 Task: Create a due date automation trigger when advanced on, on the tuesday of the week a card is due add fields with custom field "Resume" set to a date less than 1 days ago at 11:00 AM.
Action: Mouse moved to (1203, 369)
Screenshot: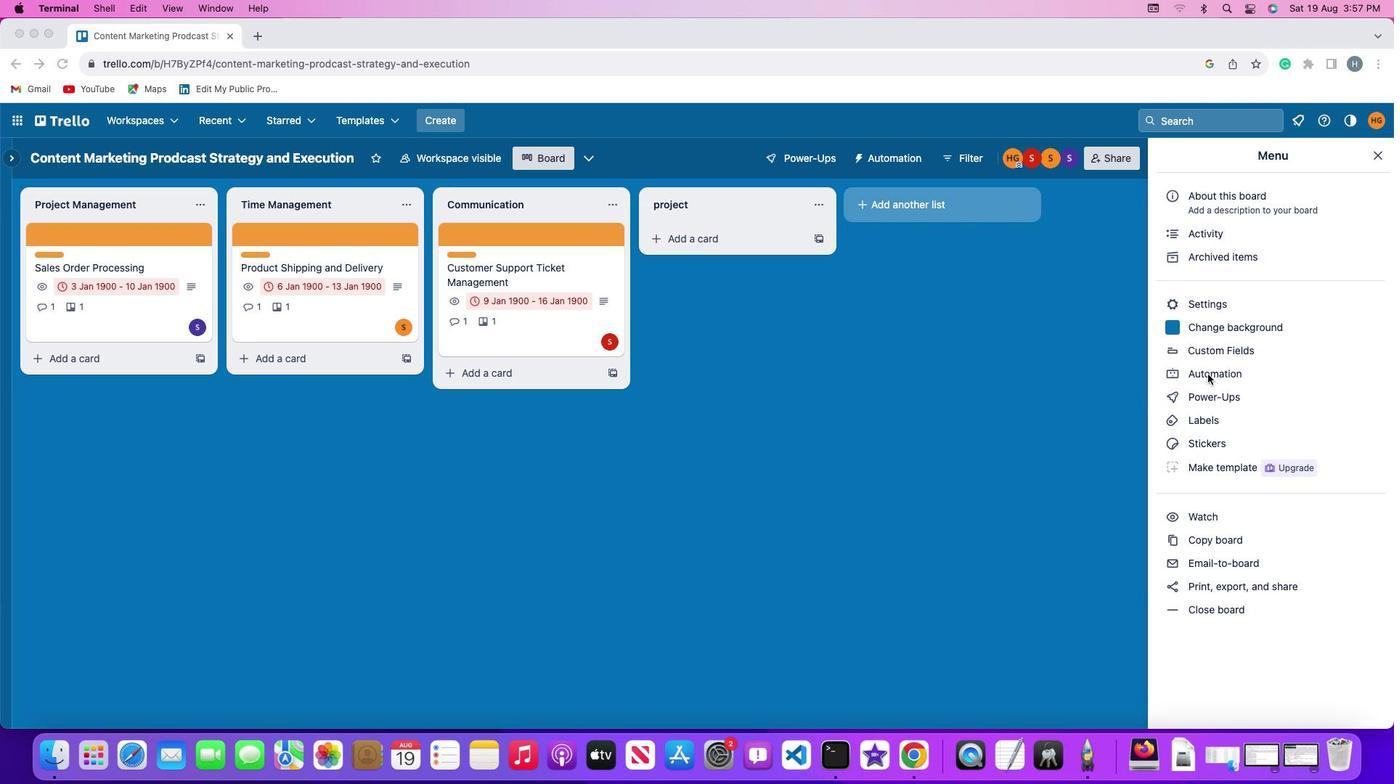 
Action: Mouse pressed left at (1203, 369)
Screenshot: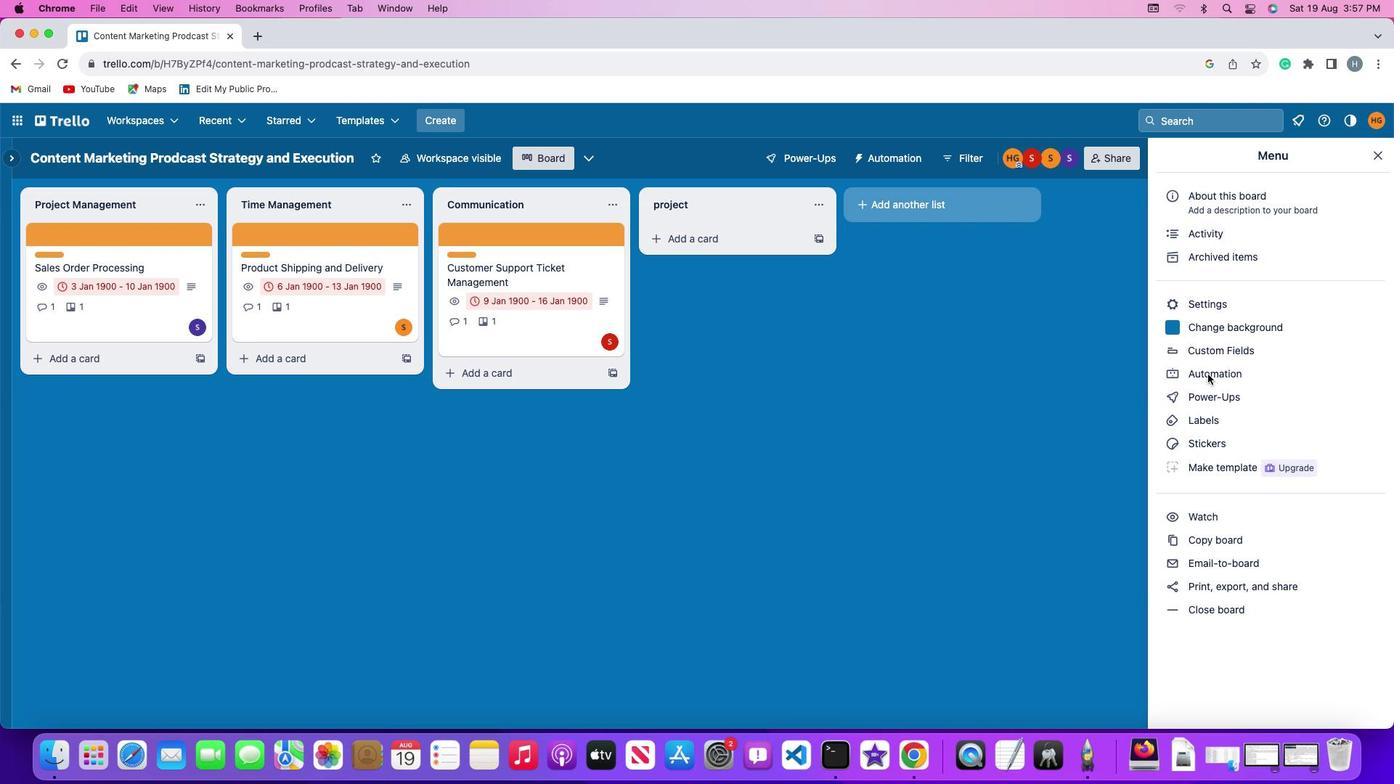 
Action: Mouse pressed left at (1203, 369)
Screenshot: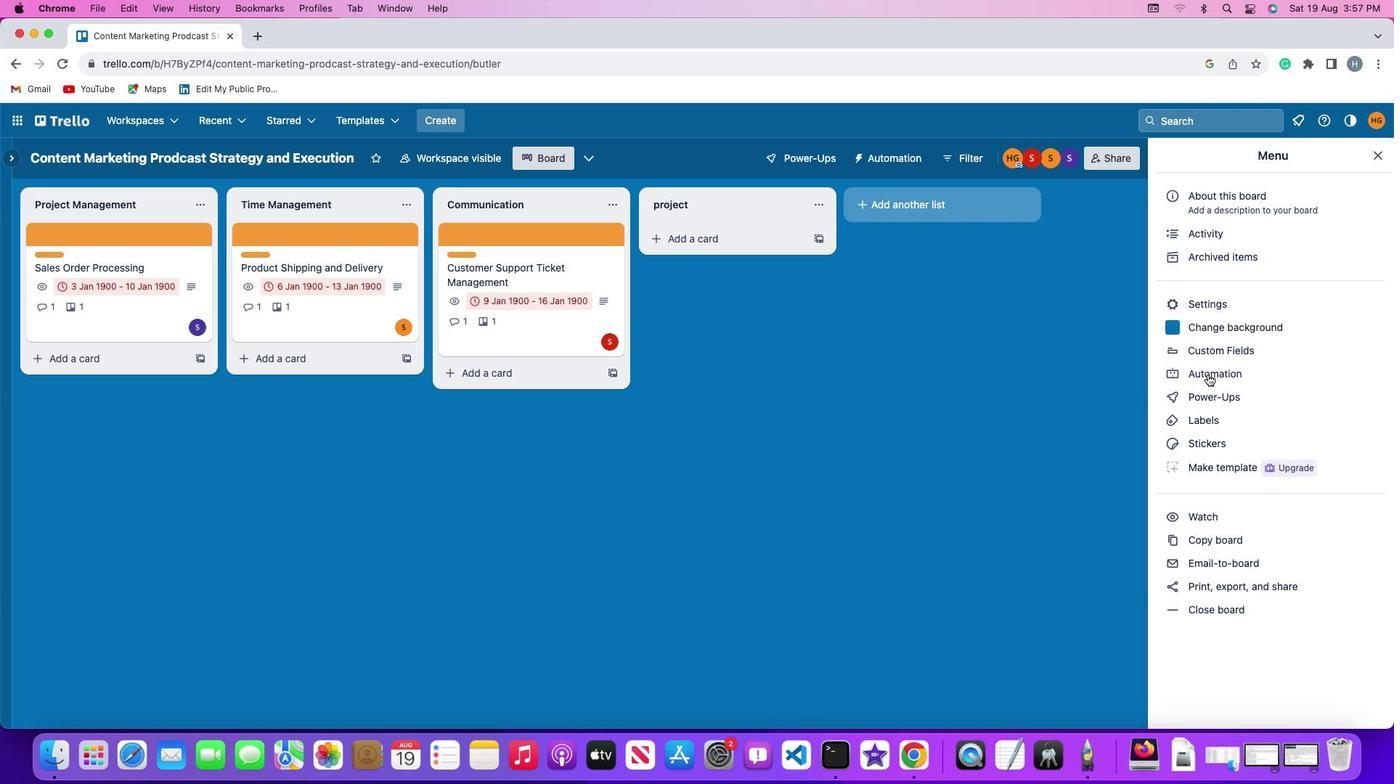 
Action: Mouse moved to (94, 340)
Screenshot: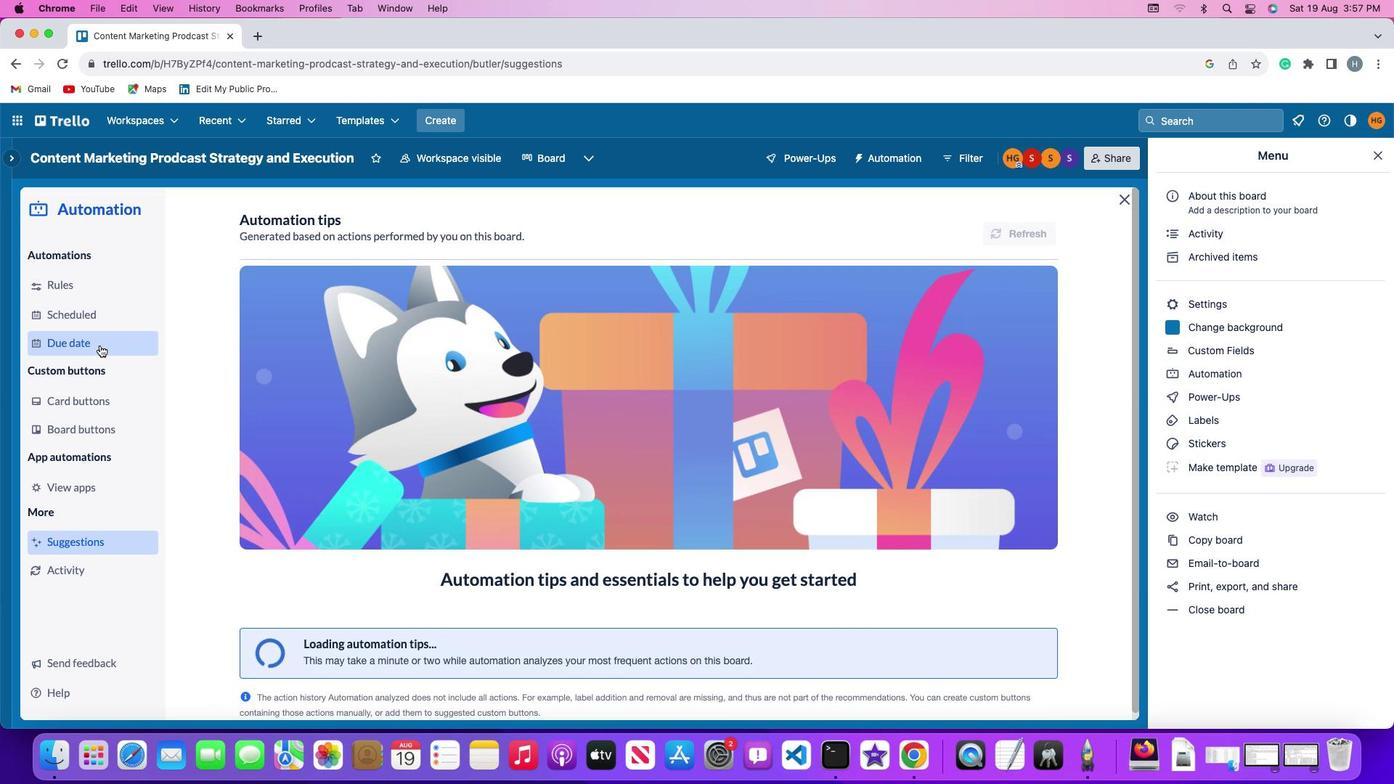 
Action: Mouse pressed left at (94, 340)
Screenshot: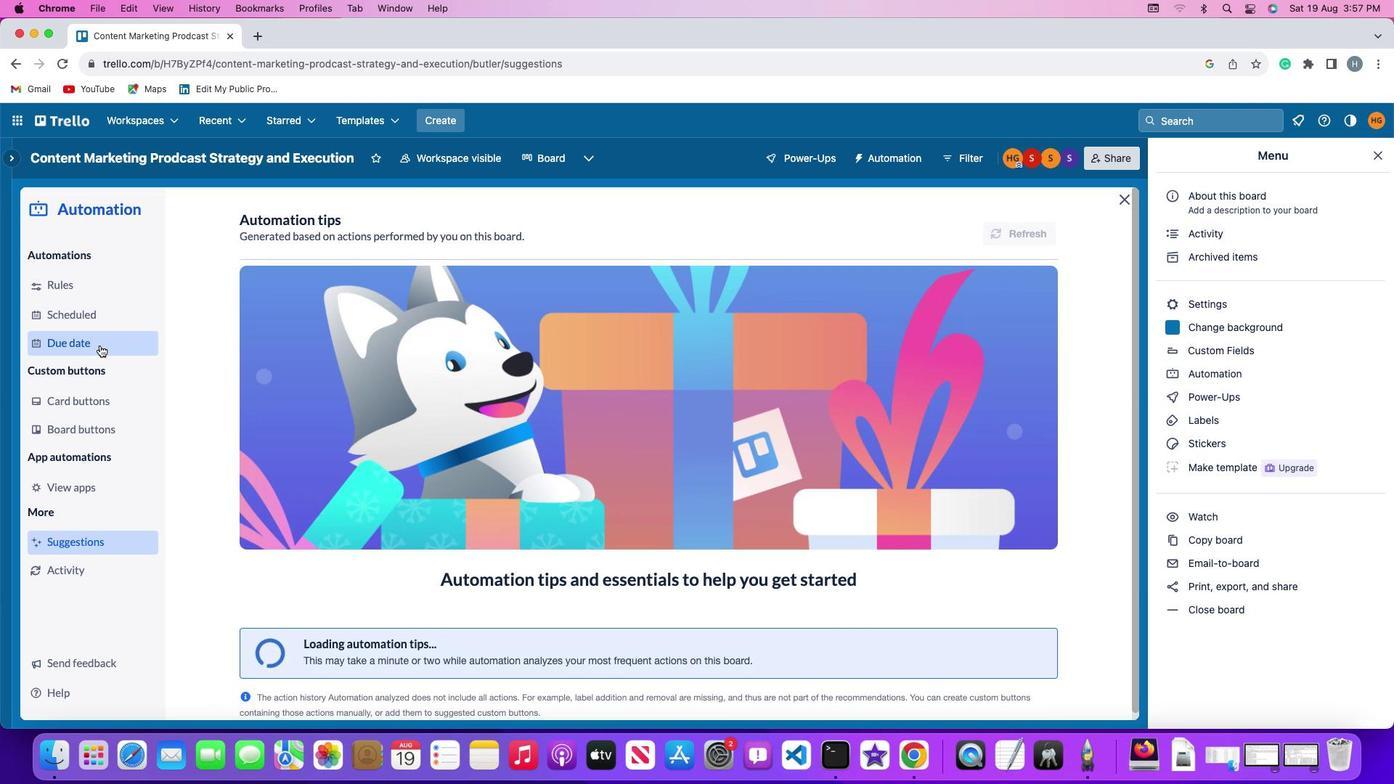 
Action: Mouse moved to (995, 220)
Screenshot: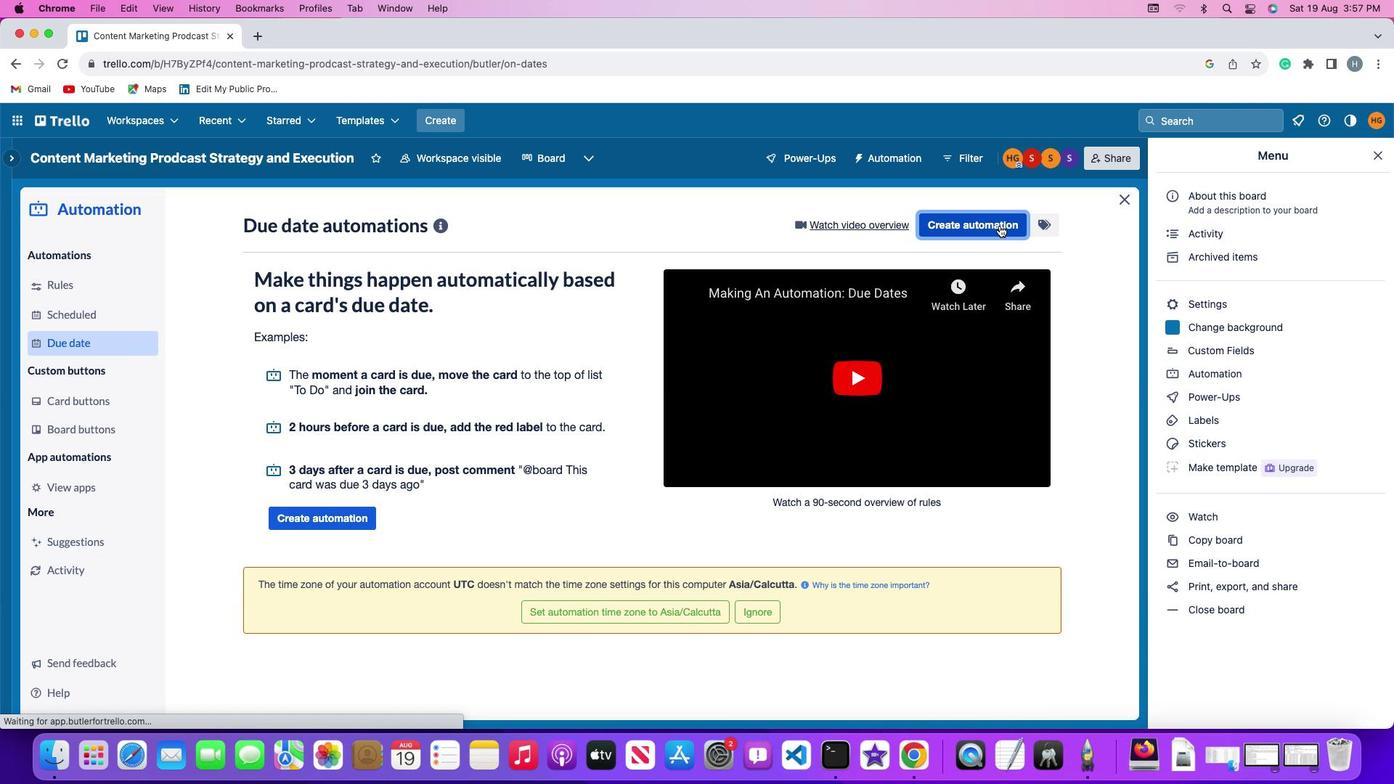 
Action: Mouse pressed left at (995, 220)
Screenshot: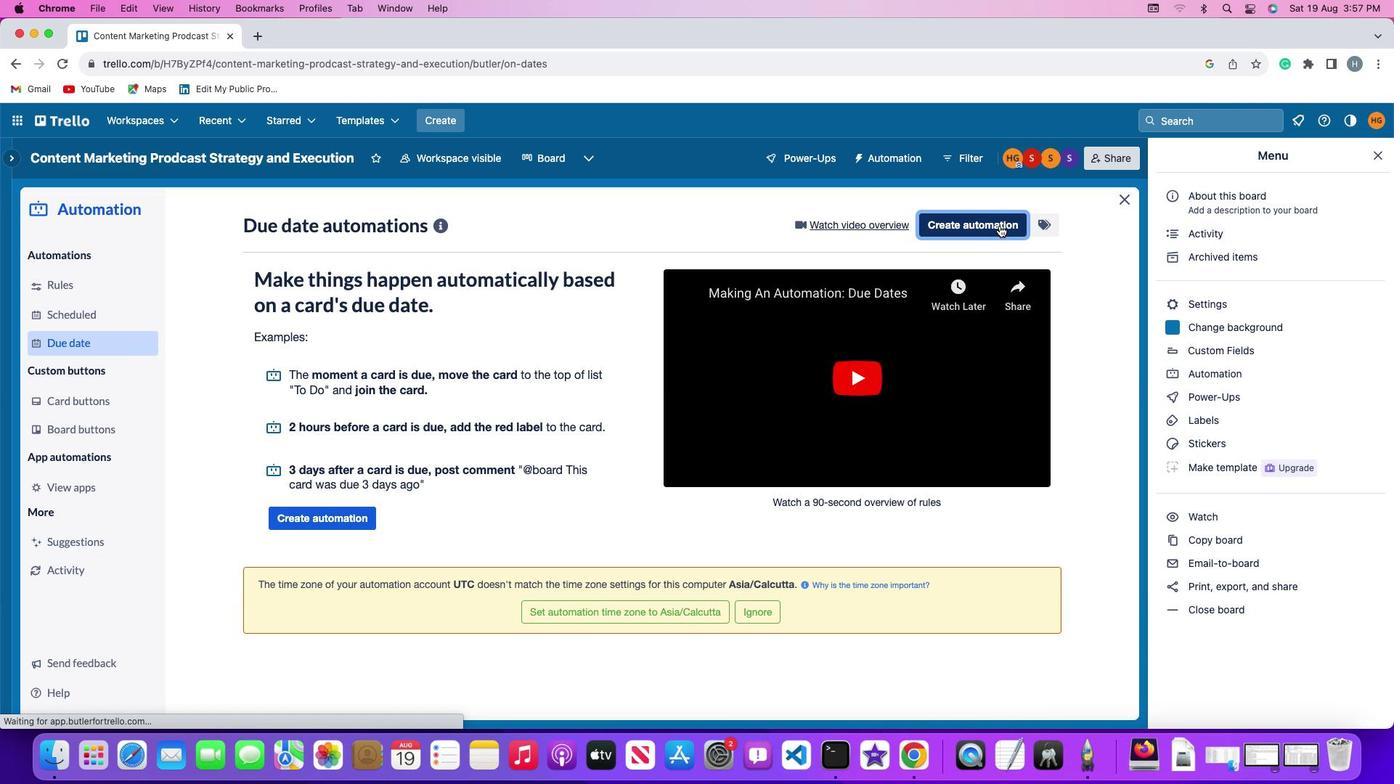 
Action: Mouse moved to (270, 355)
Screenshot: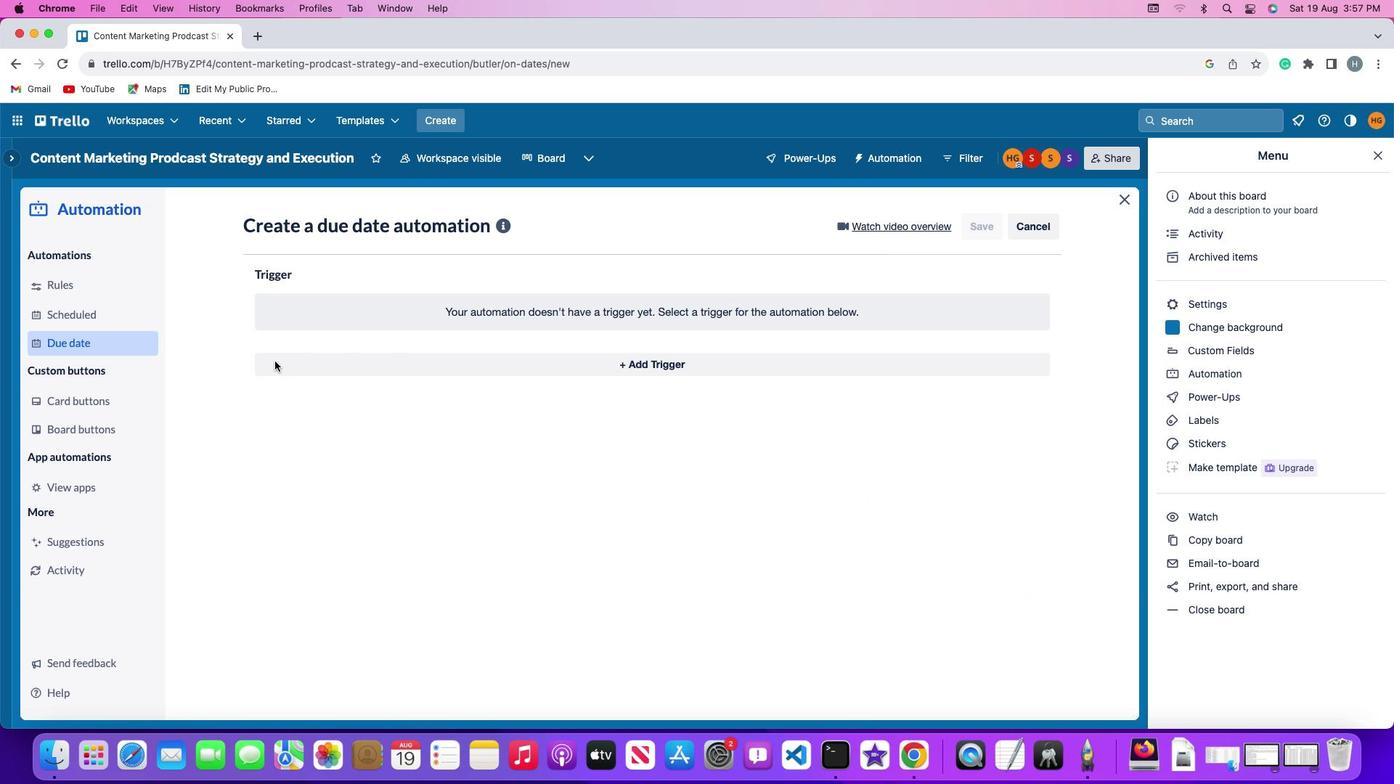 
Action: Mouse pressed left at (270, 355)
Screenshot: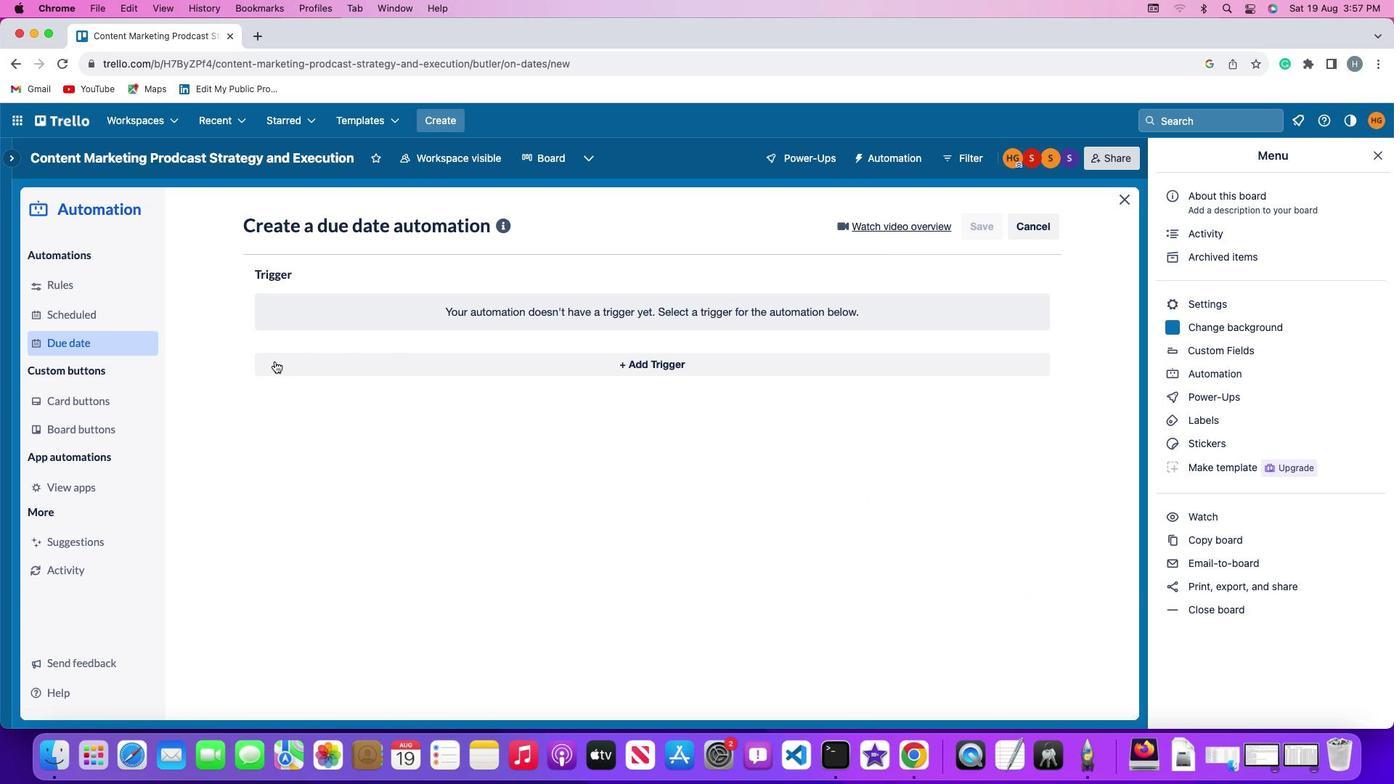 
Action: Mouse moved to (321, 624)
Screenshot: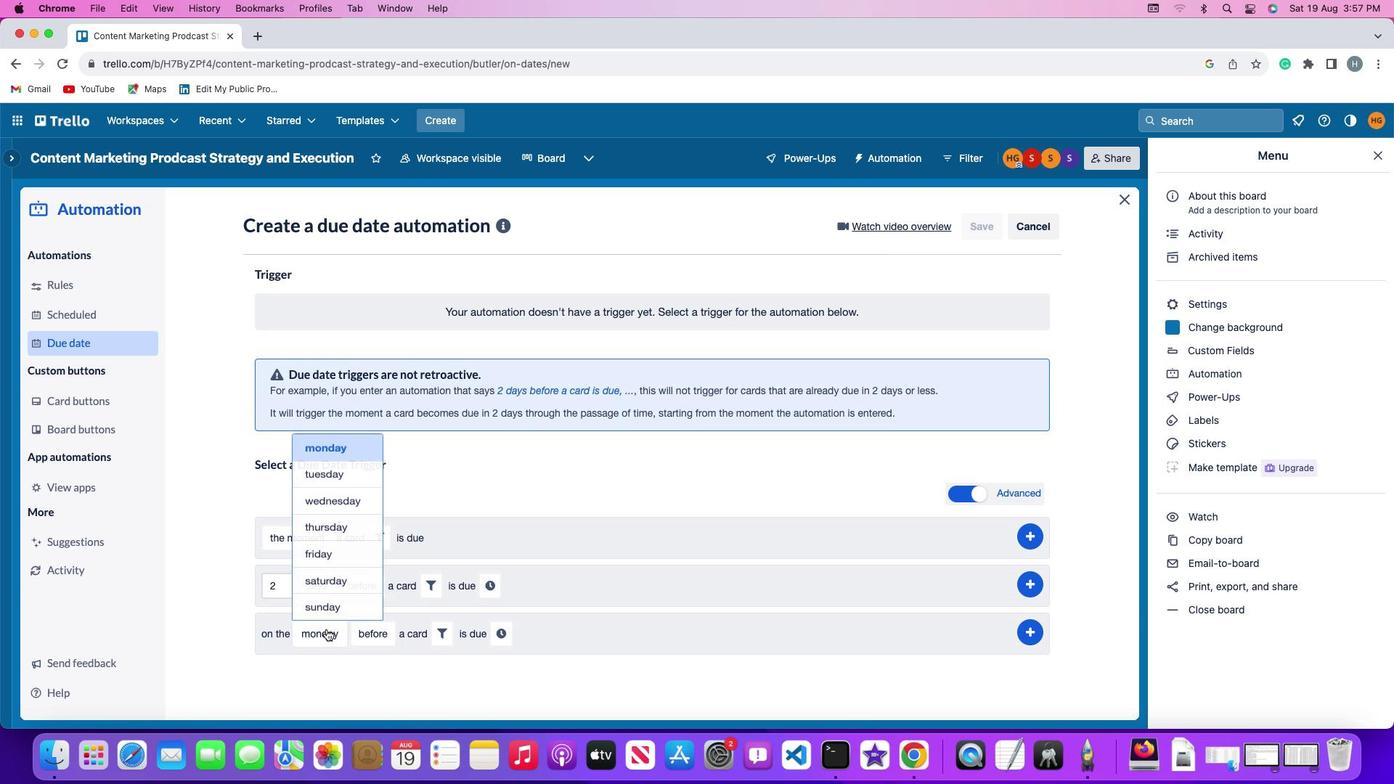 
Action: Mouse pressed left at (321, 624)
Screenshot: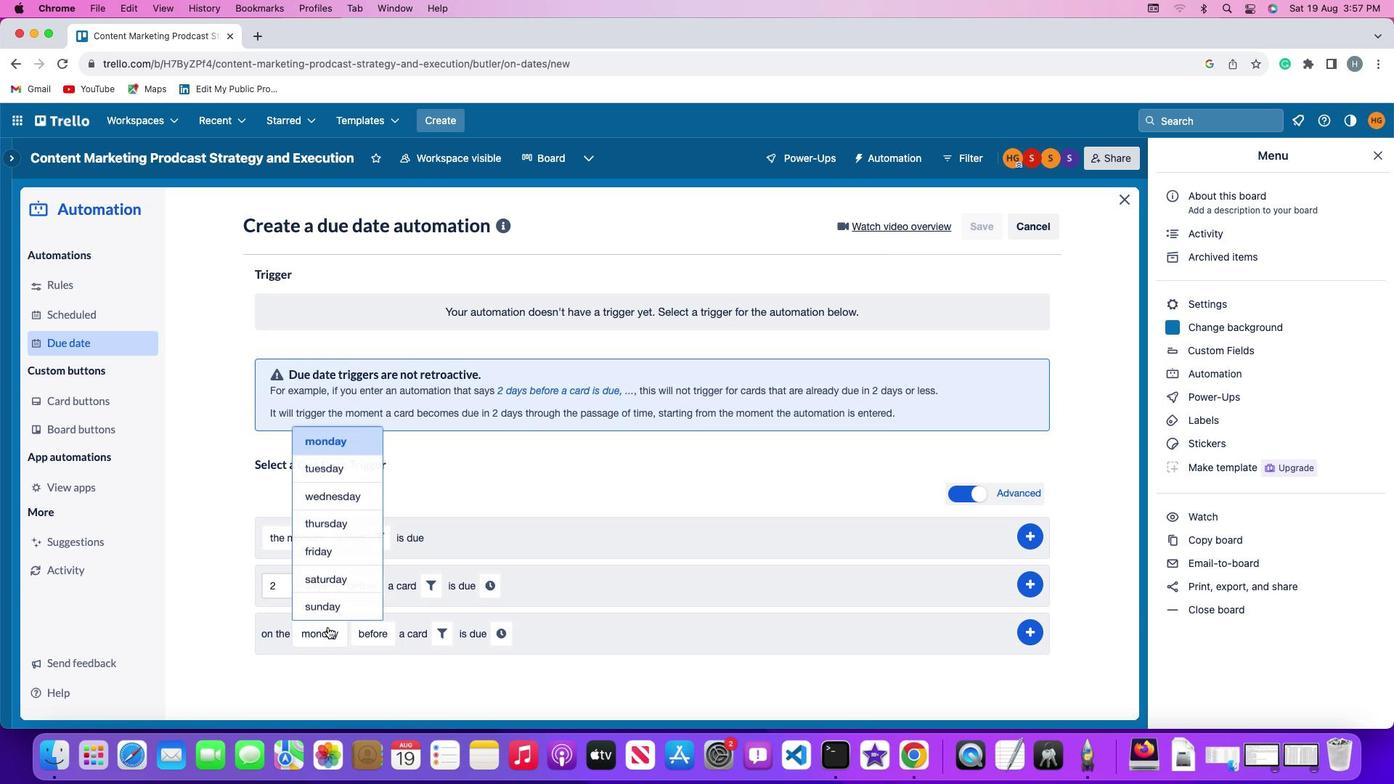 
Action: Mouse moved to (340, 459)
Screenshot: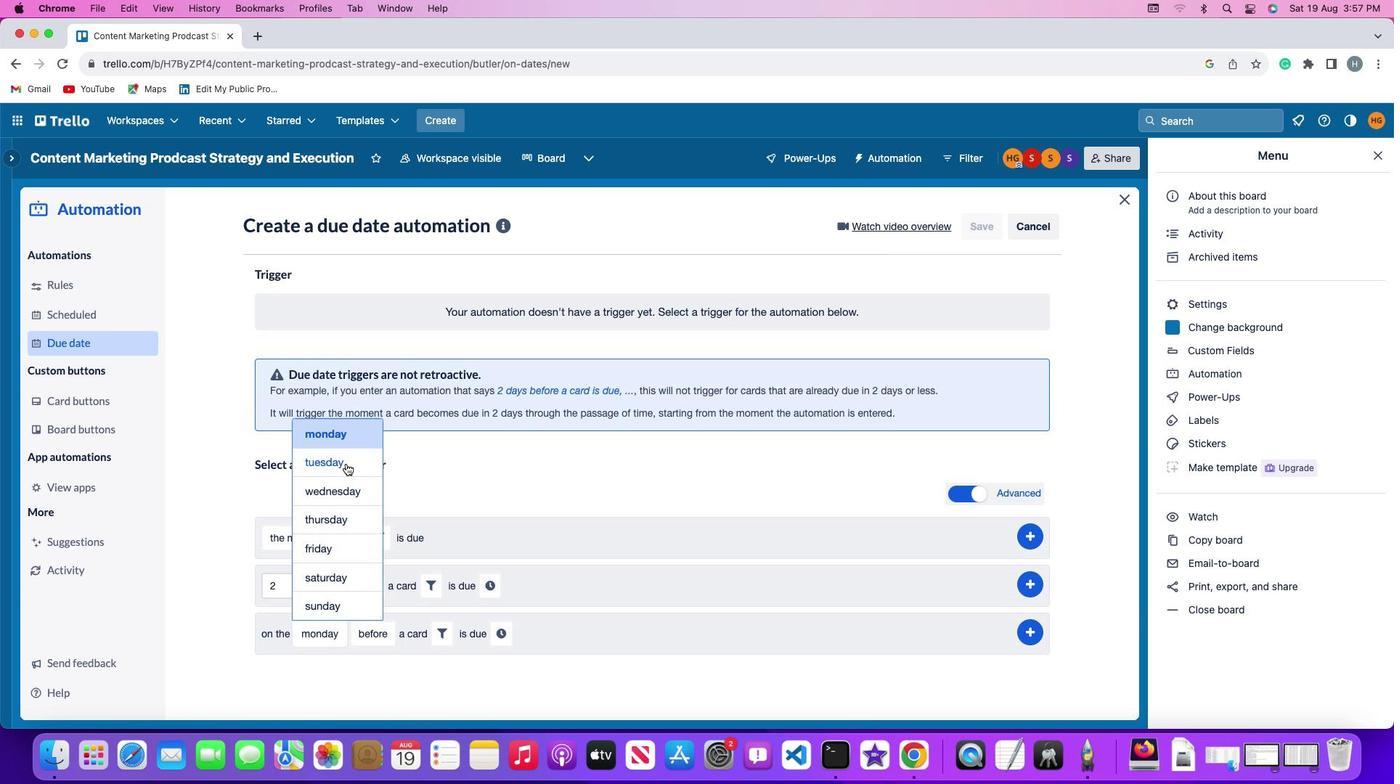 
Action: Mouse pressed left at (340, 459)
Screenshot: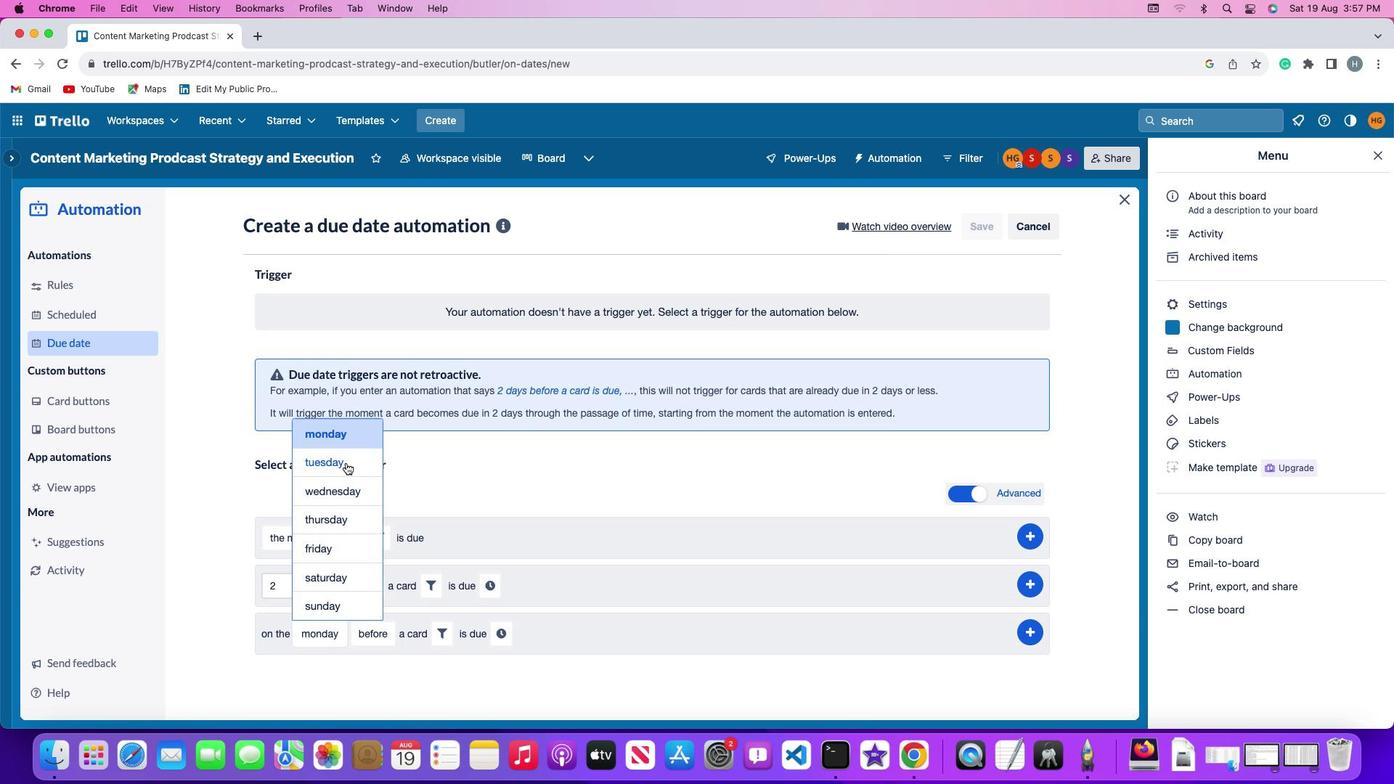 
Action: Mouse moved to (377, 621)
Screenshot: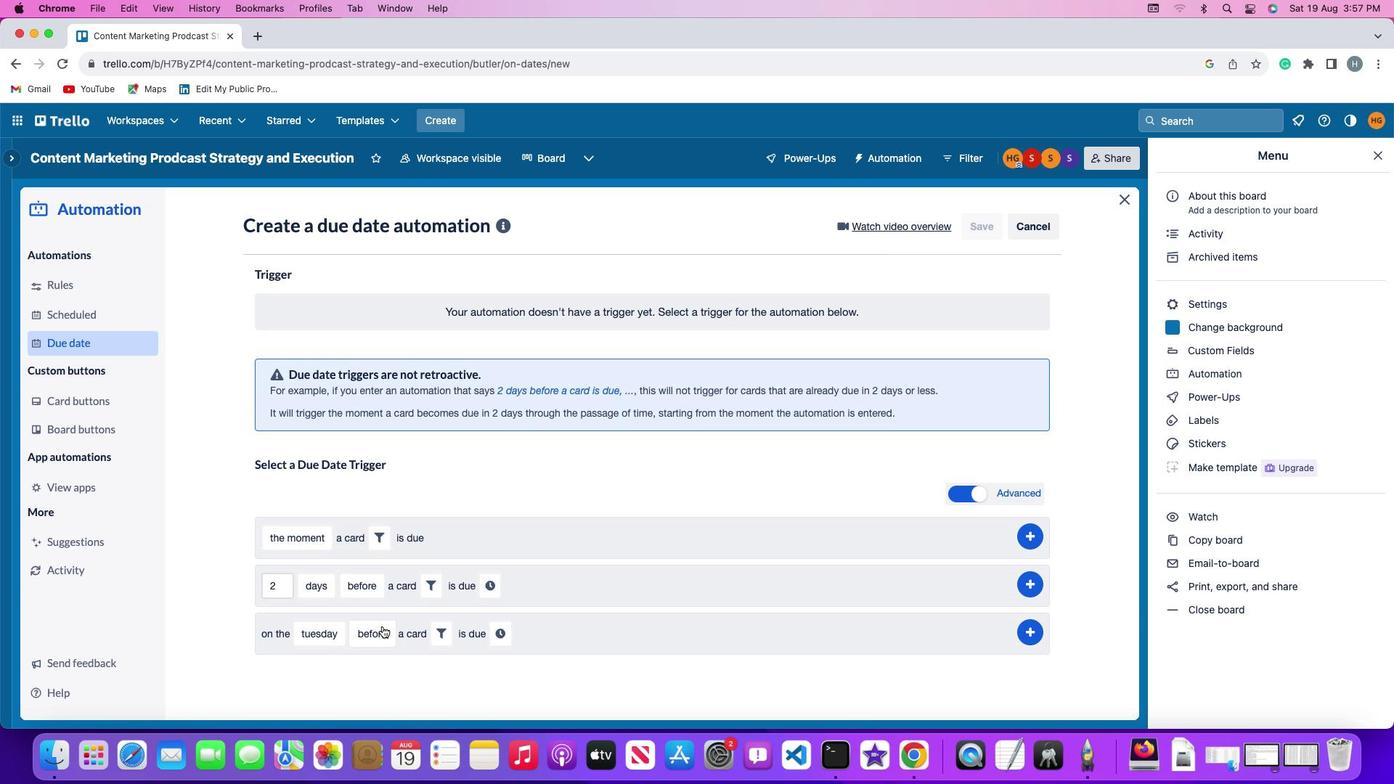 
Action: Mouse pressed left at (377, 621)
Screenshot: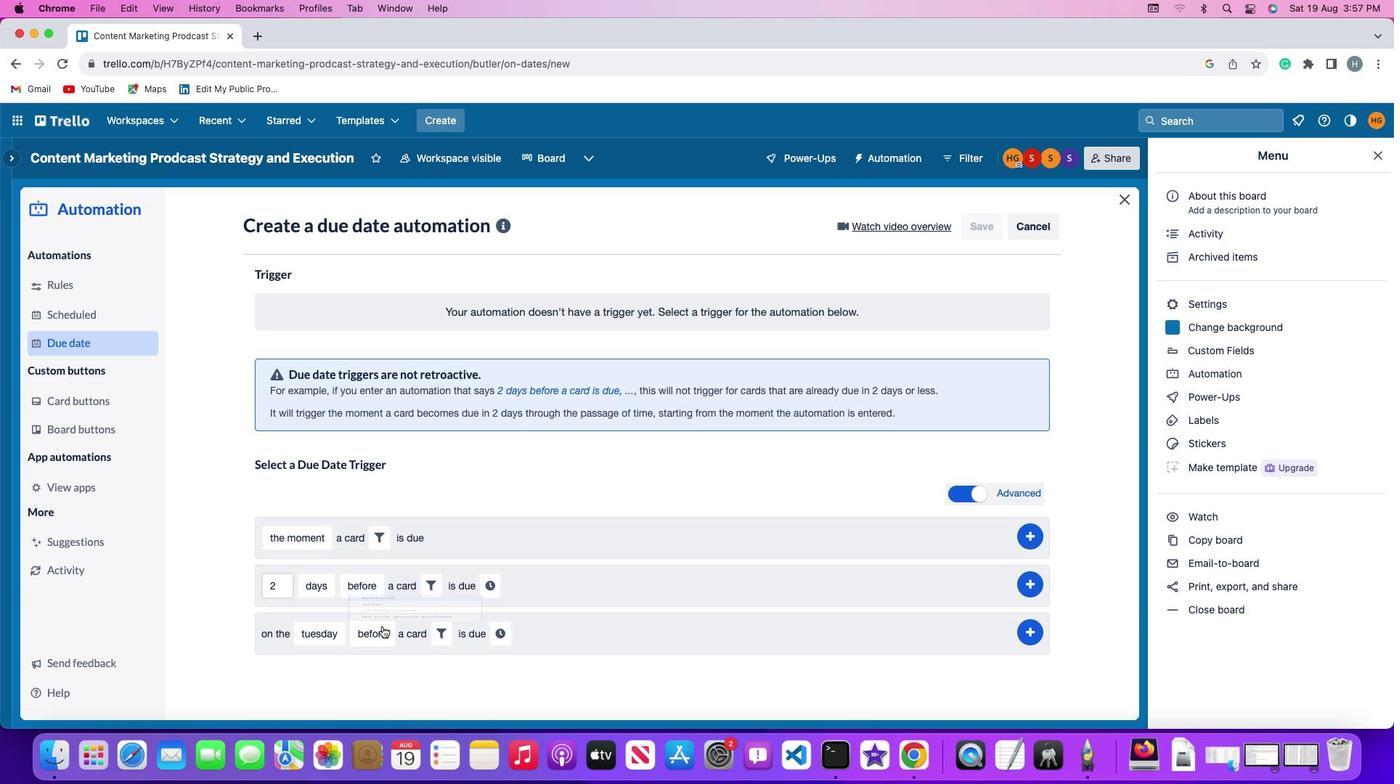 
Action: Mouse moved to (387, 573)
Screenshot: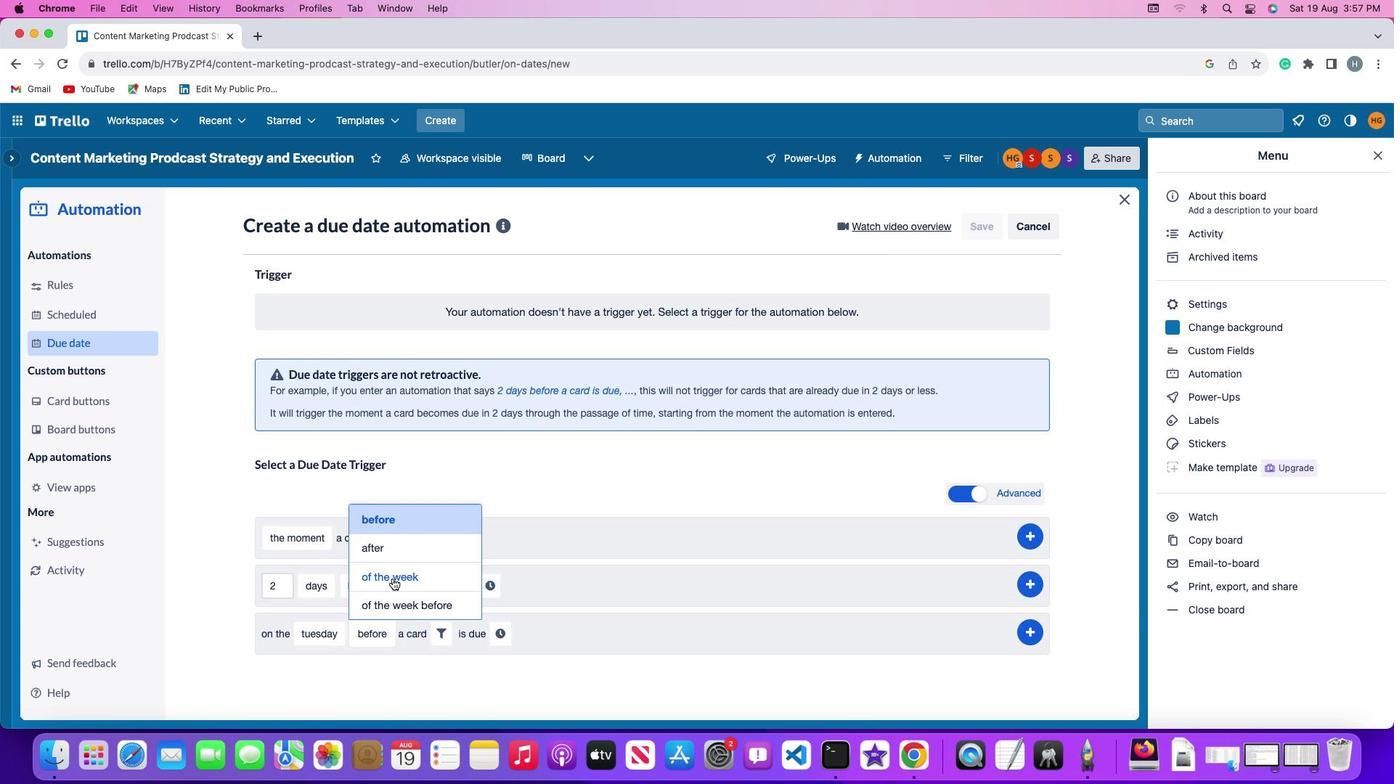 
Action: Mouse pressed left at (387, 573)
Screenshot: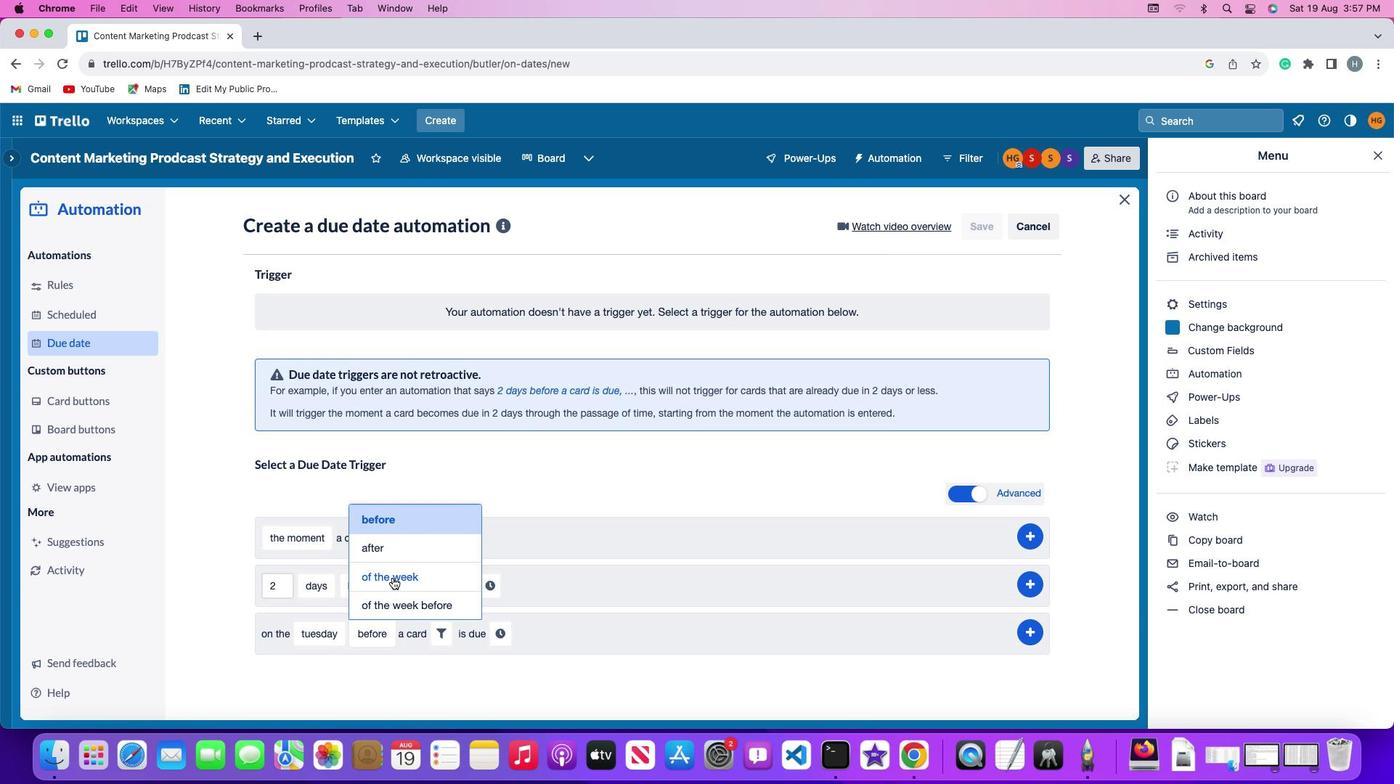 
Action: Mouse moved to (454, 632)
Screenshot: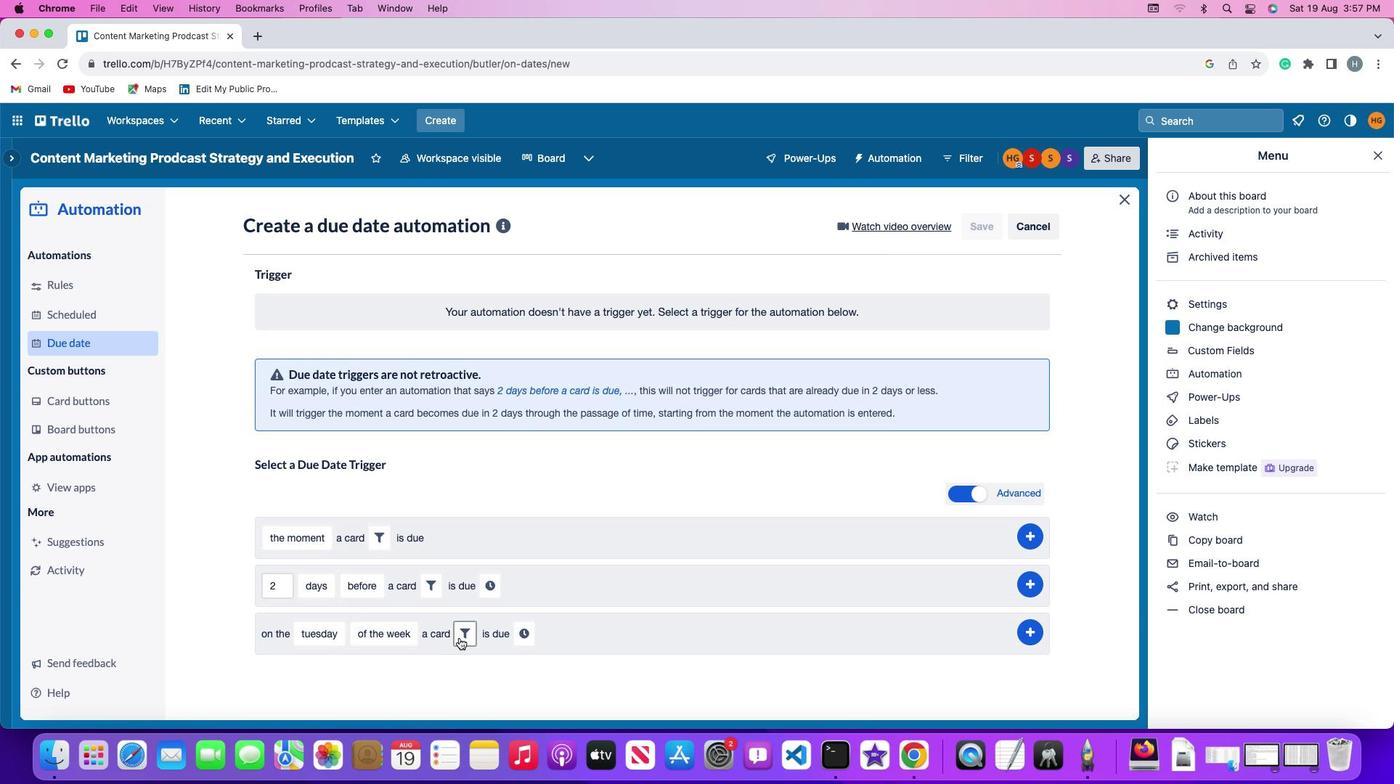 
Action: Mouse pressed left at (454, 632)
Screenshot: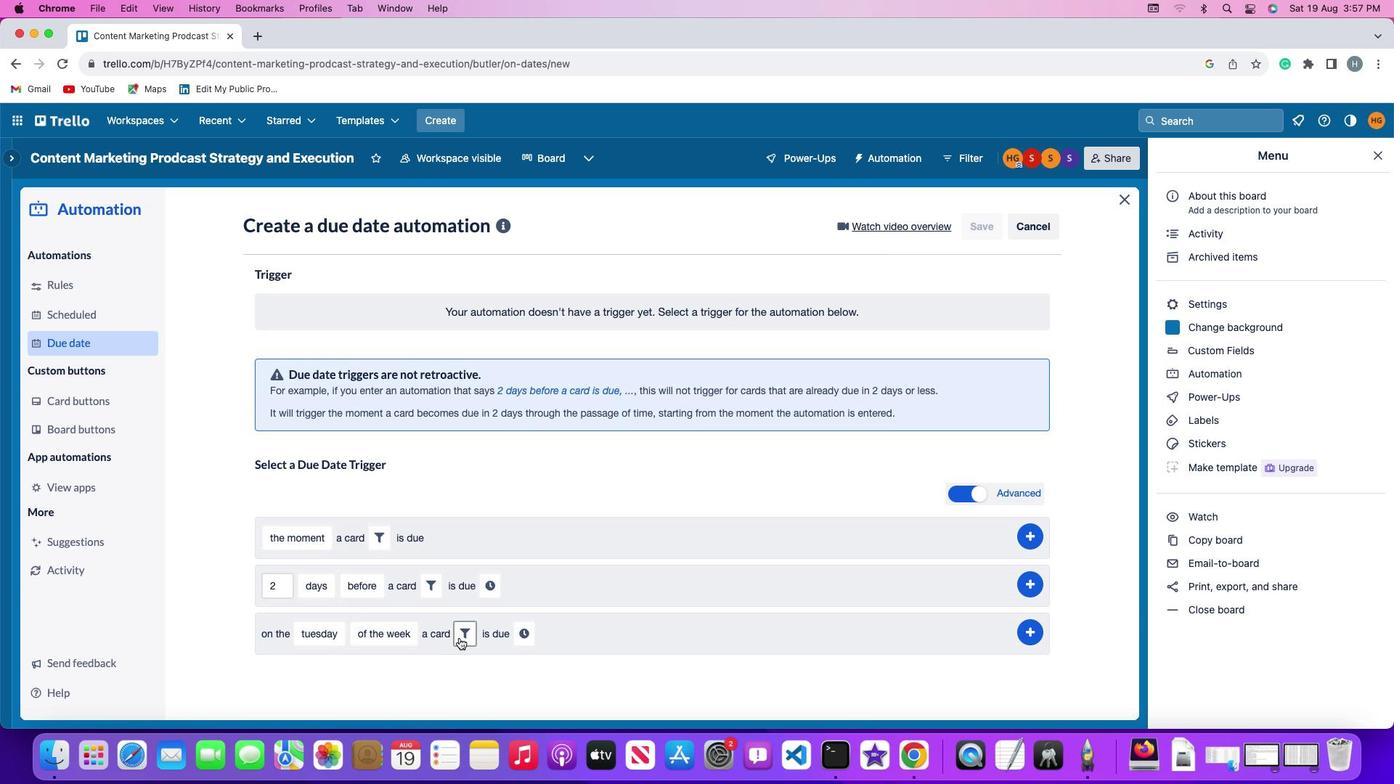 
Action: Mouse moved to (701, 678)
Screenshot: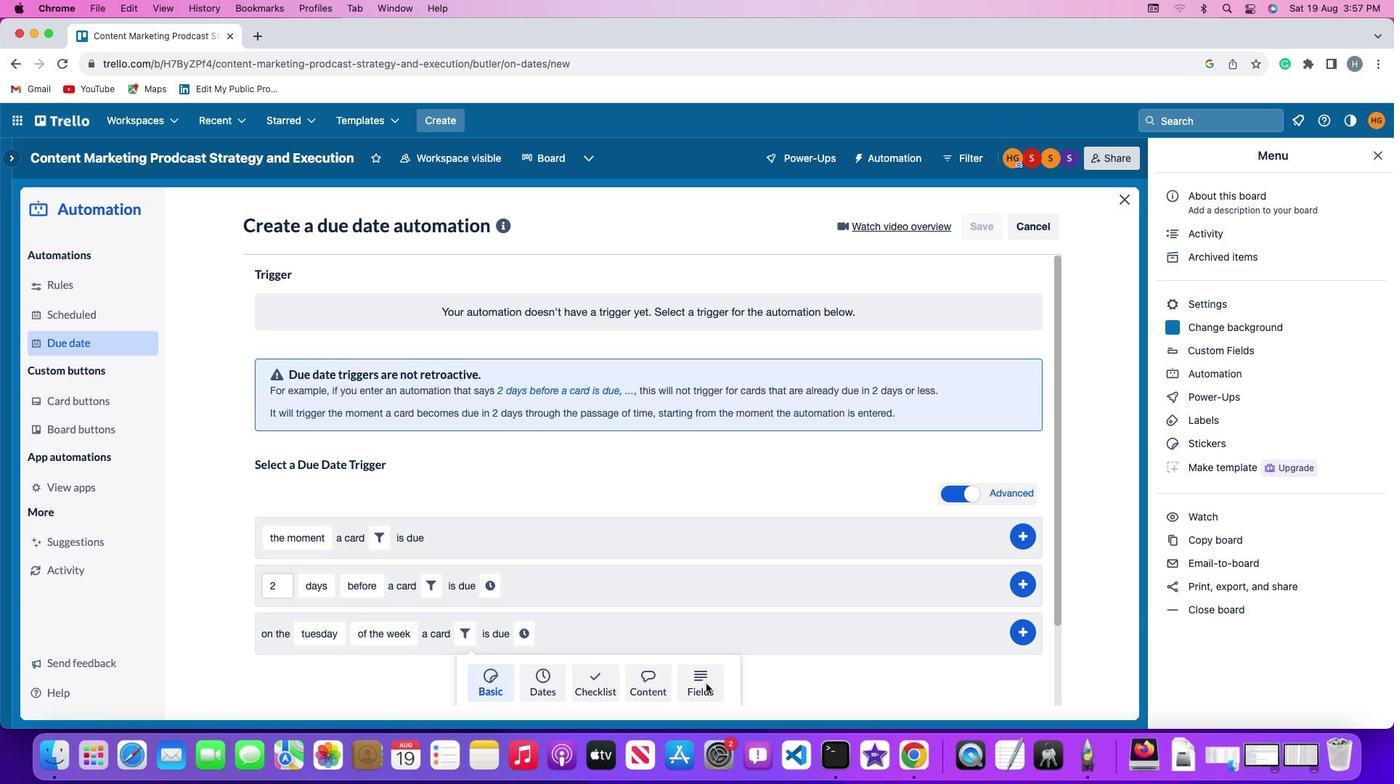 
Action: Mouse pressed left at (701, 678)
Screenshot: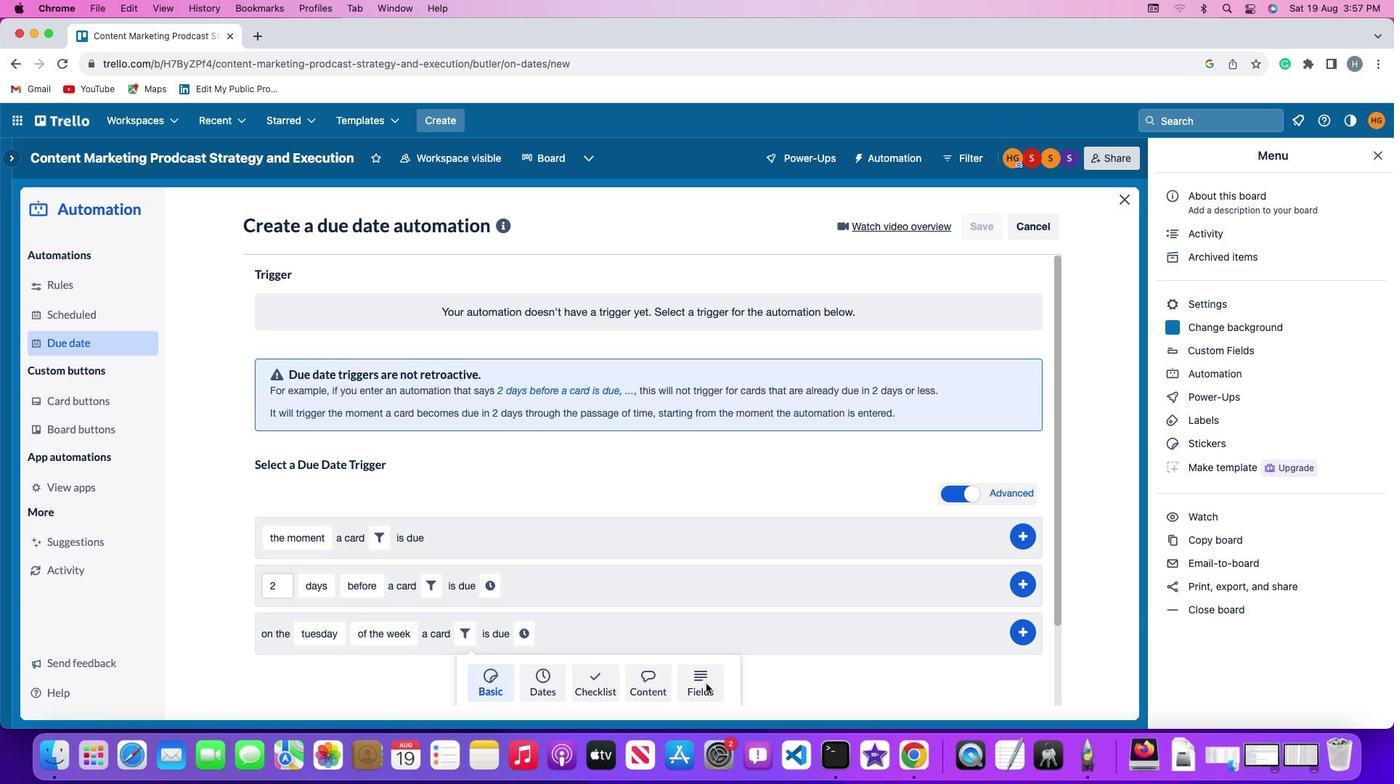 
Action: Mouse moved to (400, 669)
Screenshot: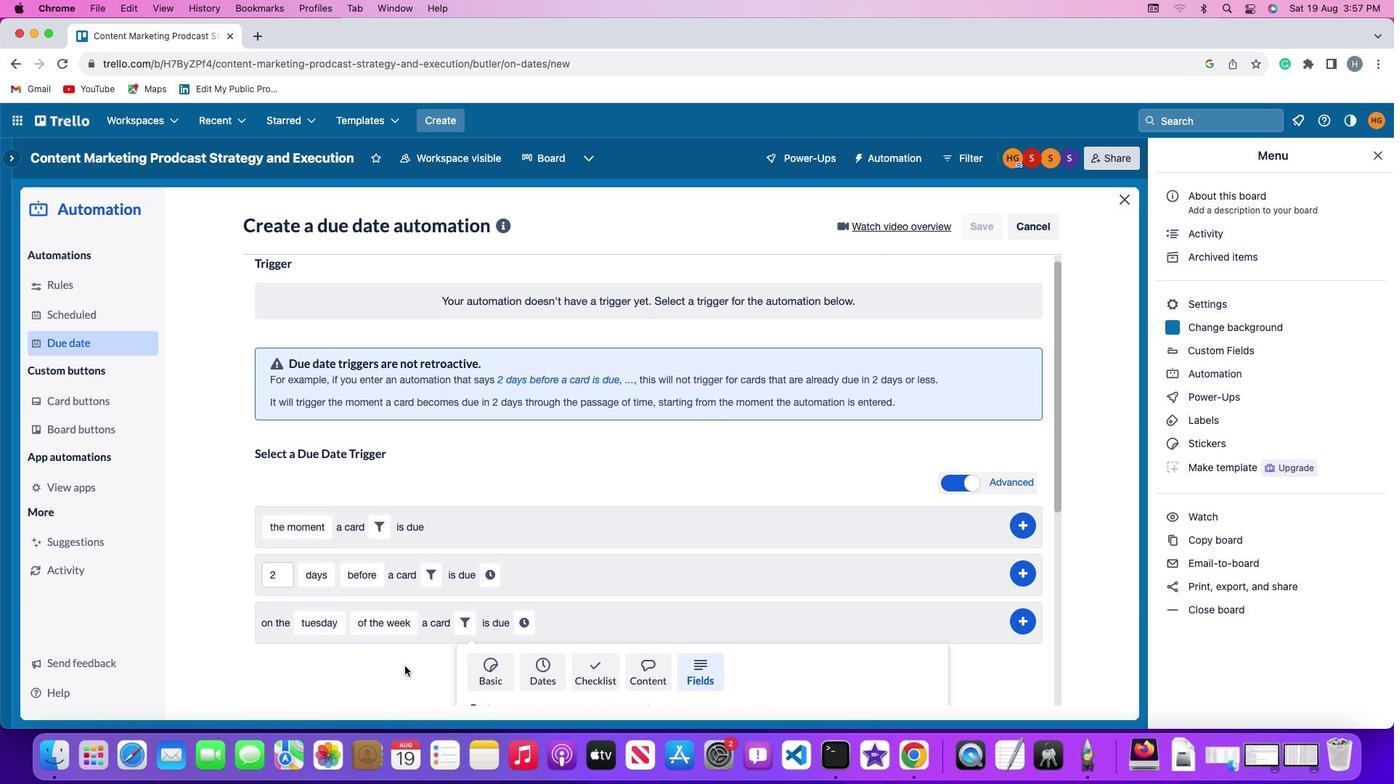 
Action: Mouse scrolled (400, 669) with delta (-4, -5)
Screenshot: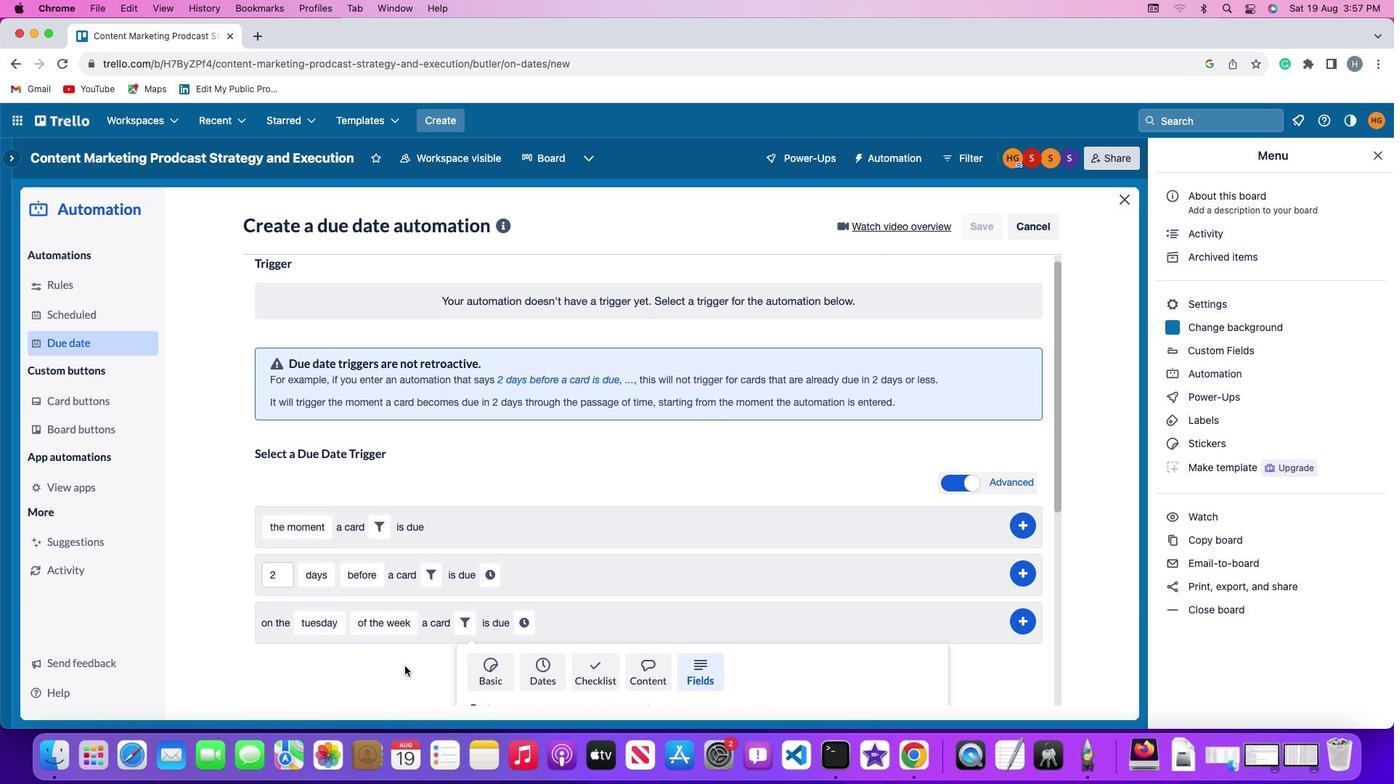 
Action: Mouse moved to (400, 669)
Screenshot: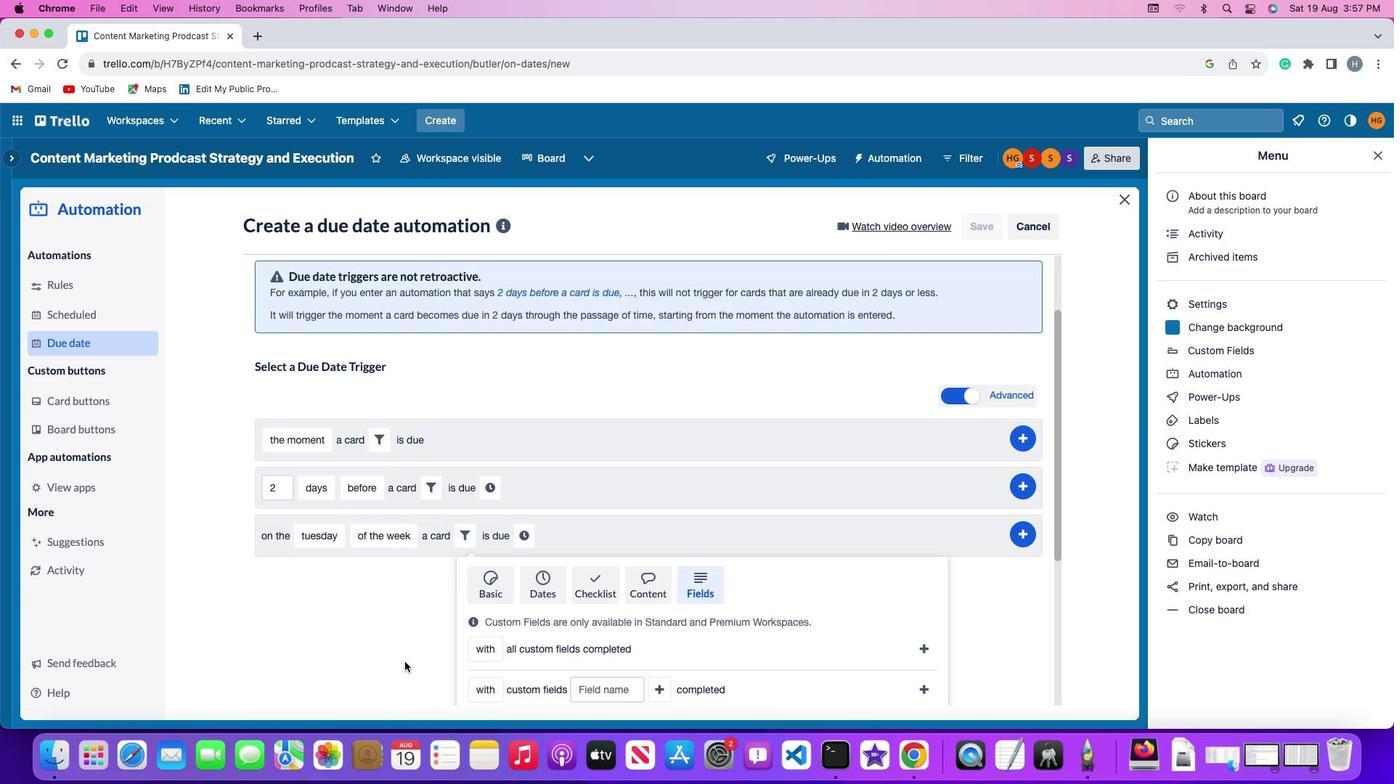 
Action: Mouse scrolled (400, 669) with delta (-4, -5)
Screenshot: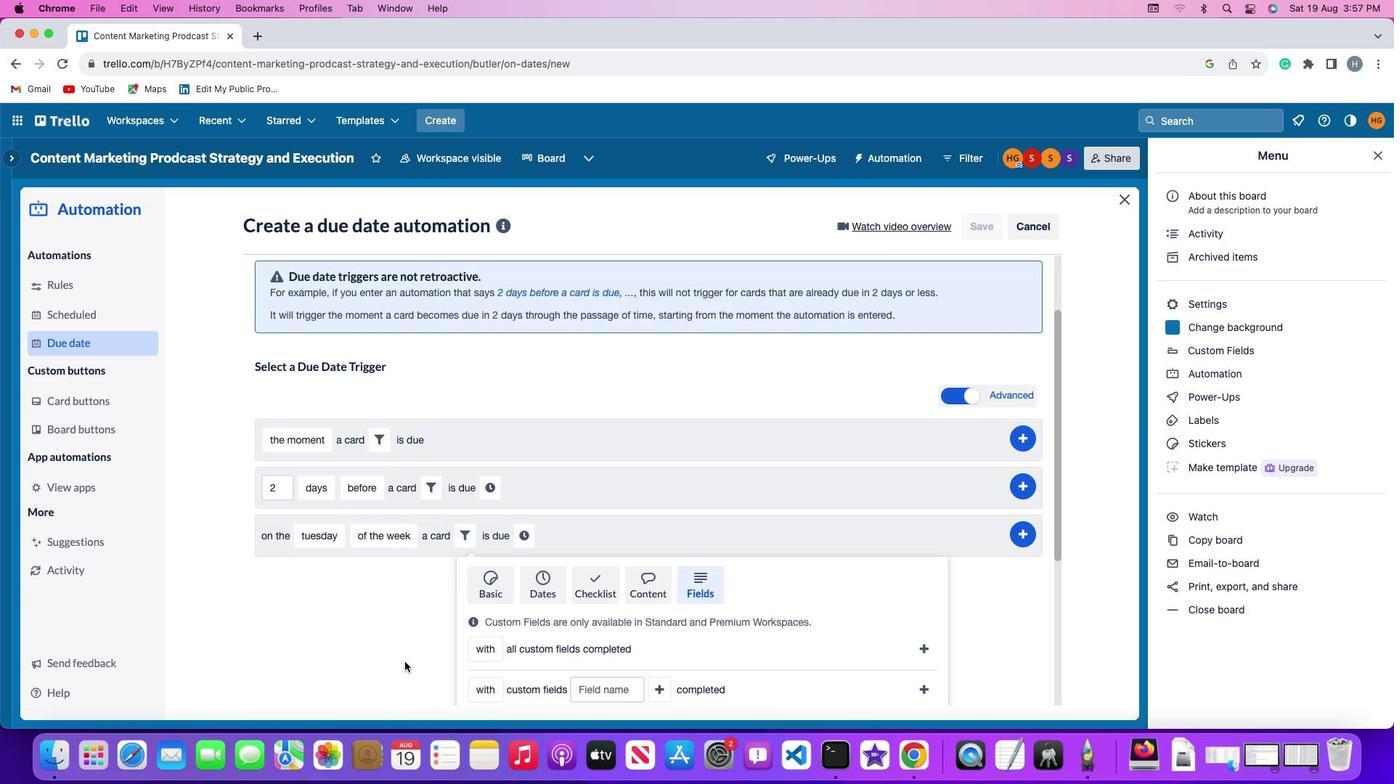 
Action: Mouse moved to (400, 669)
Screenshot: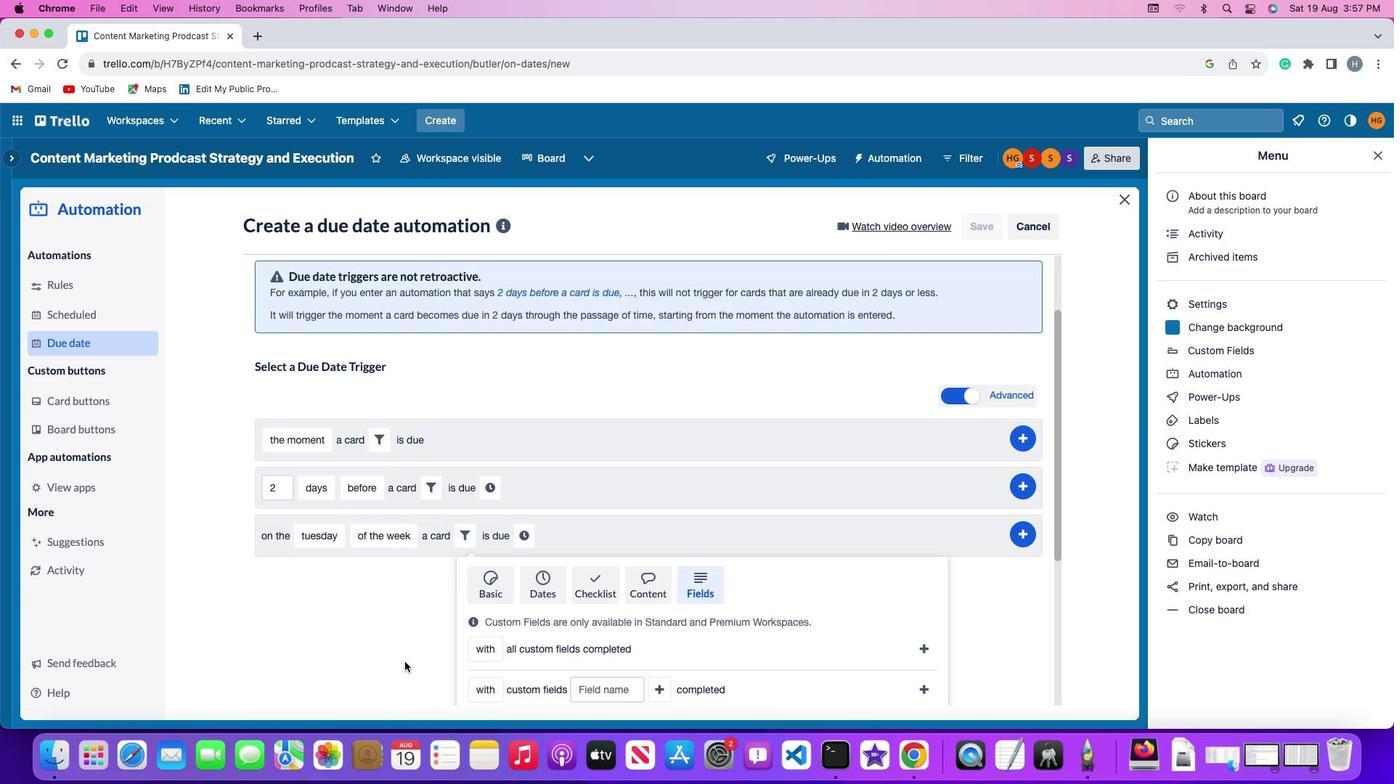 
Action: Mouse scrolled (400, 669) with delta (-4, -6)
Screenshot: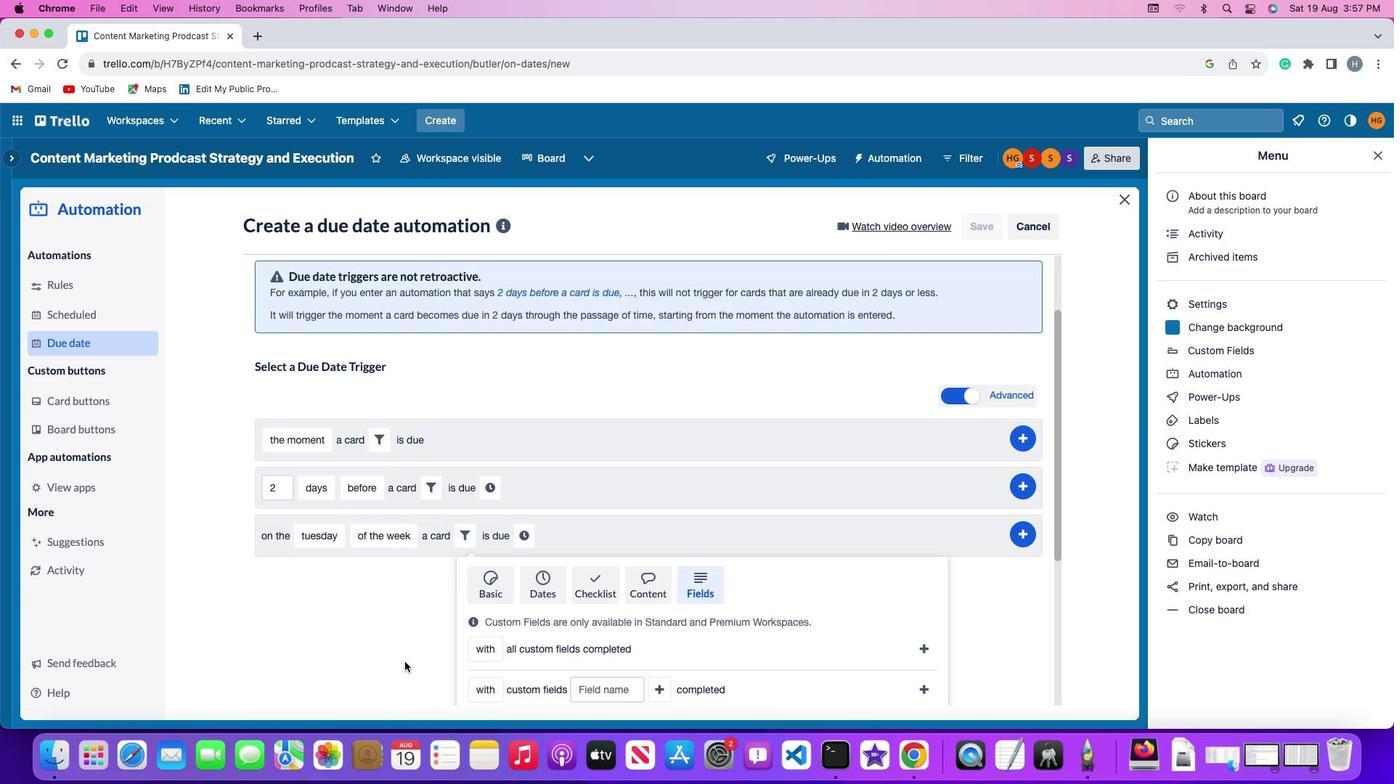 
Action: Mouse moved to (400, 667)
Screenshot: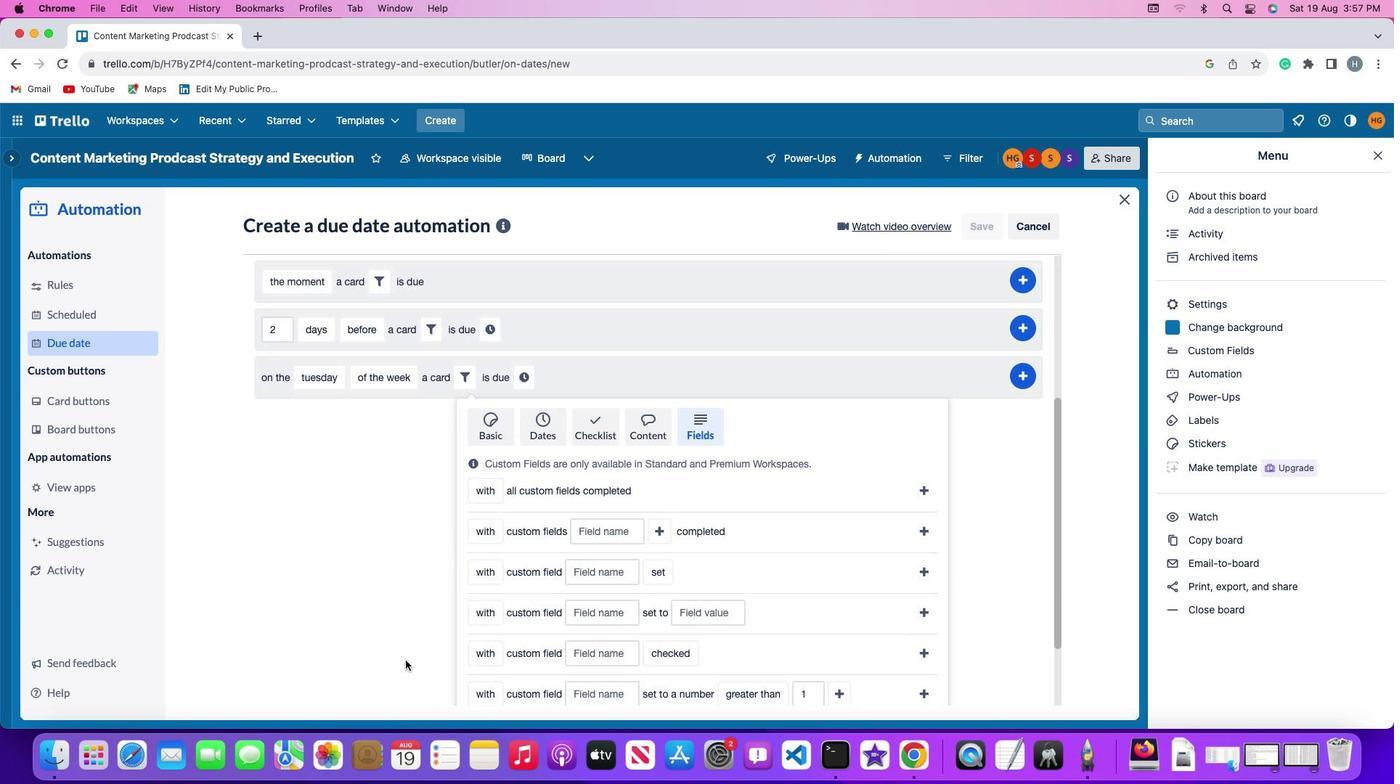 
Action: Mouse scrolled (400, 667) with delta (-4, -7)
Screenshot: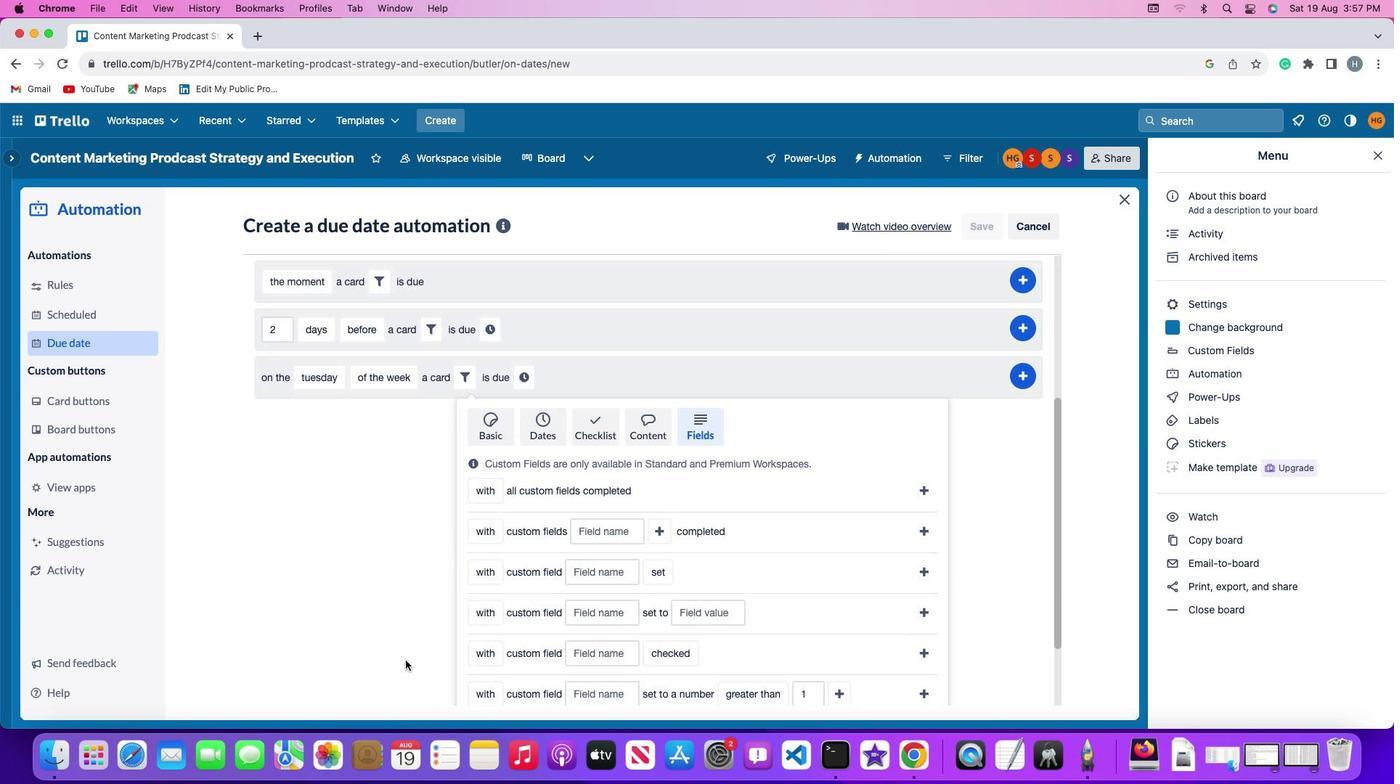 
Action: Mouse moved to (400, 665)
Screenshot: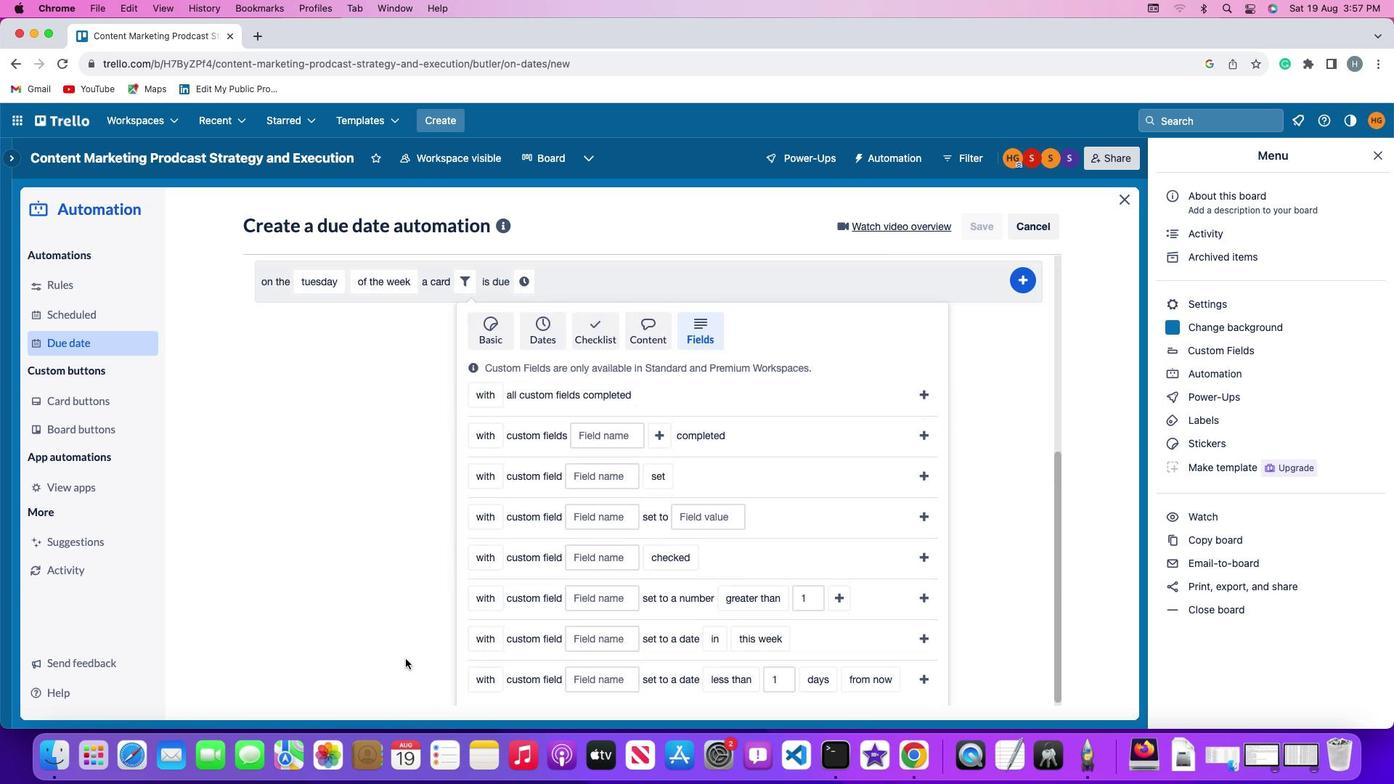 
Action: Mouse scrolled (400, 665) with delta (-4, -8)
Screenshot: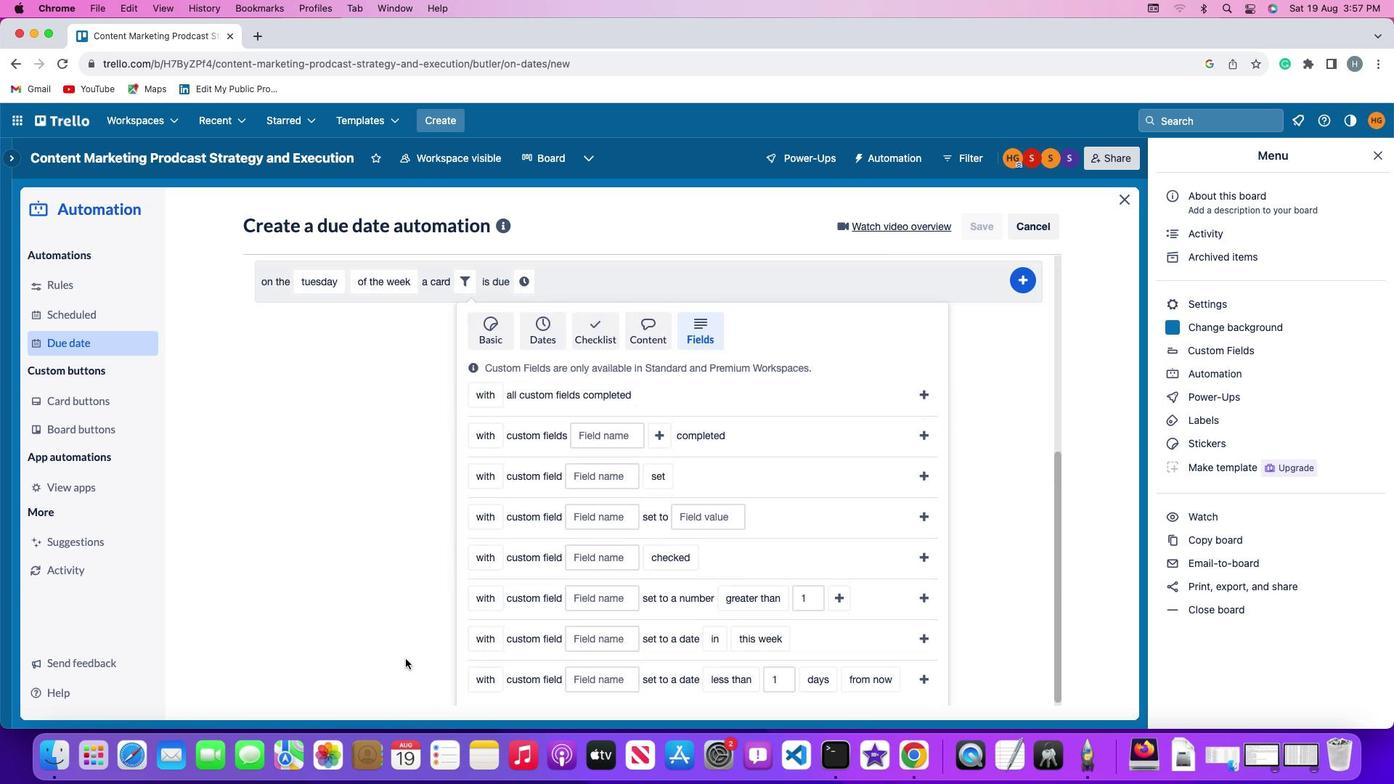 
Action: Mouse moved to (398, 636)
Screenshot: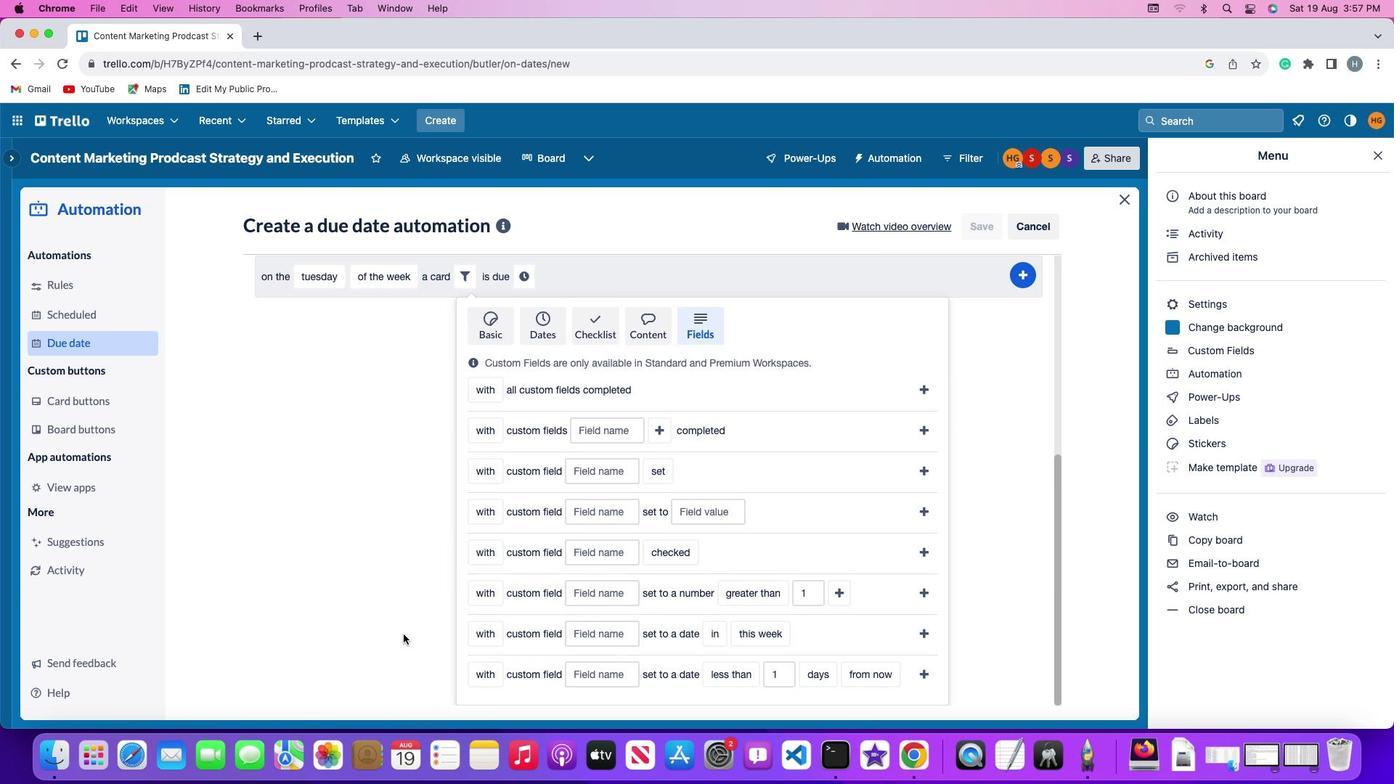 
Action: Mouse scrolled (398, 636) with delta (-4, -5)
Screenshot: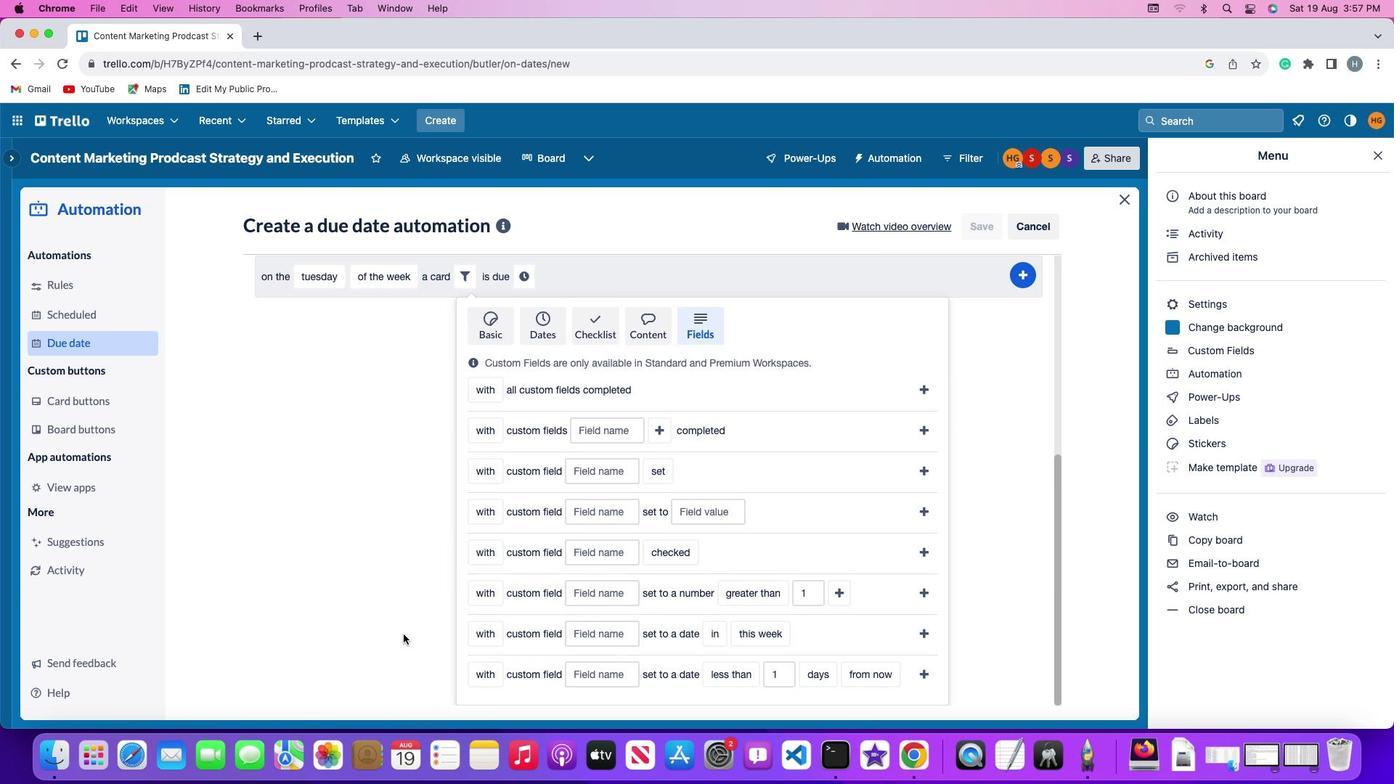 
Action: Mouse scrolled (398, 636) with delta (-4, -5)
Screenshot: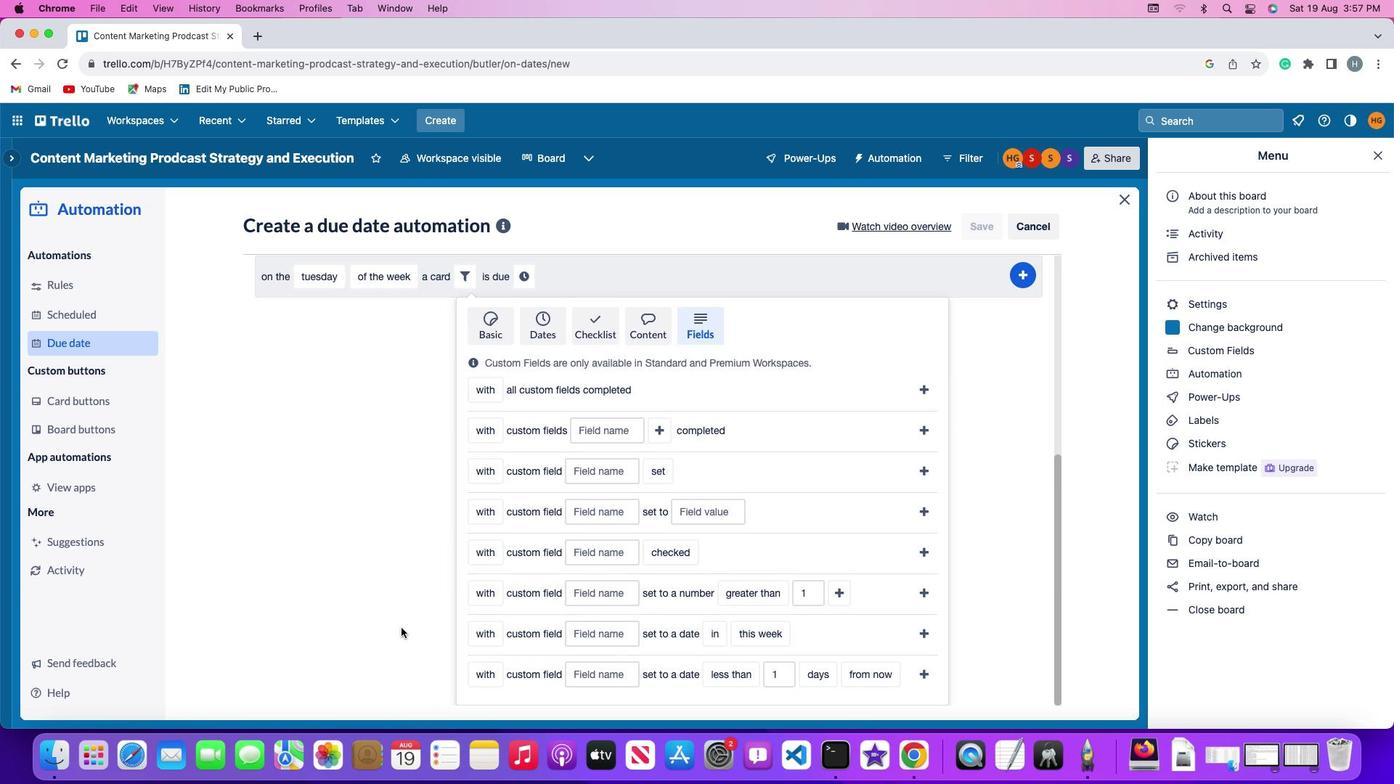 
Action: Mouse scrolled (398, 636) with delta (-4, -6)
Screenshot: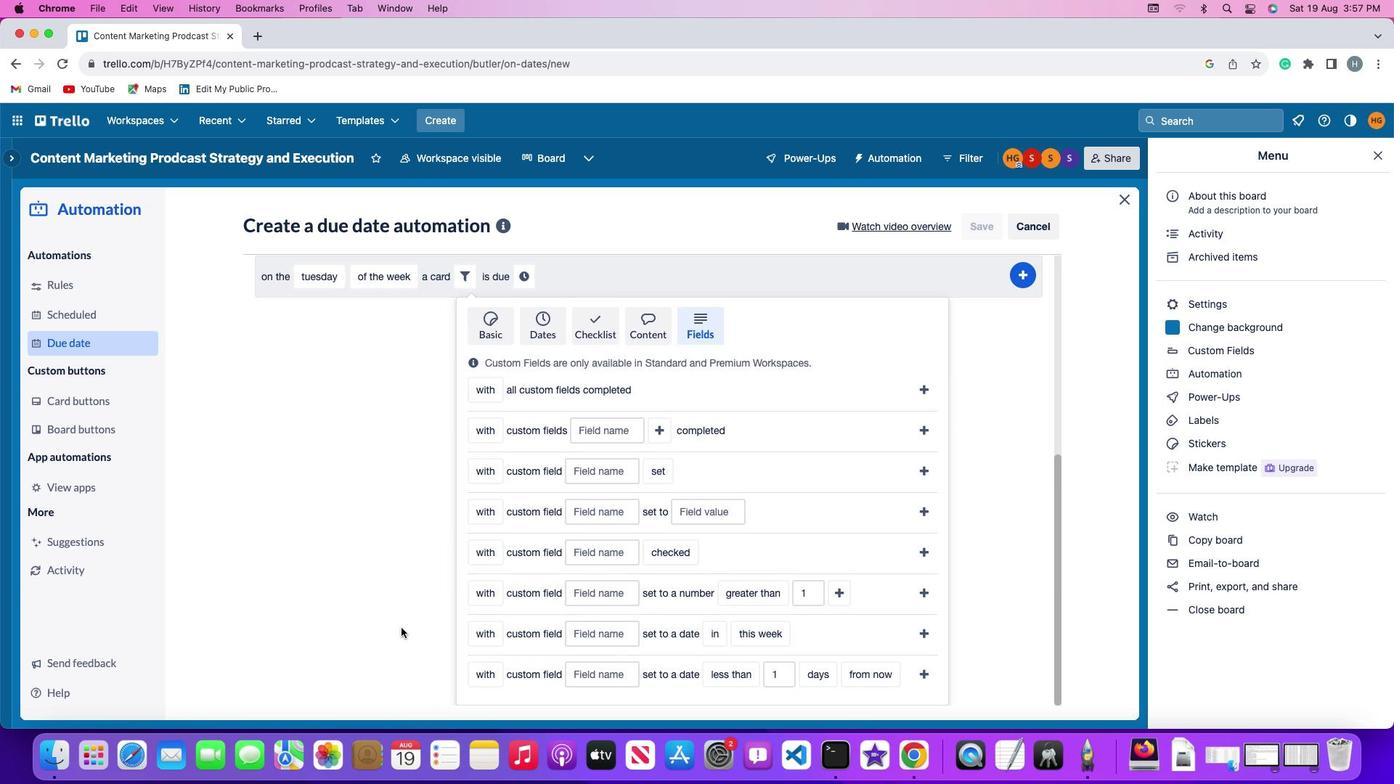
Action: Mouse moved to (398, 635)
Screenshot: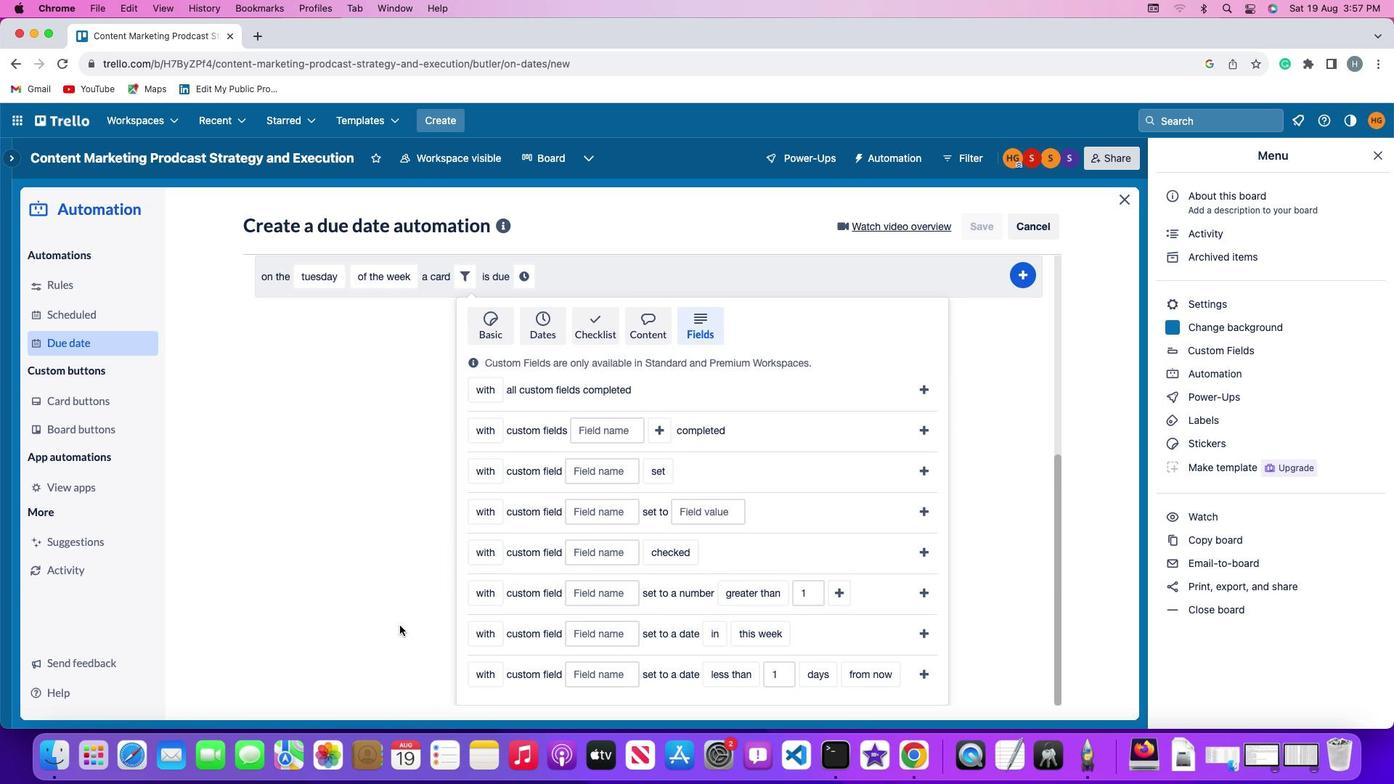 
Action: Mouse scrolled (398, 635) with delta (-4, -7)
Screenshot: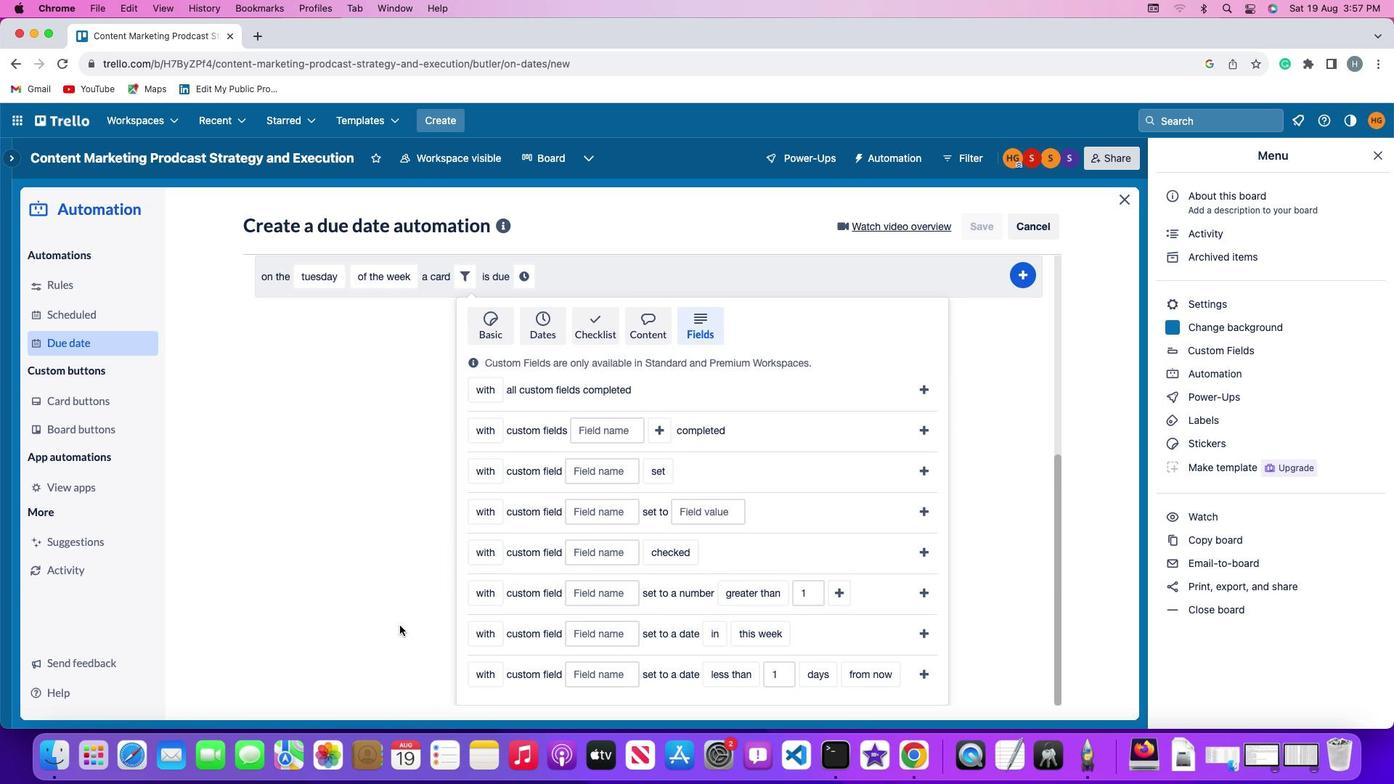 
Action: Mouse moved to (398, 629)
Screenshot: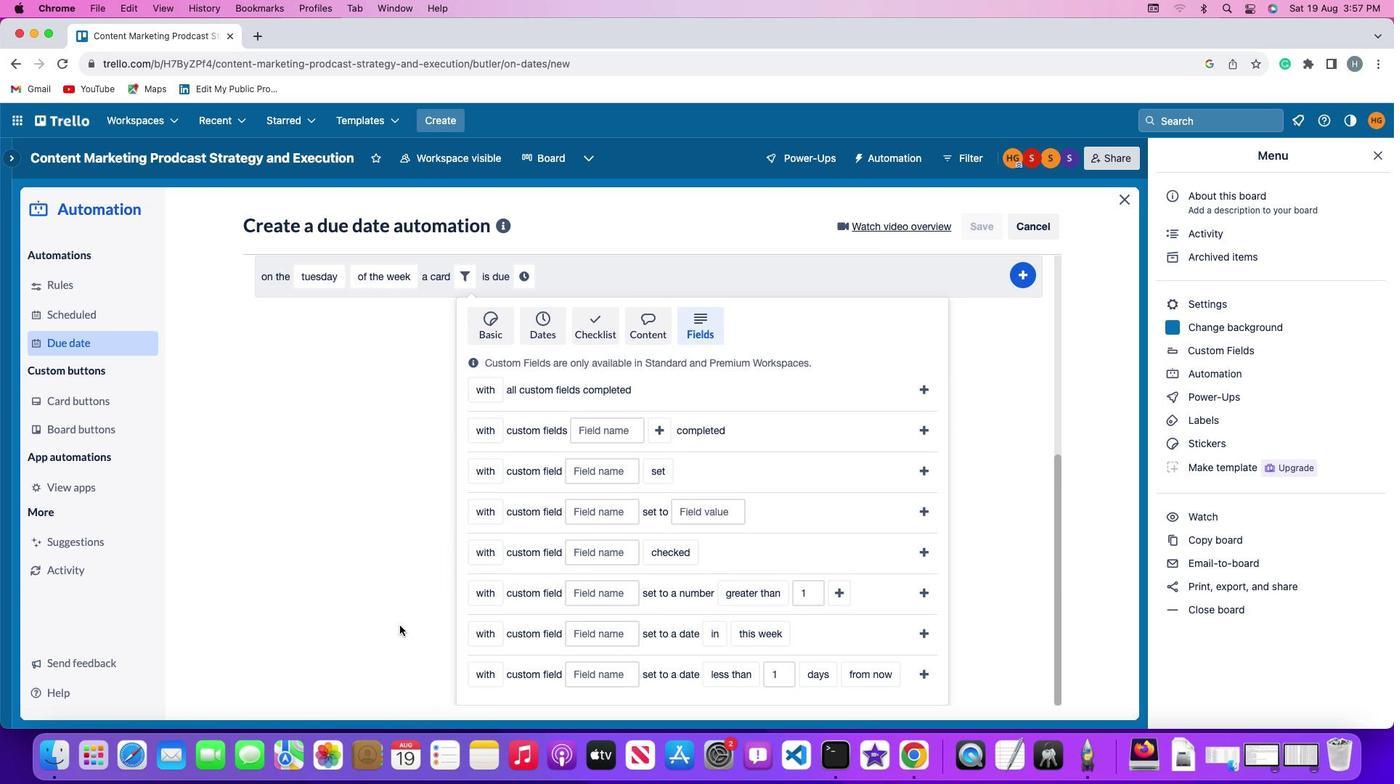 
Action: Mouse scrolled (398, 629) with delta (-4, -8)
Screenshot: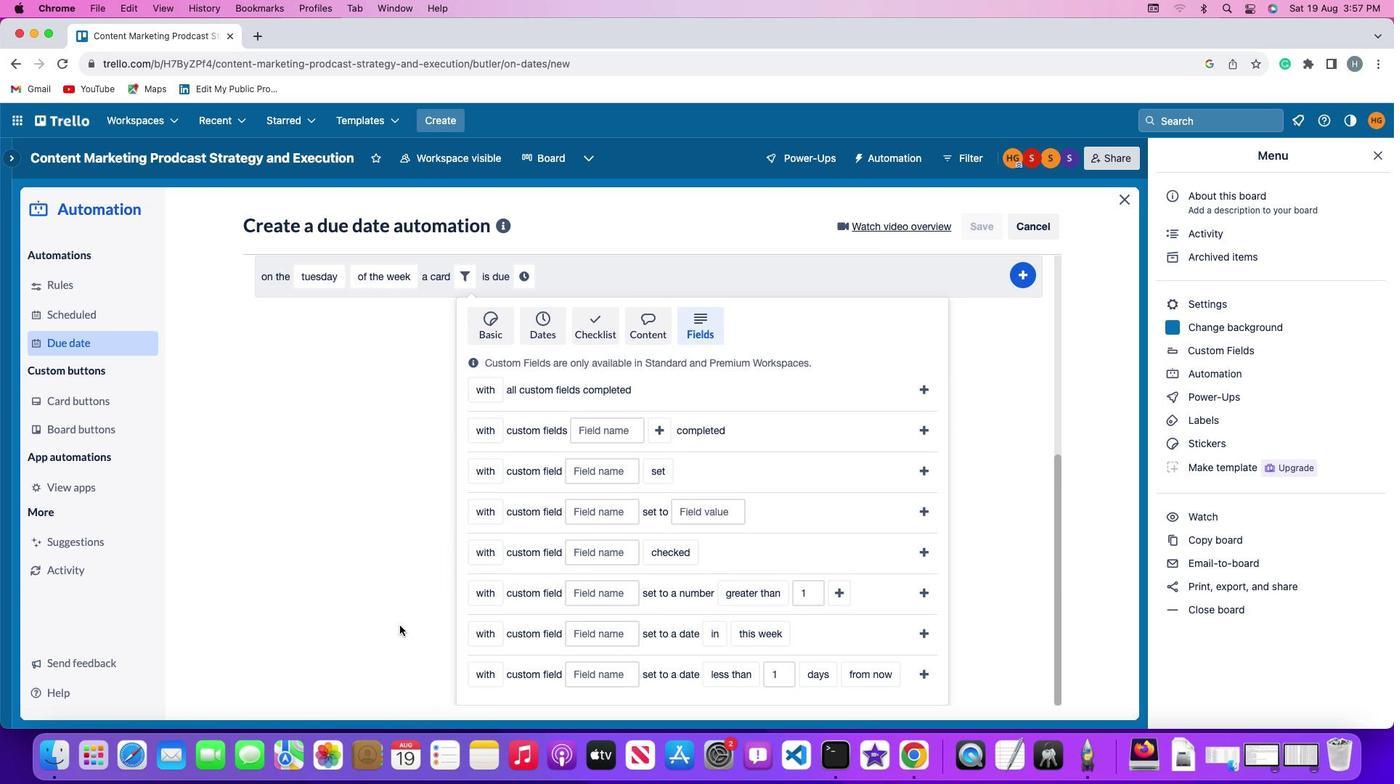 
Action: Mouse moved to (387, 621)
Screenshot: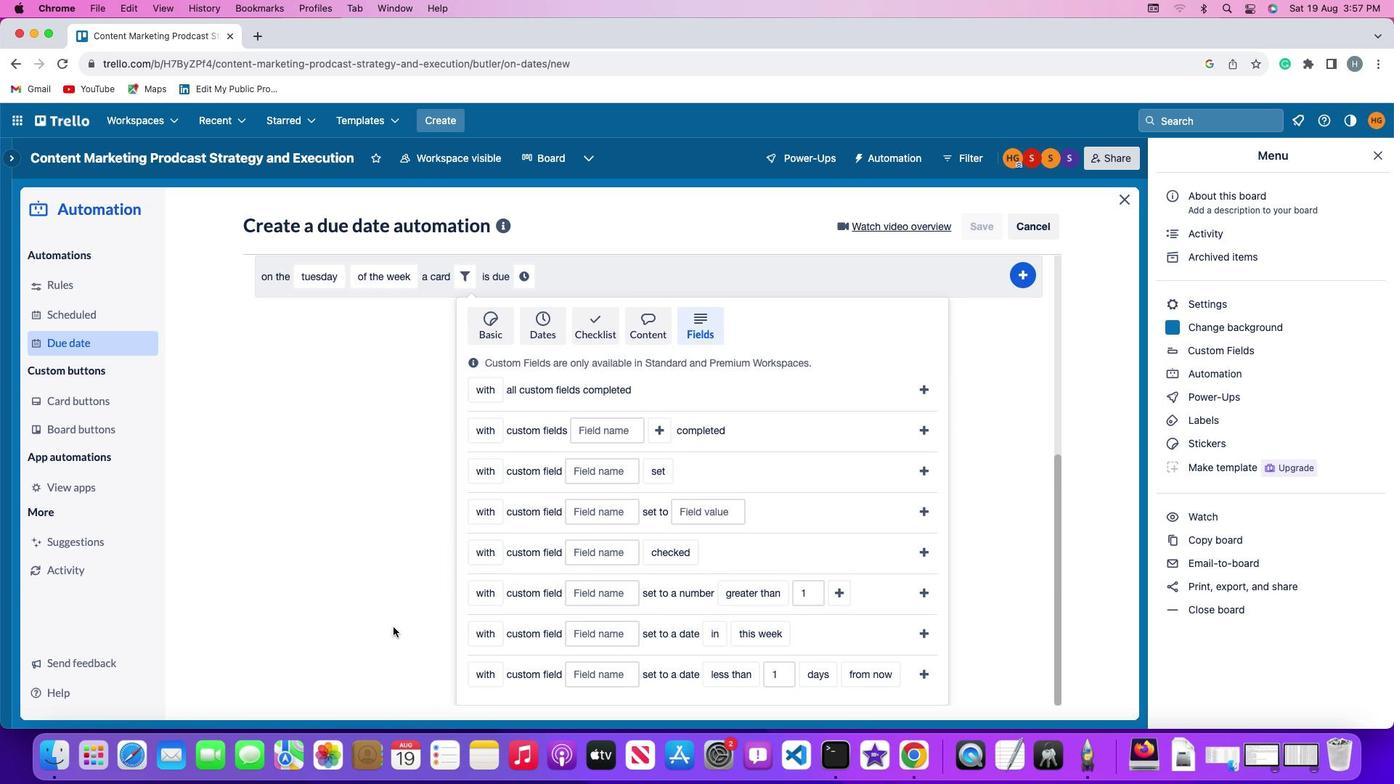 
Action: Mouse scrolled (387, 621) with delta (-4, -5)
Screenshot: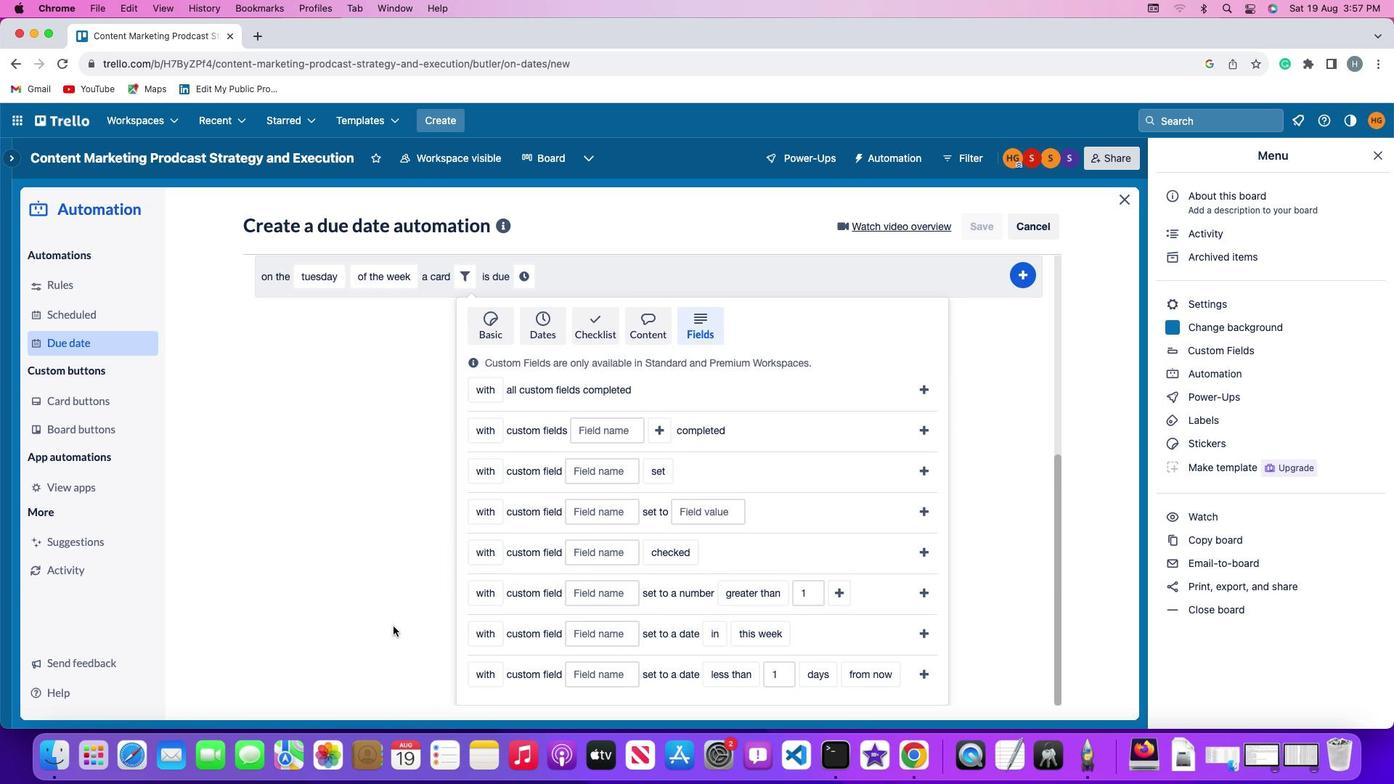 
Action: Mouse scrolled (387, 621) with delta (-4, -5)
Screenshot: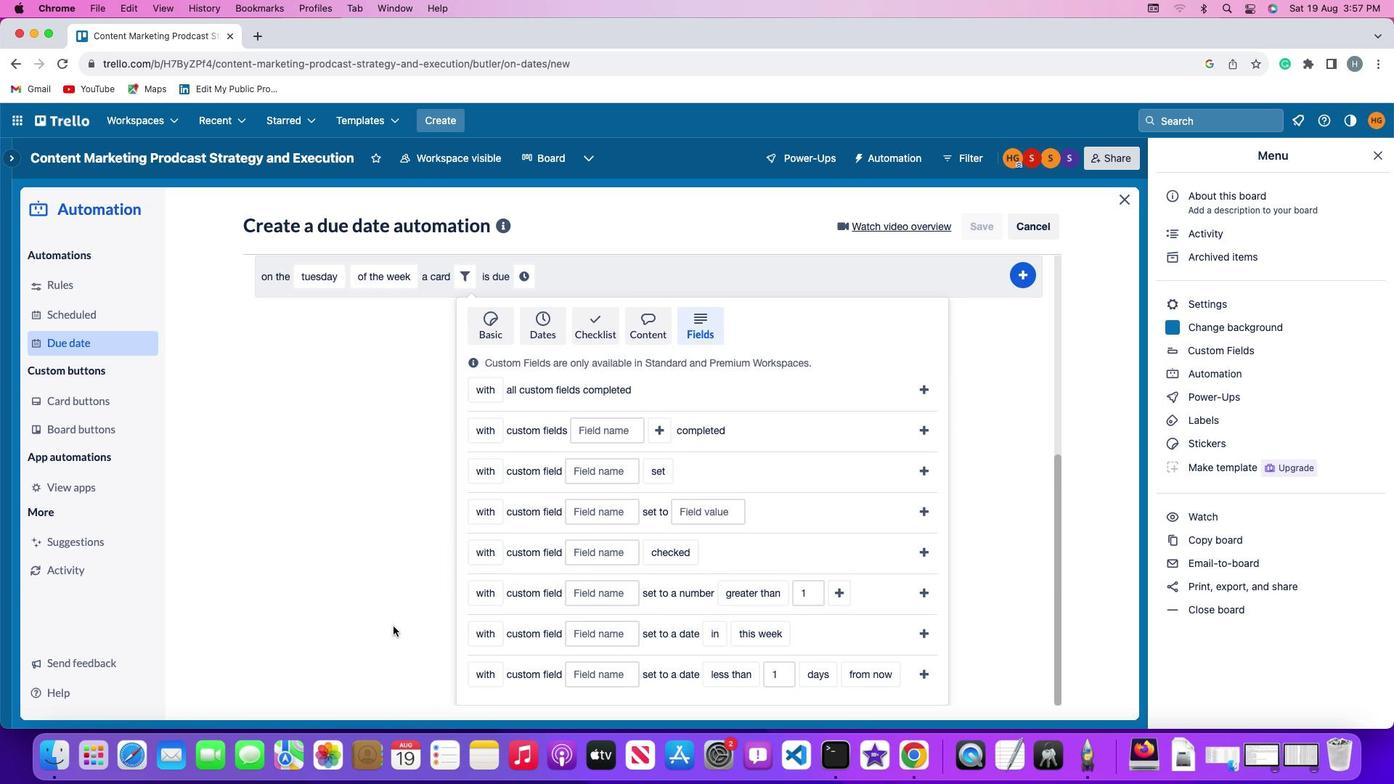 
Action: Mouse moved to (387, 621)
Screenshot: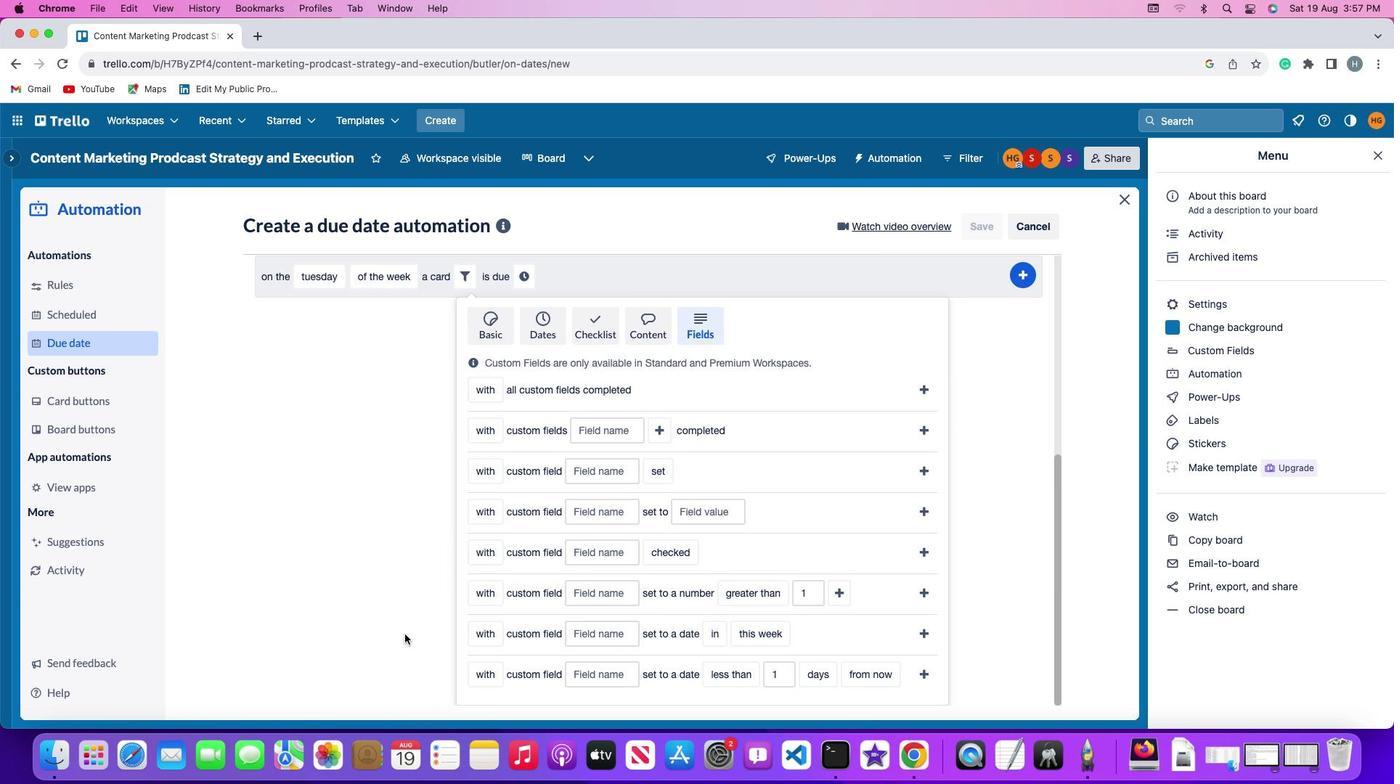 
Action: Mouse scrolled (387, 621) with delta (-4, -6)
Screenshot: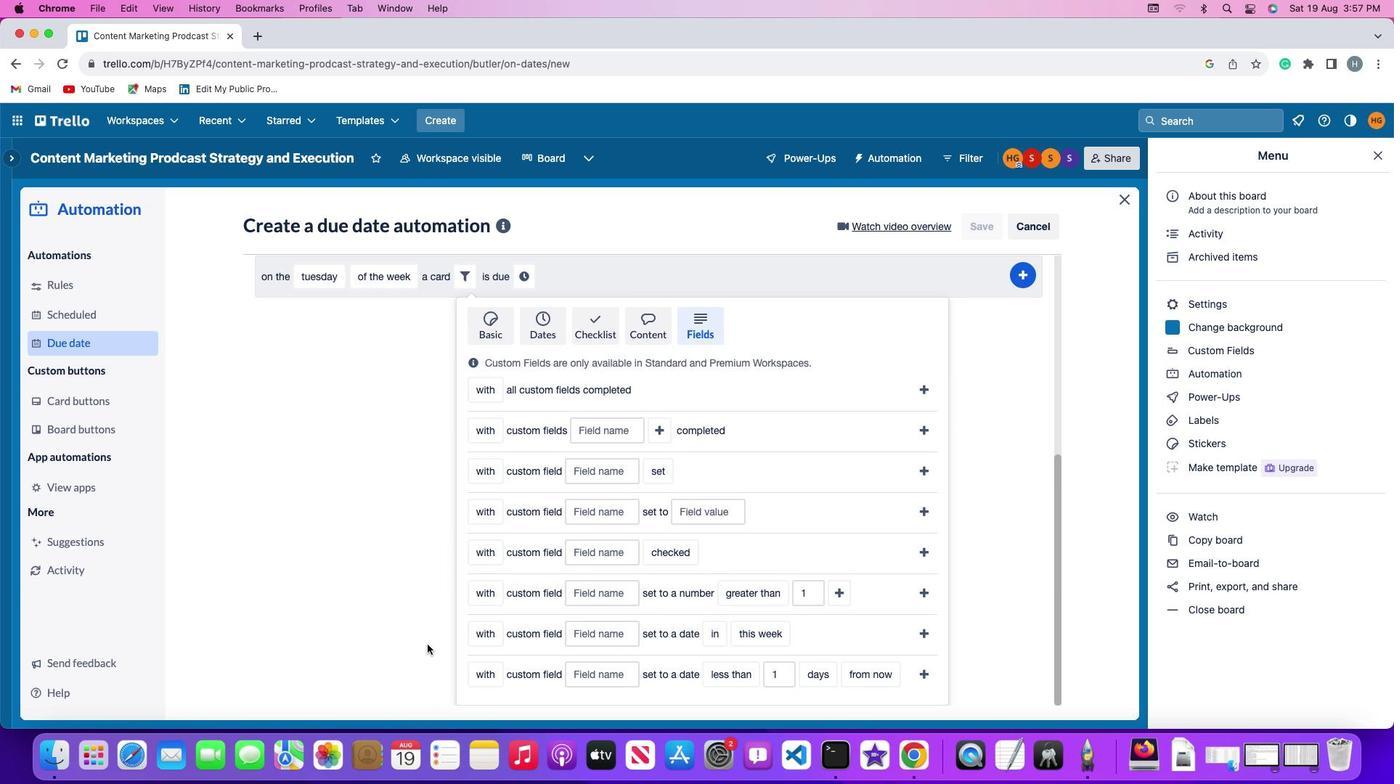 
Action: Mouse moved to (482, 658)
Screenshot: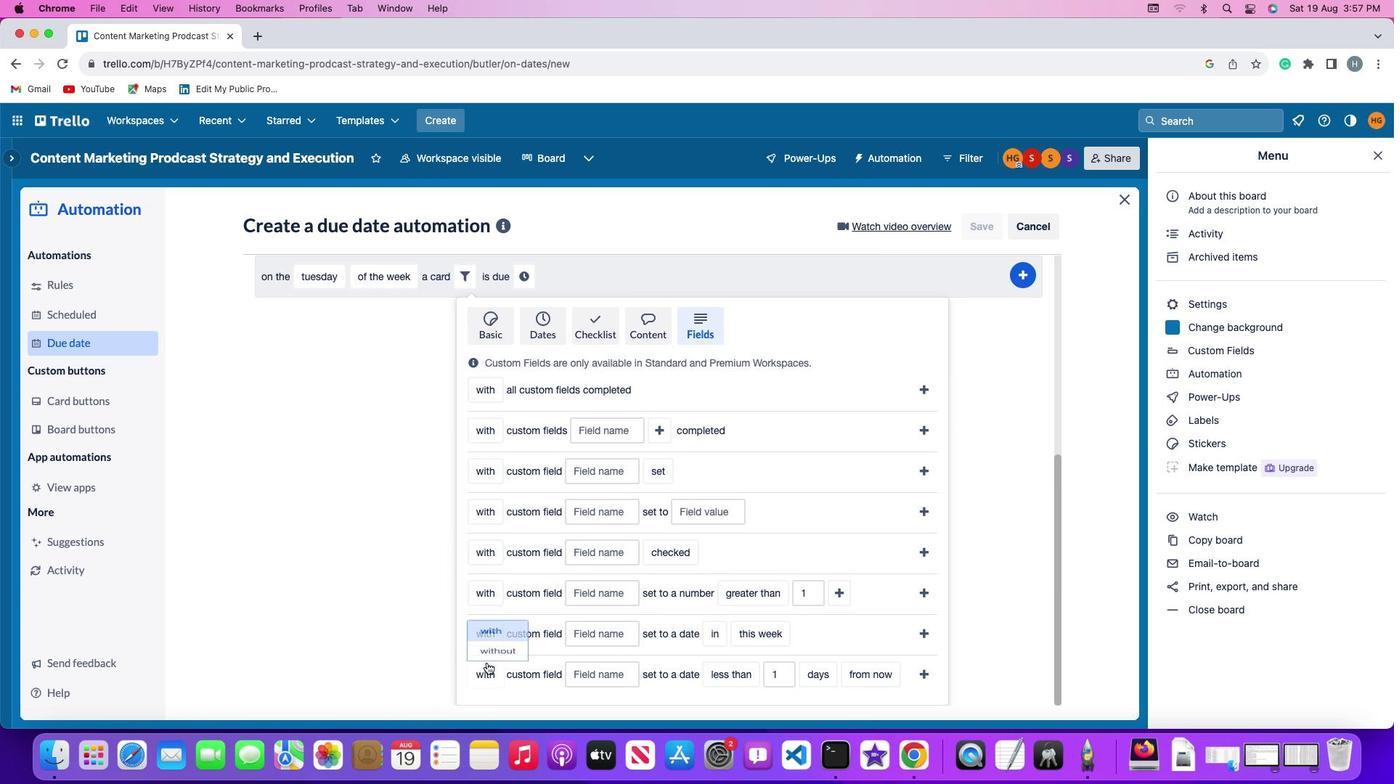 
Action: Mouse pressed left at (482, 658)
Screenshot: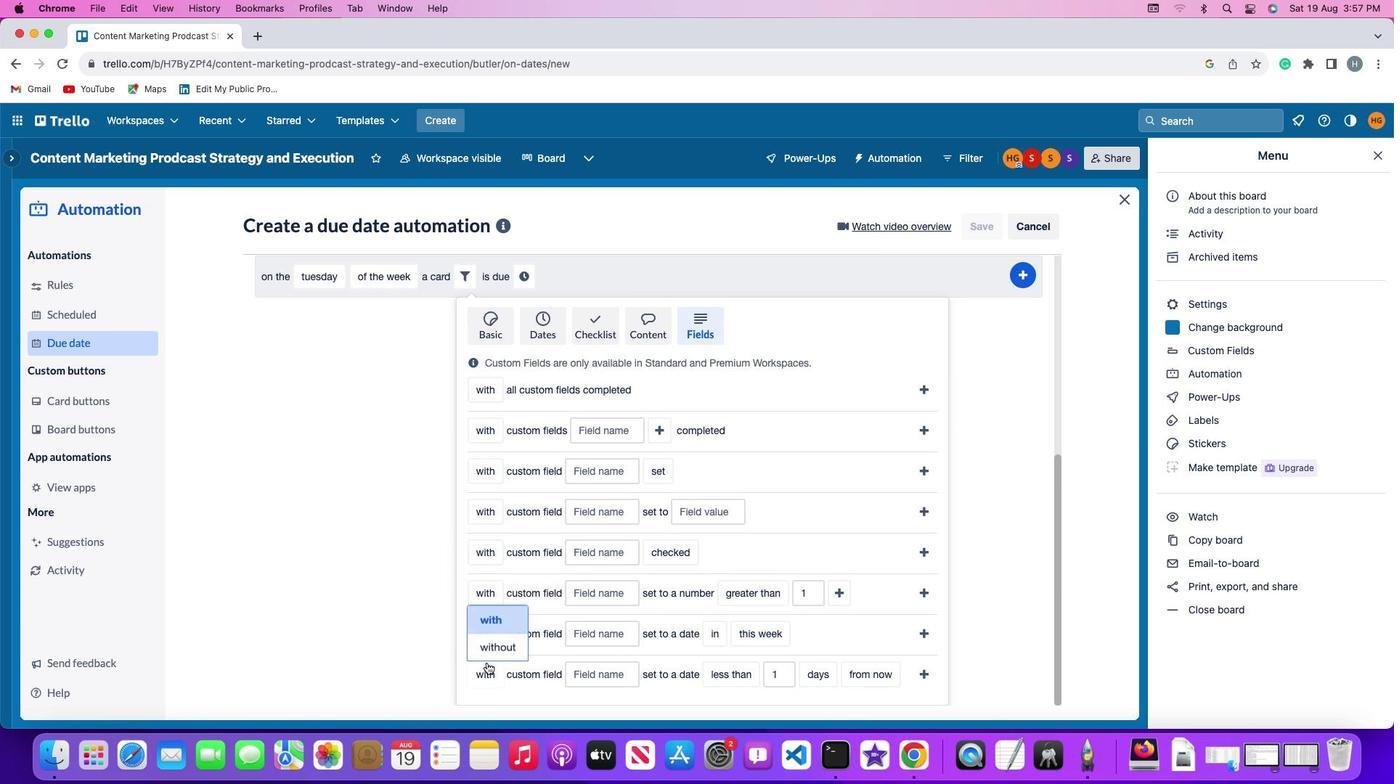 
Action: Mouse moved to (485, 615)
Screenshot: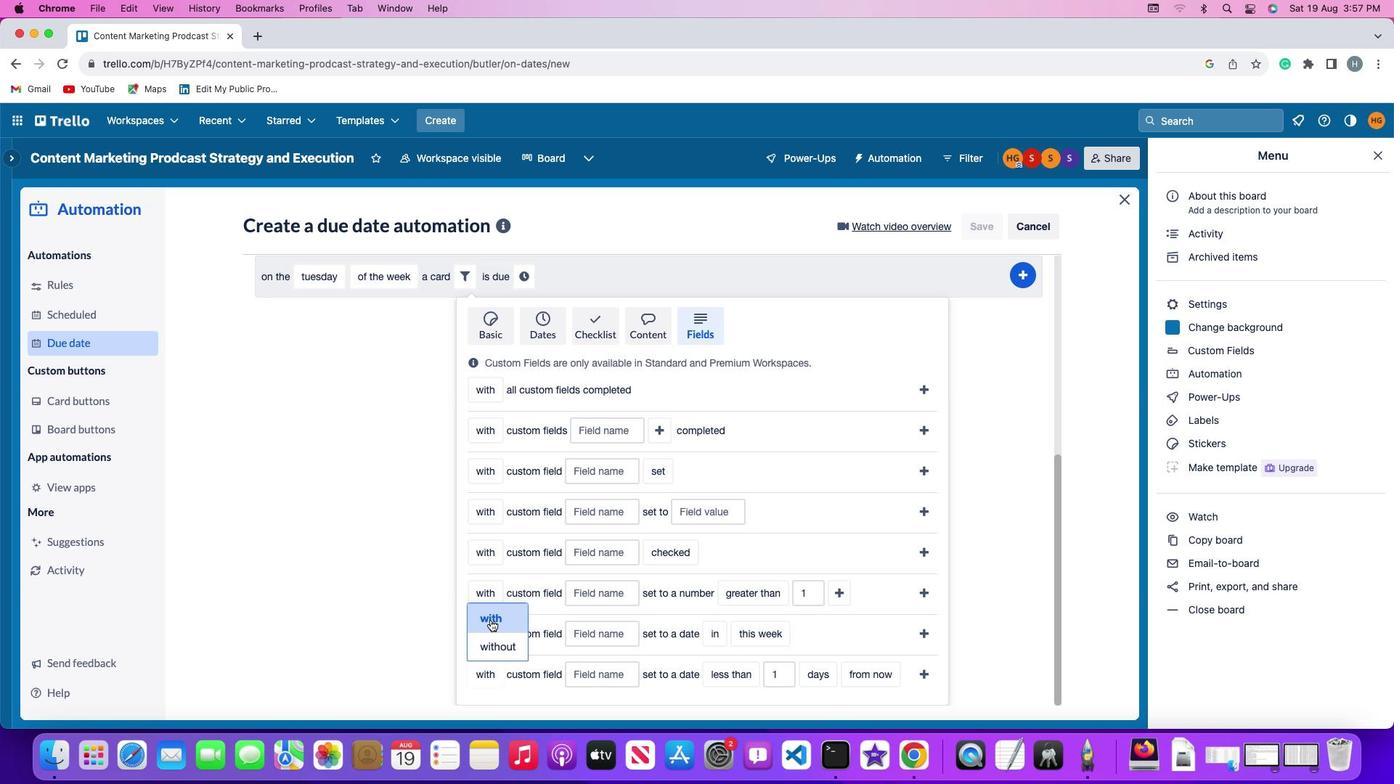 
Action: Mouse pressed left at (485, 615)
Screenshot: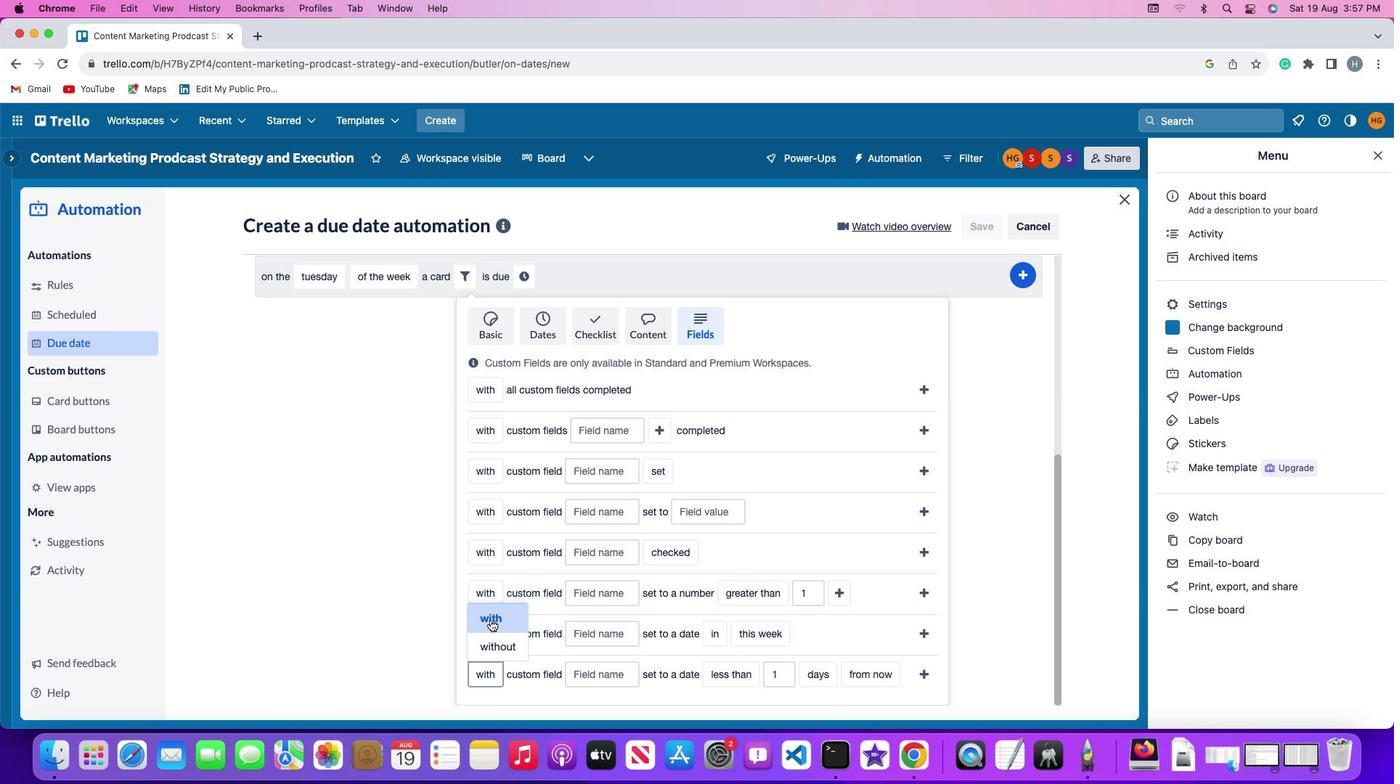 
Action: Mouse moved to (586, 674)
Screenshot: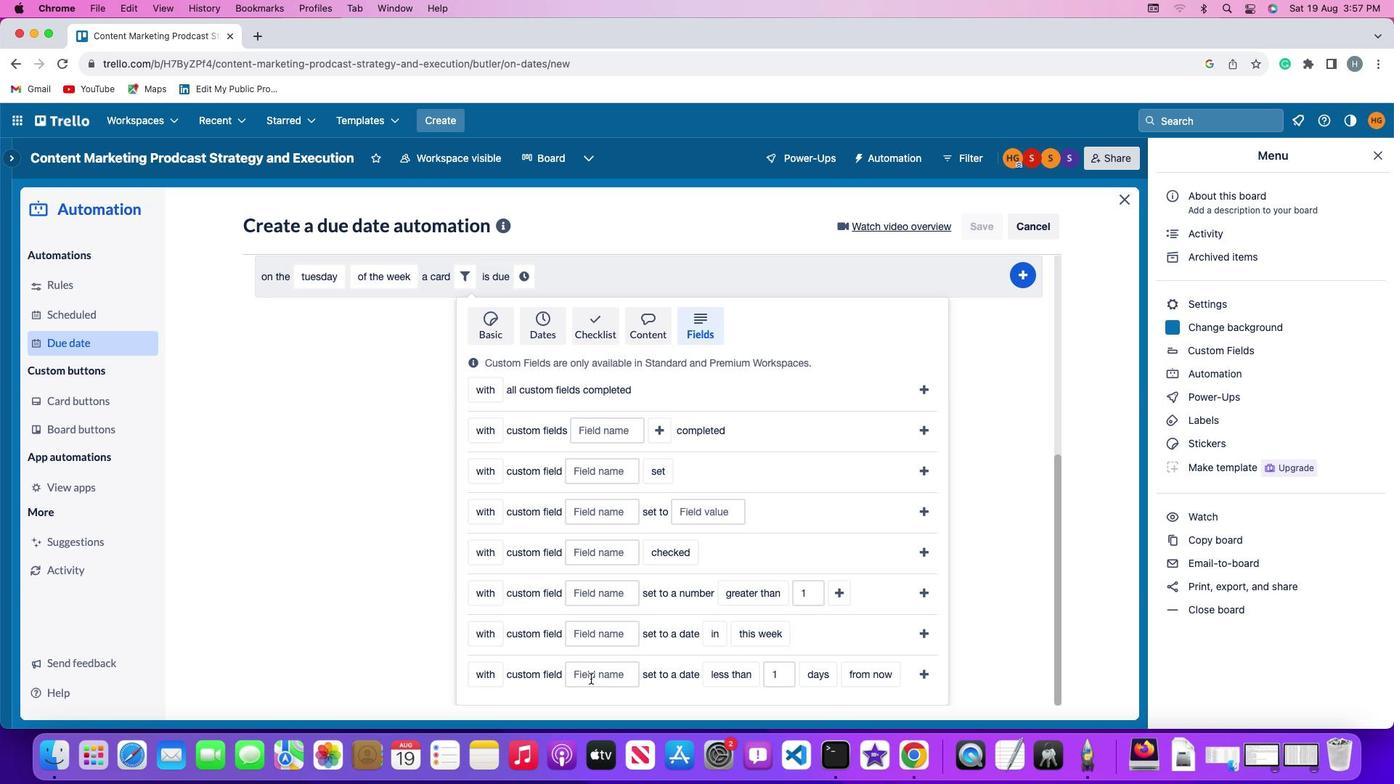 
Action: Mouse pressed left at (586, 674)
Screenshot: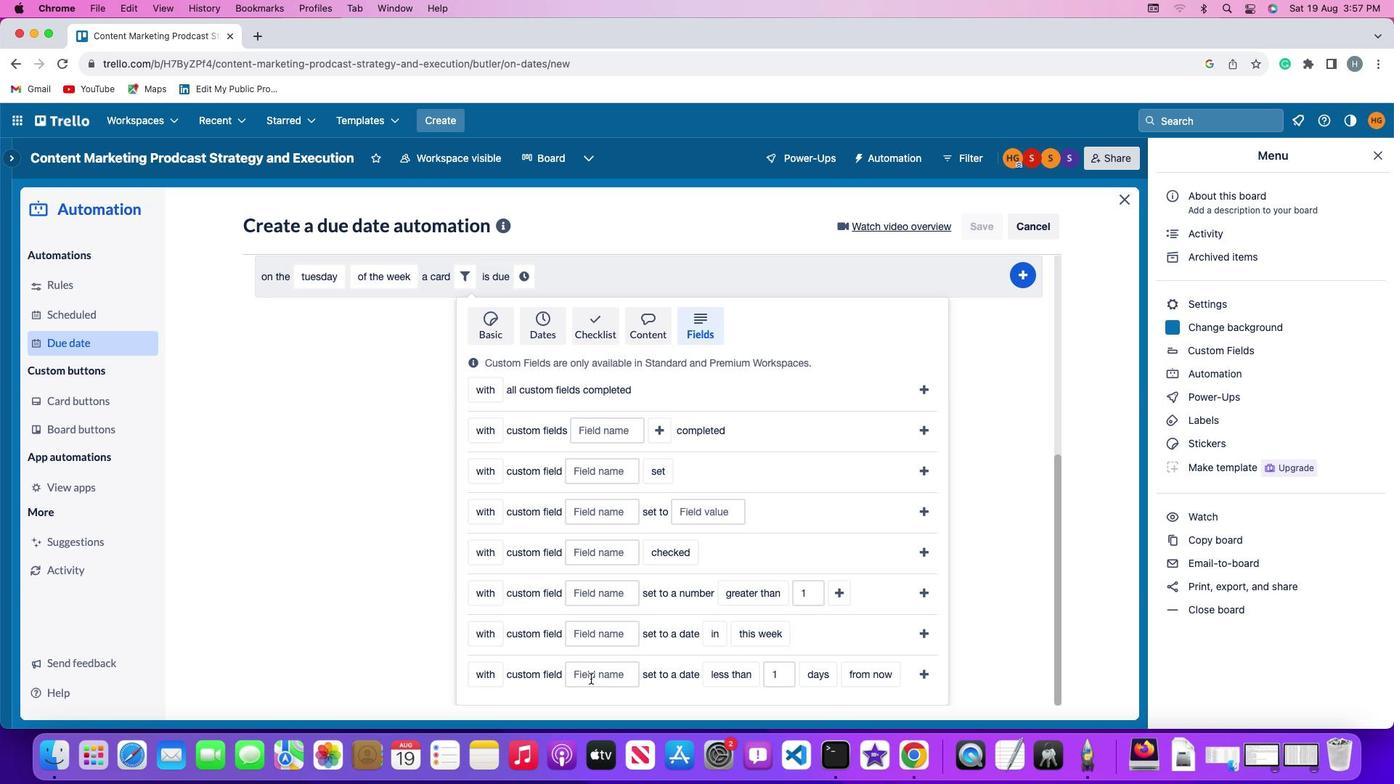 
Action: Mouse moved to (586, 672)
Screenshot: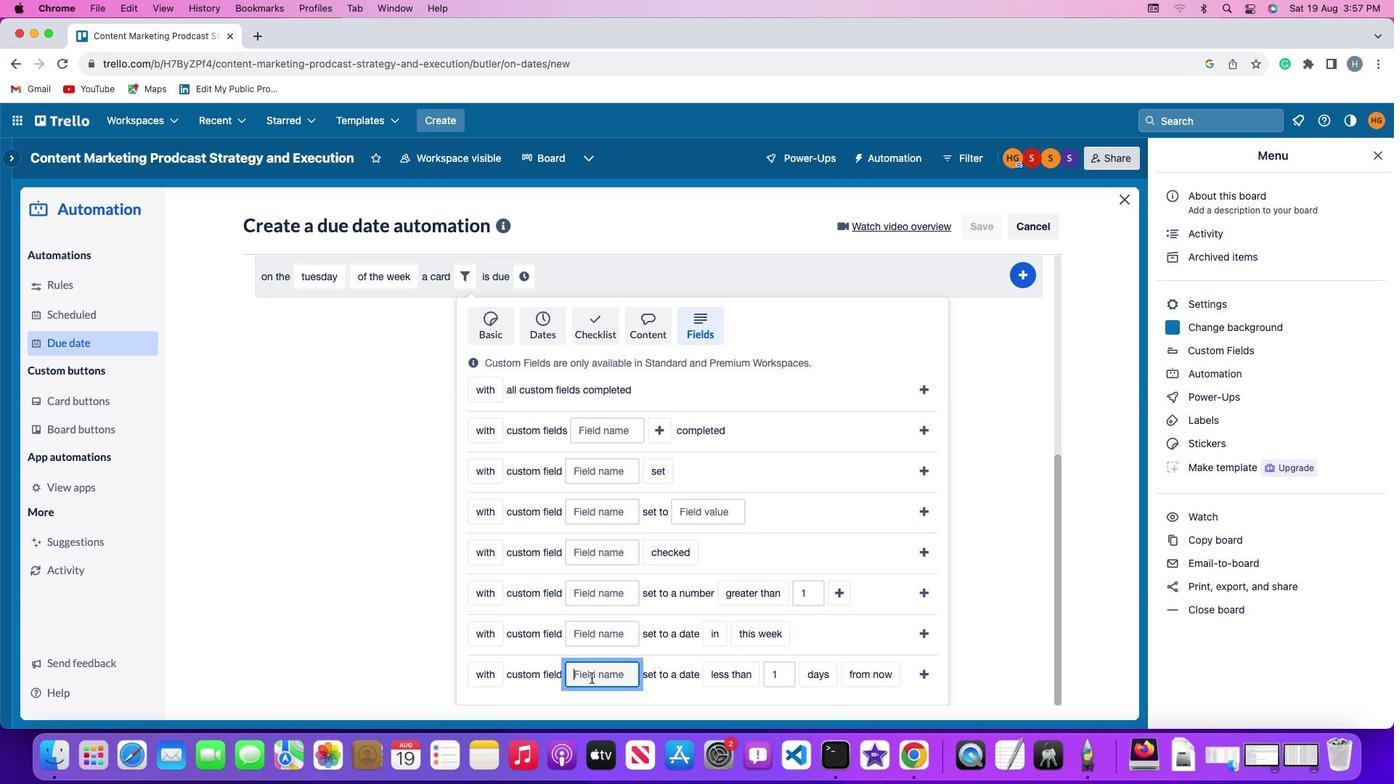 
Action: Key pressed Key.shift
Screenshot: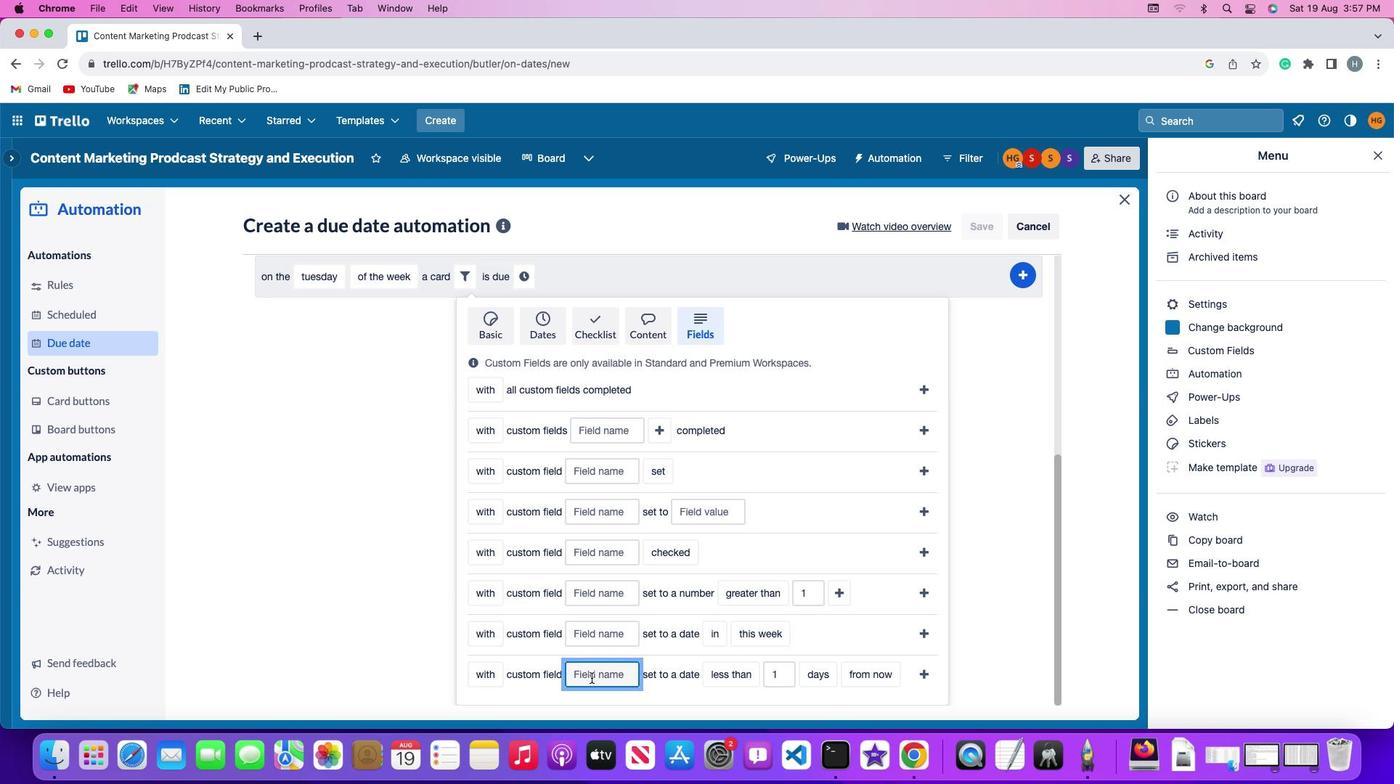 
Action: Mouse moved to (584, 671)
Screenshot: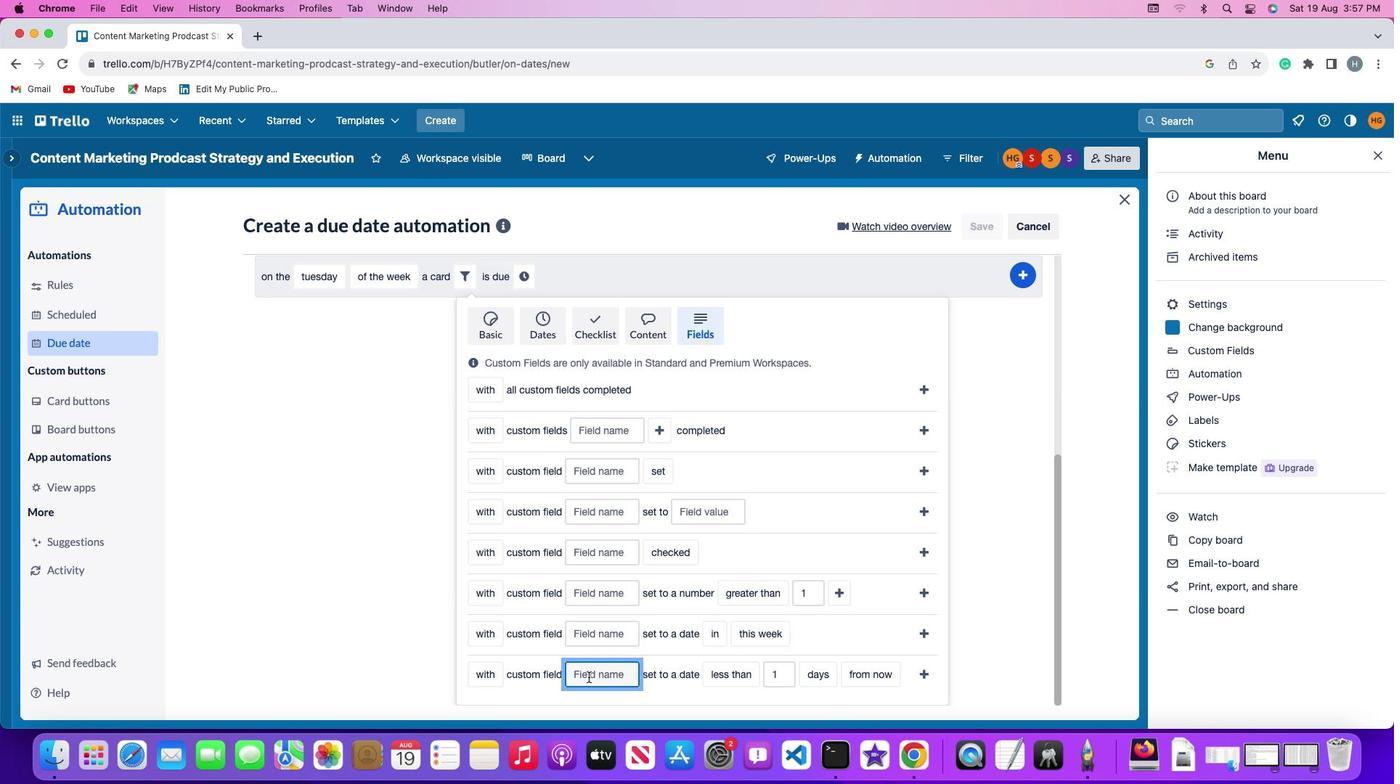 
Action: Key pressed 'R'
Screenshot: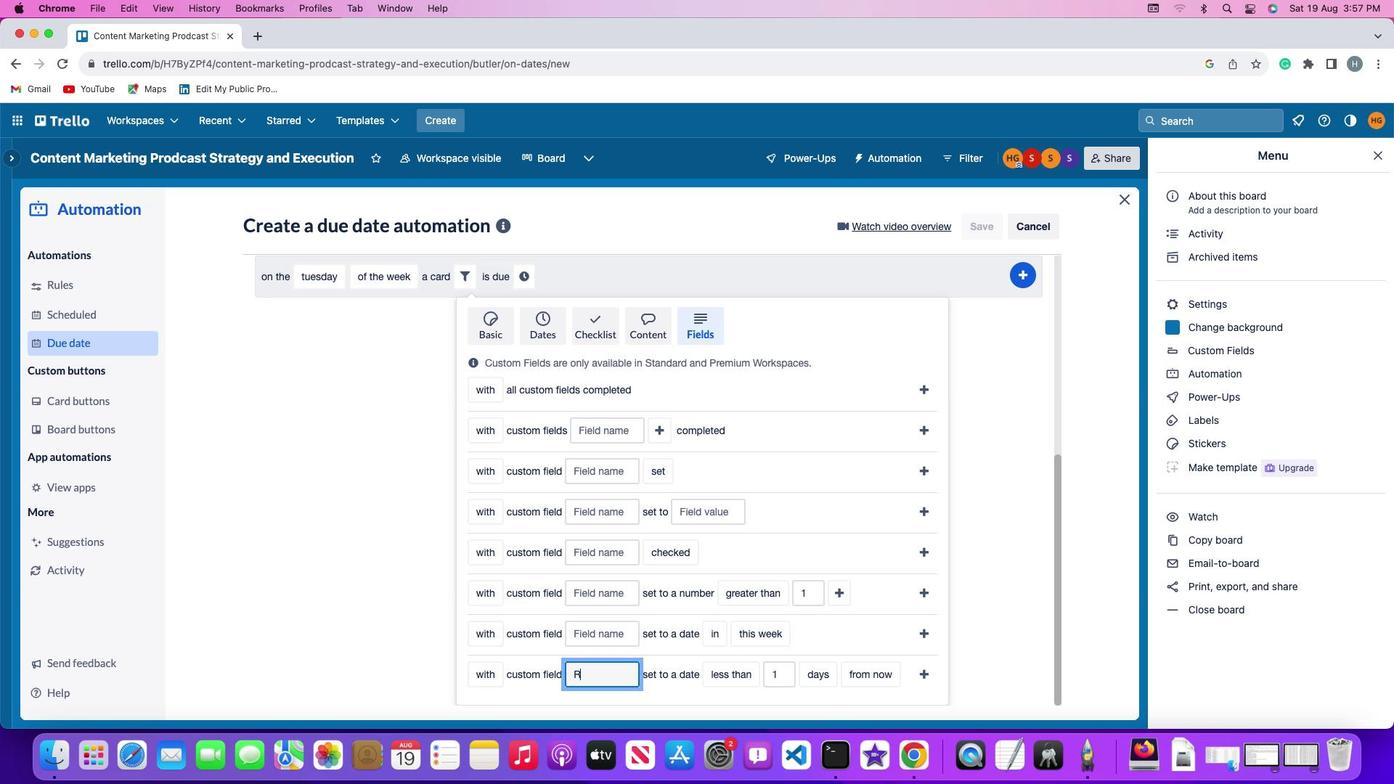 
Action: Mouse moved to (581, 672)
Screenshot: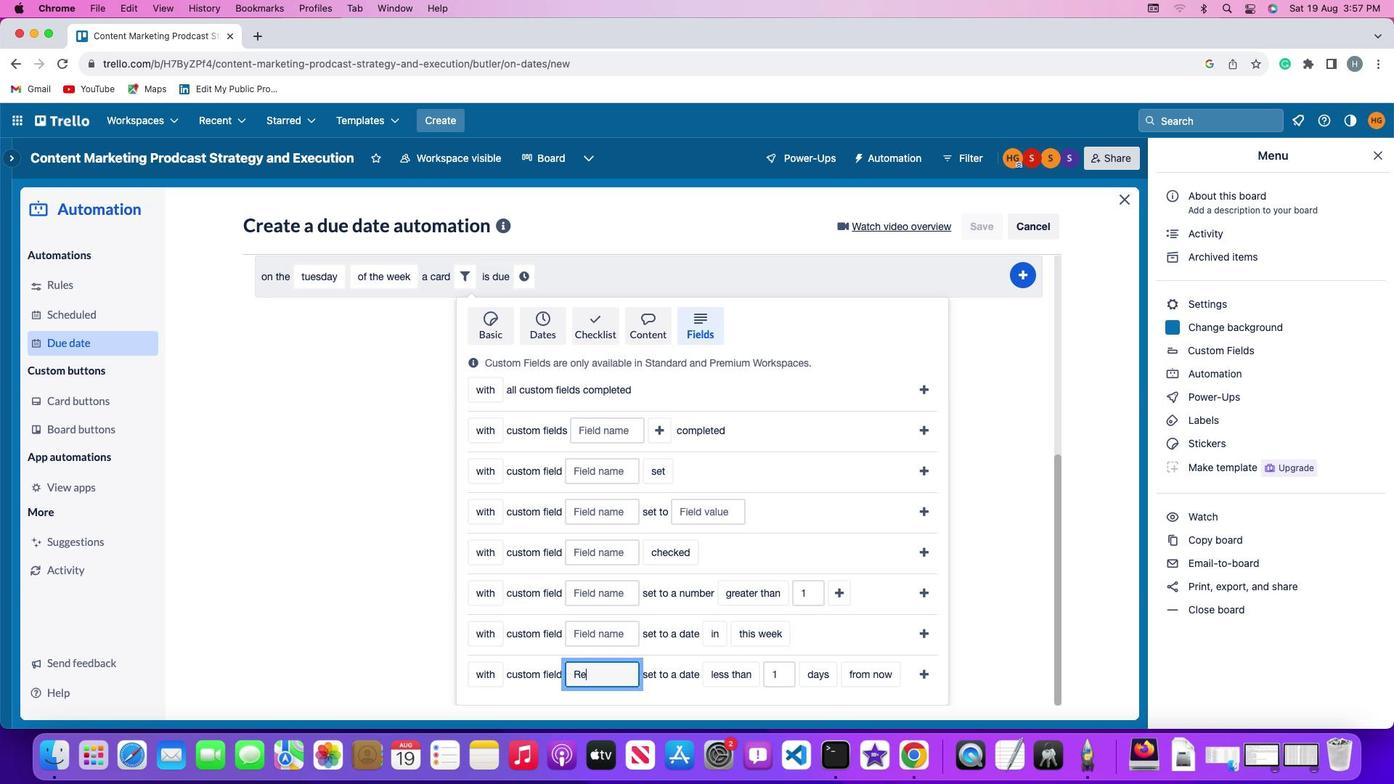 
Action: Key pressed 'e''s'
Screenshot: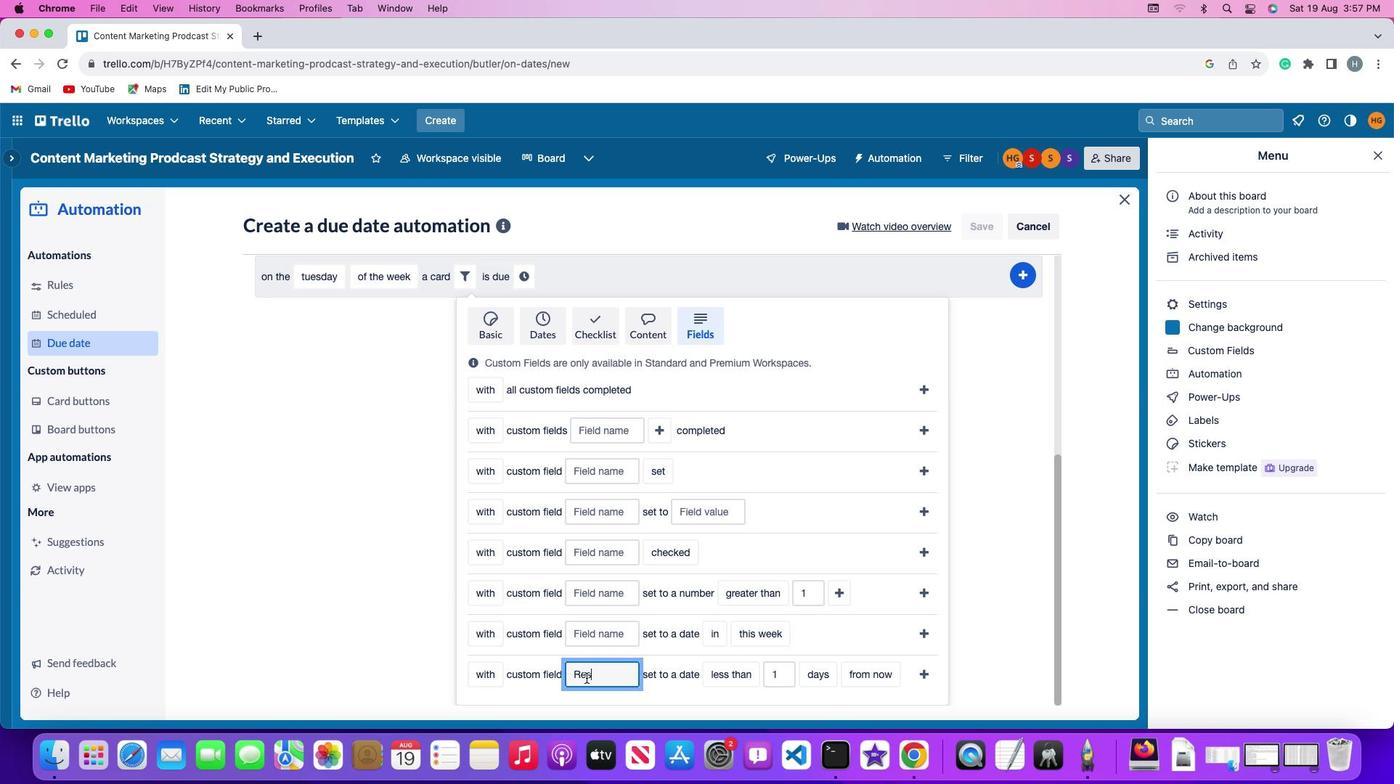 
Action: Mouse moved to (581, 672)
Screenshot: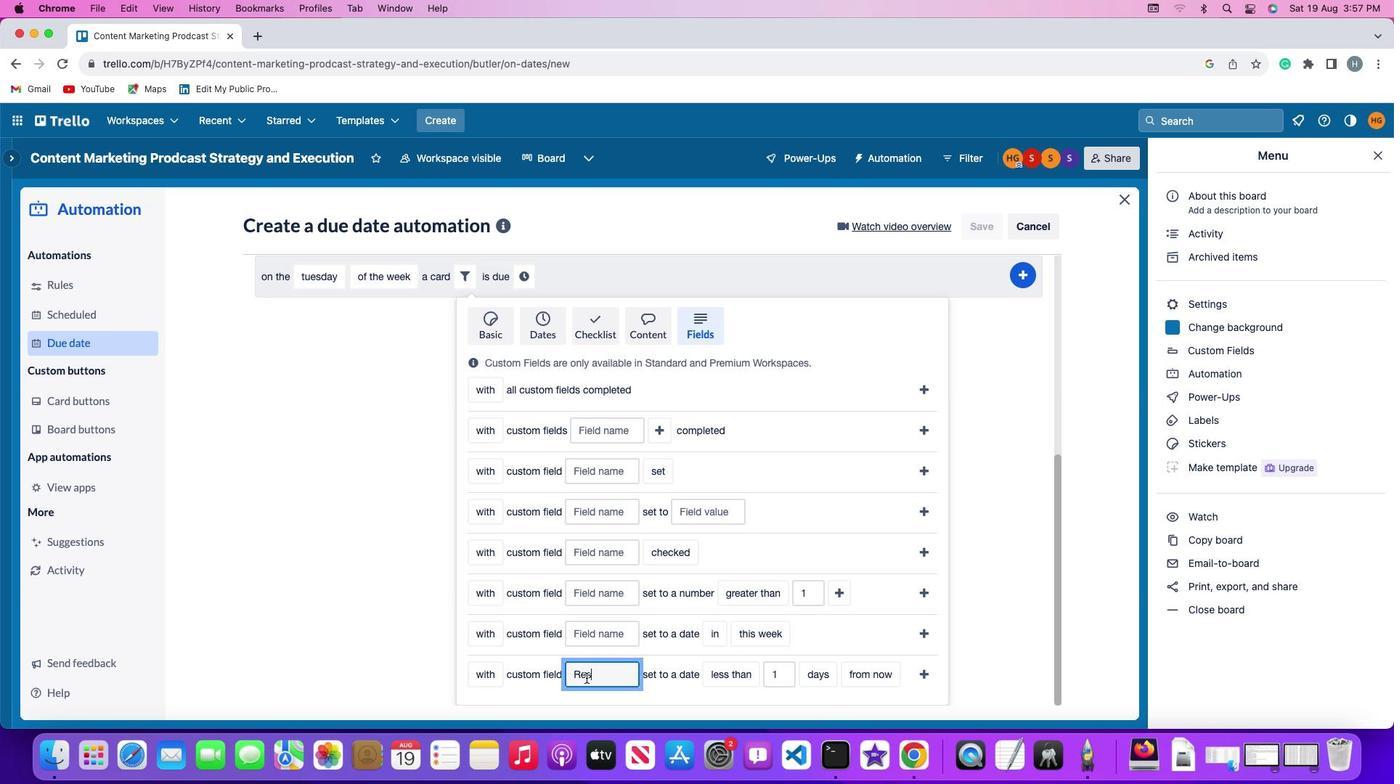 
Action: Key pressed 'u''m'
Screenshot: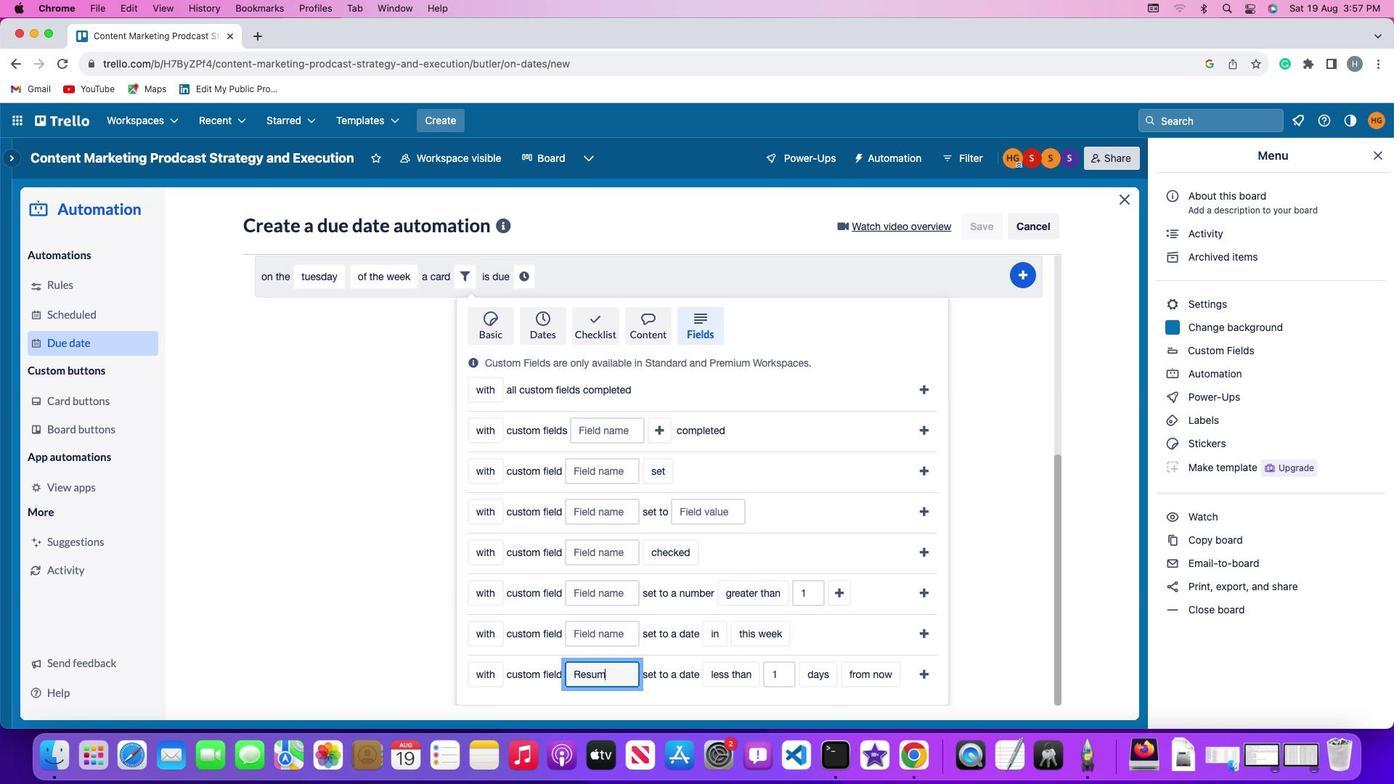 
Action: Mouse moved to (581, 671)
Screenshot: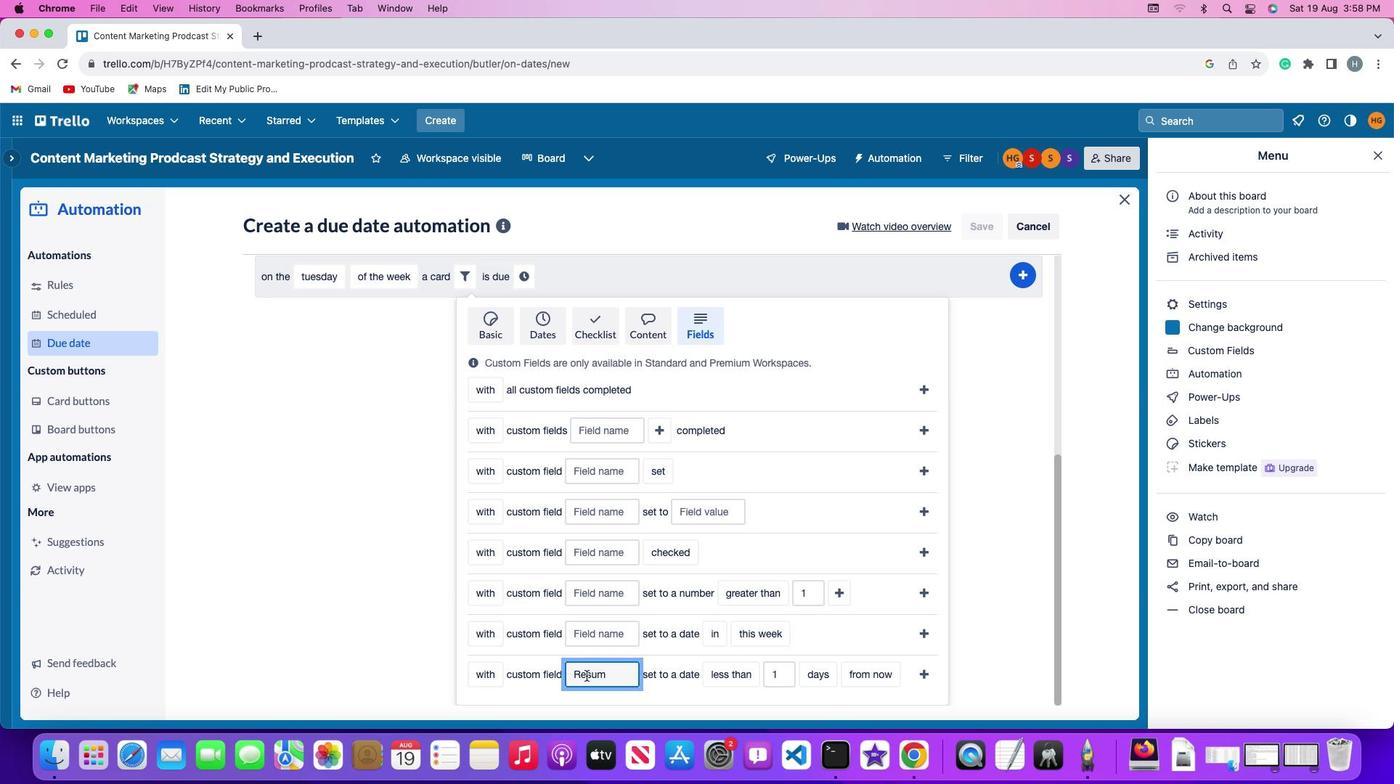 
Action: Key pressed 'e'
Screenshot: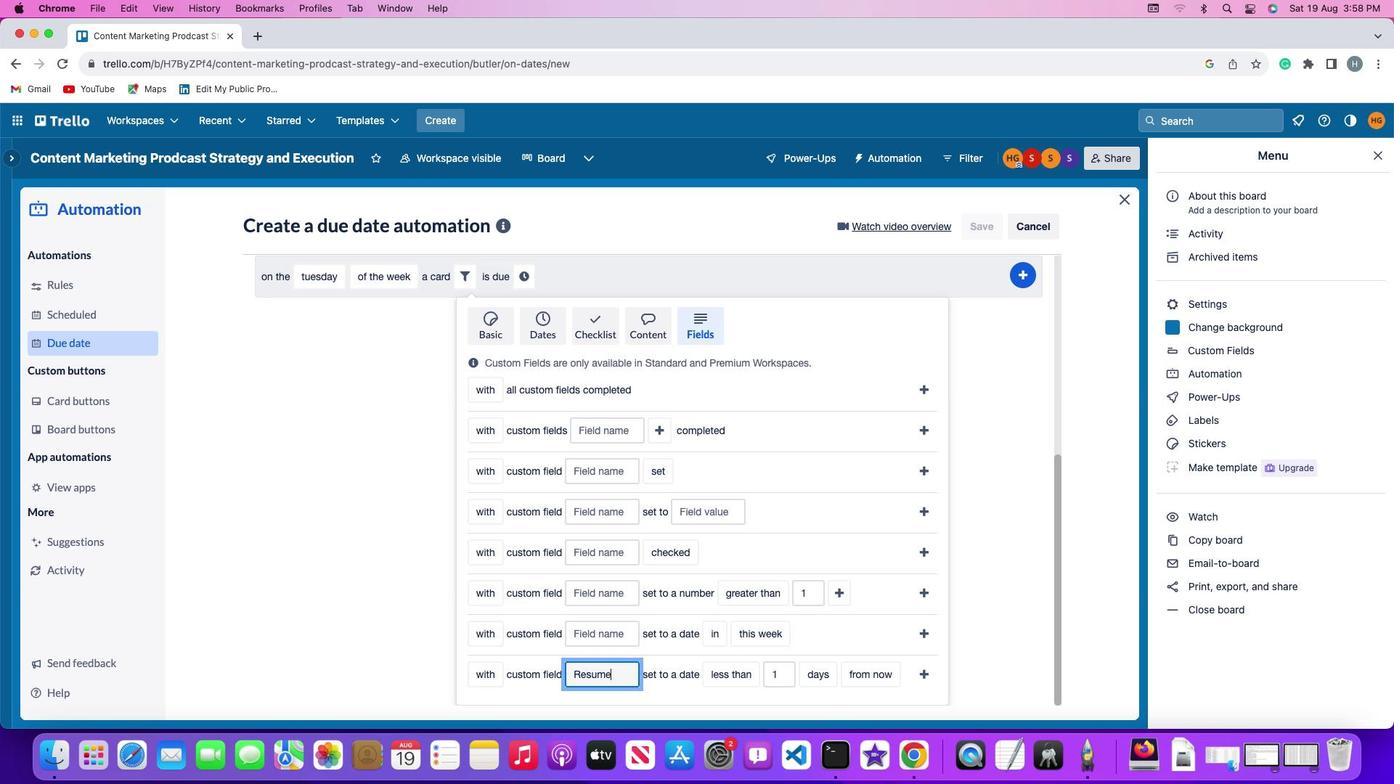 
Action: Mouse moved to (719, 669)
Screenshot: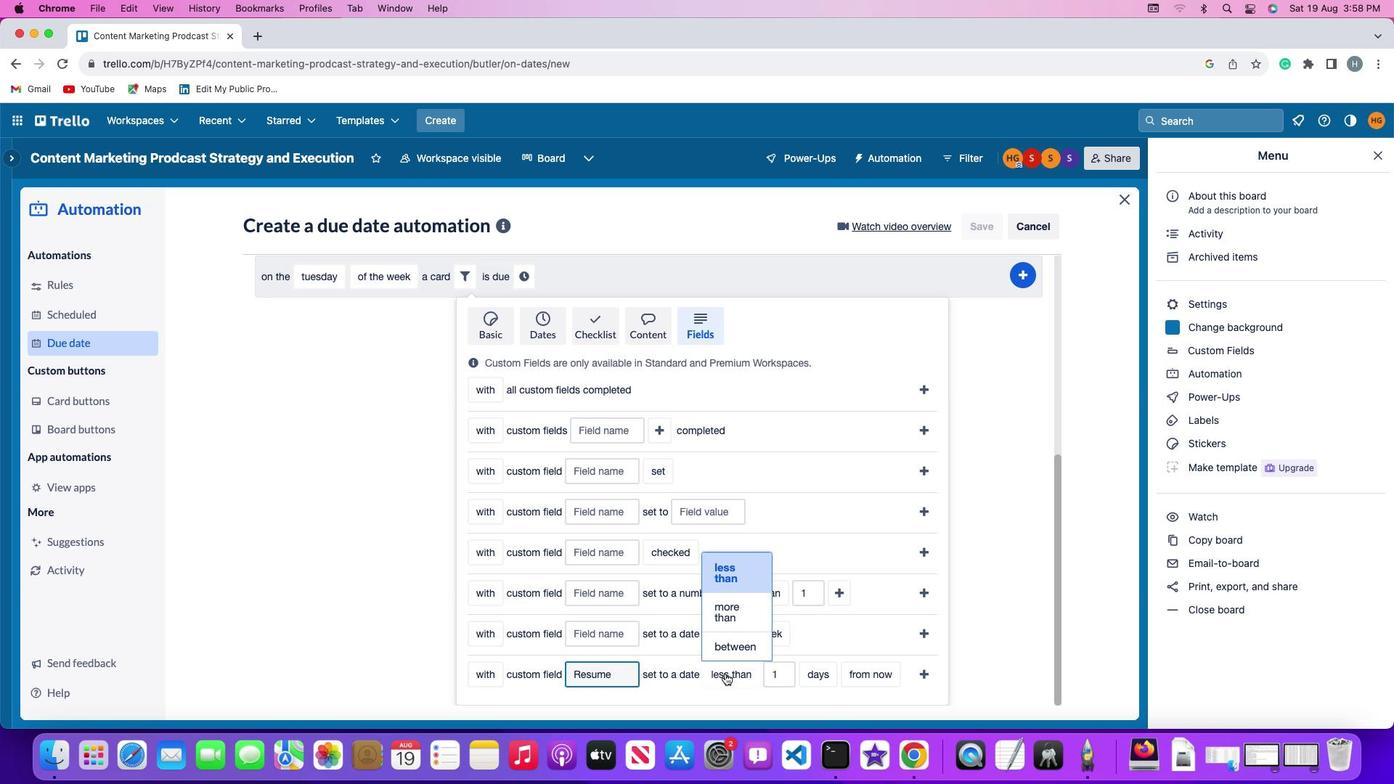 
Action: Mouse pressed left at (719, 669)
Screenshot: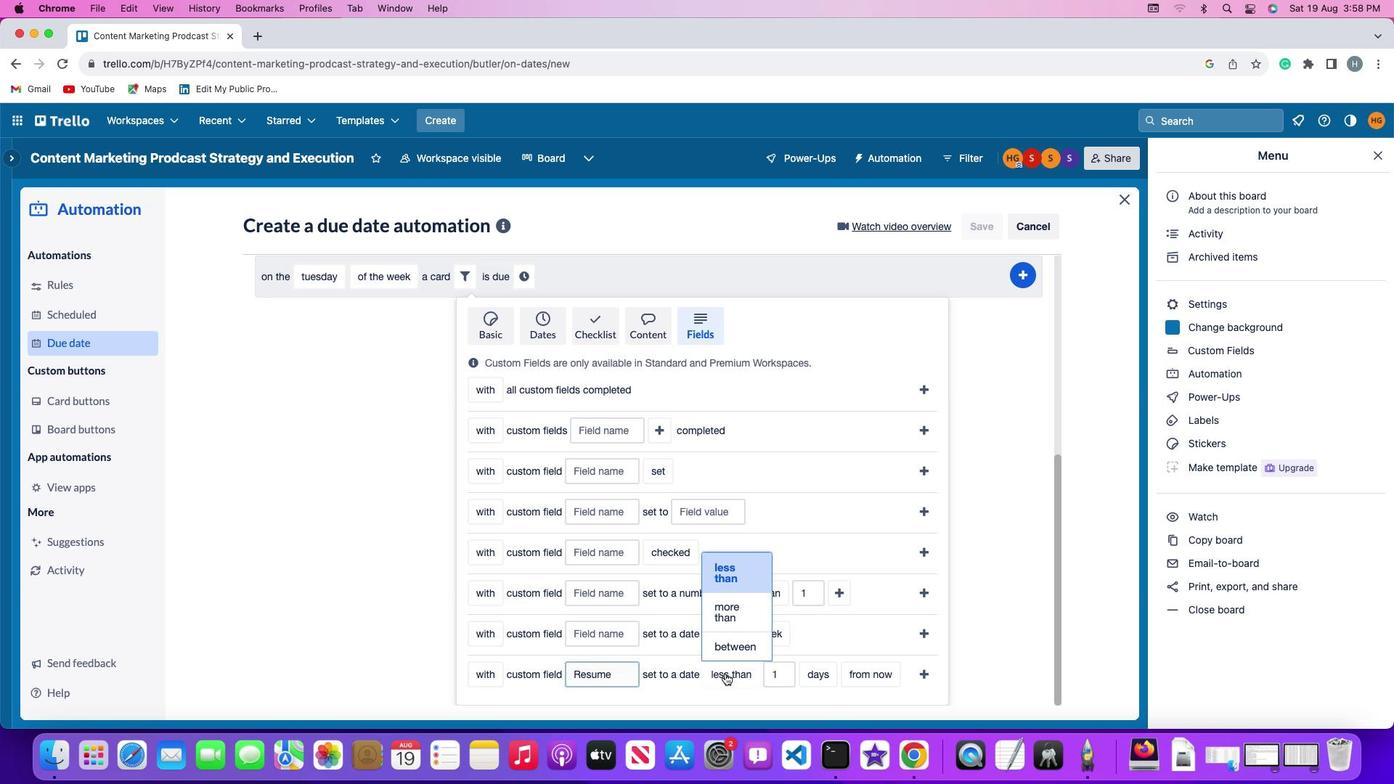 
Action: Mouse moved to (741, 573)
Screenshot: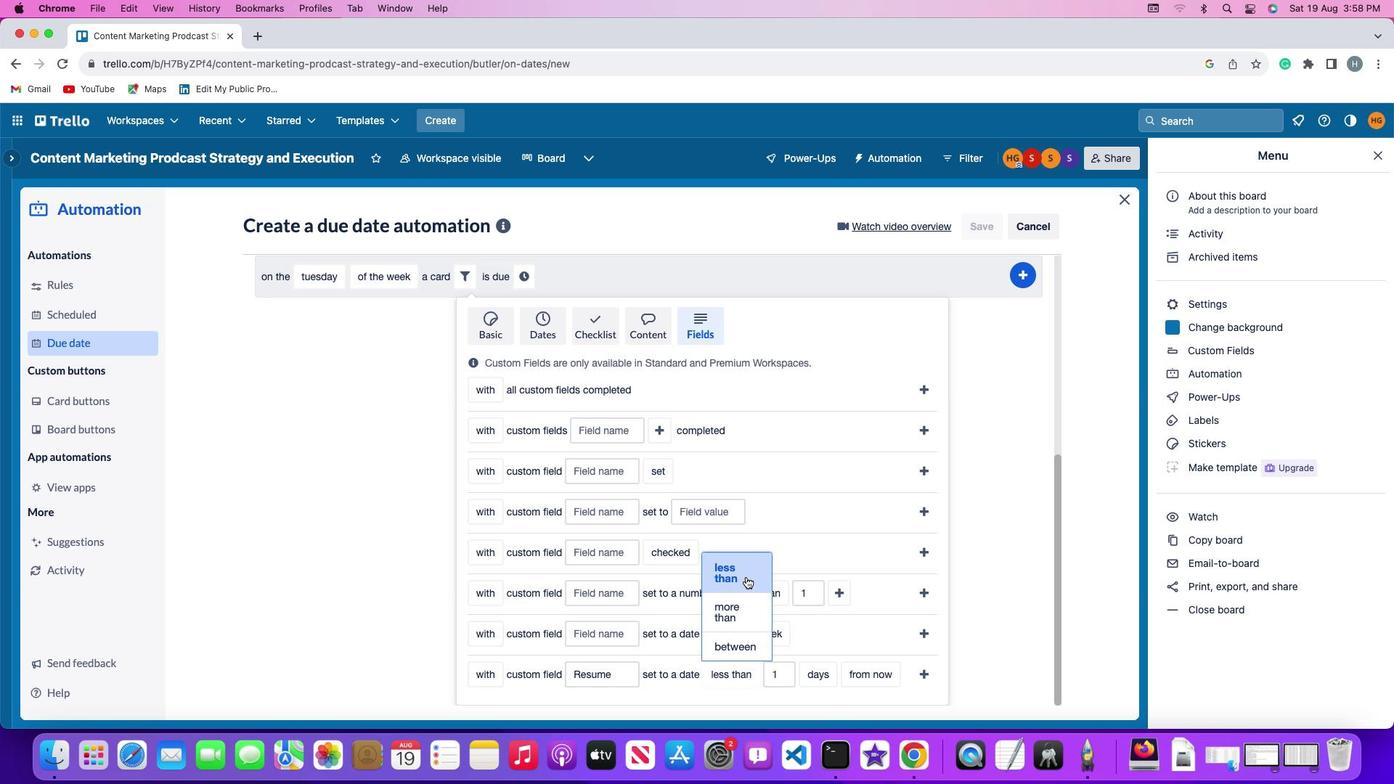 
Action: Mouse pressed left at (741, 573)
Screenshot: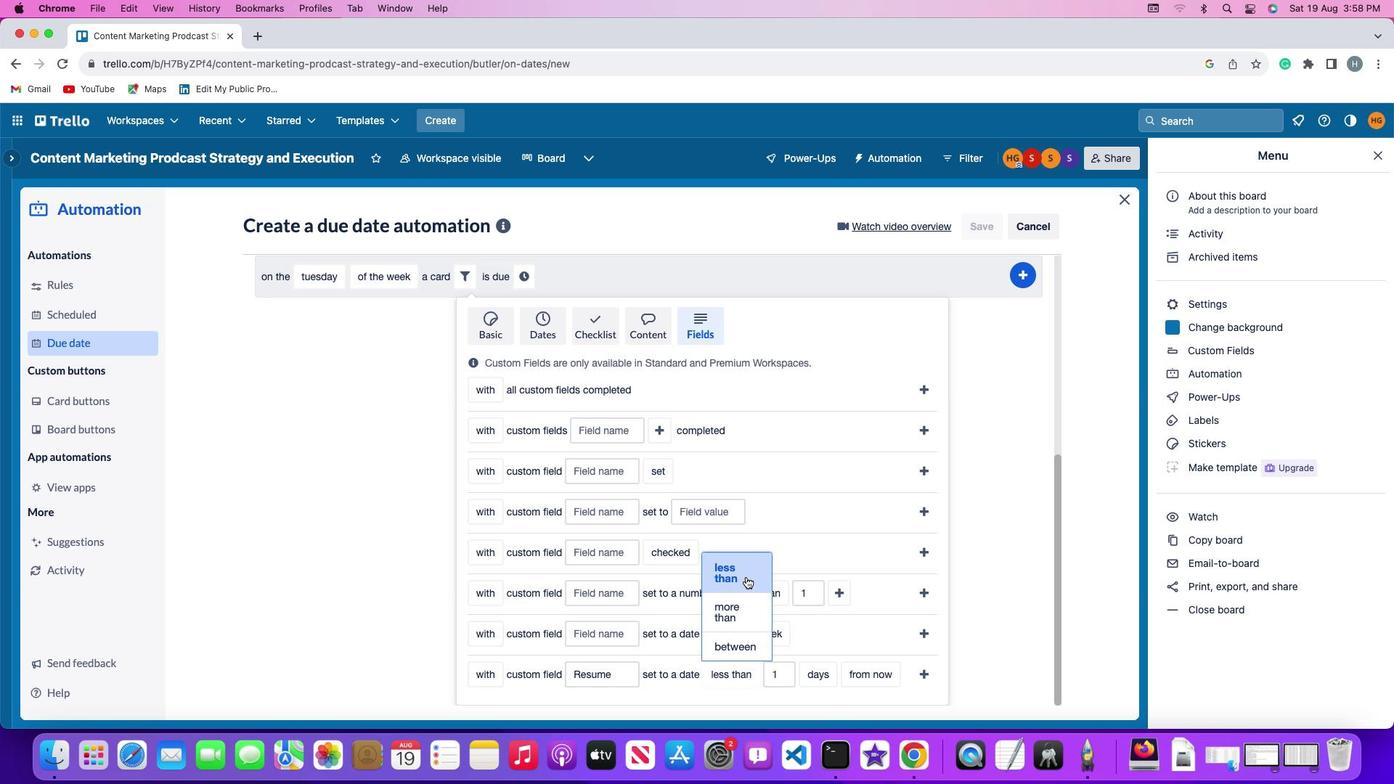 
Action: Mouse moved to (777, 672)
Screenshot: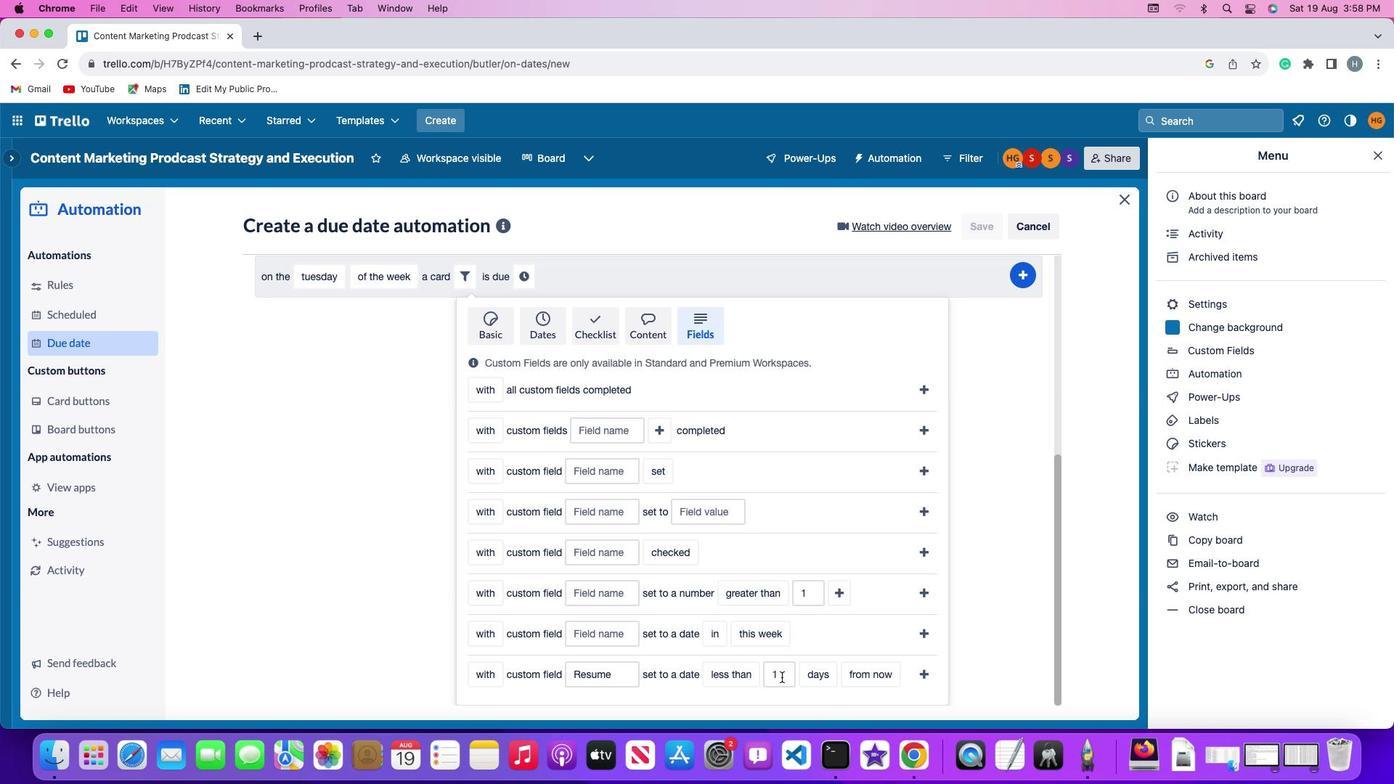 
Action: Mouse pressed left at (777, 672)
Screenshot: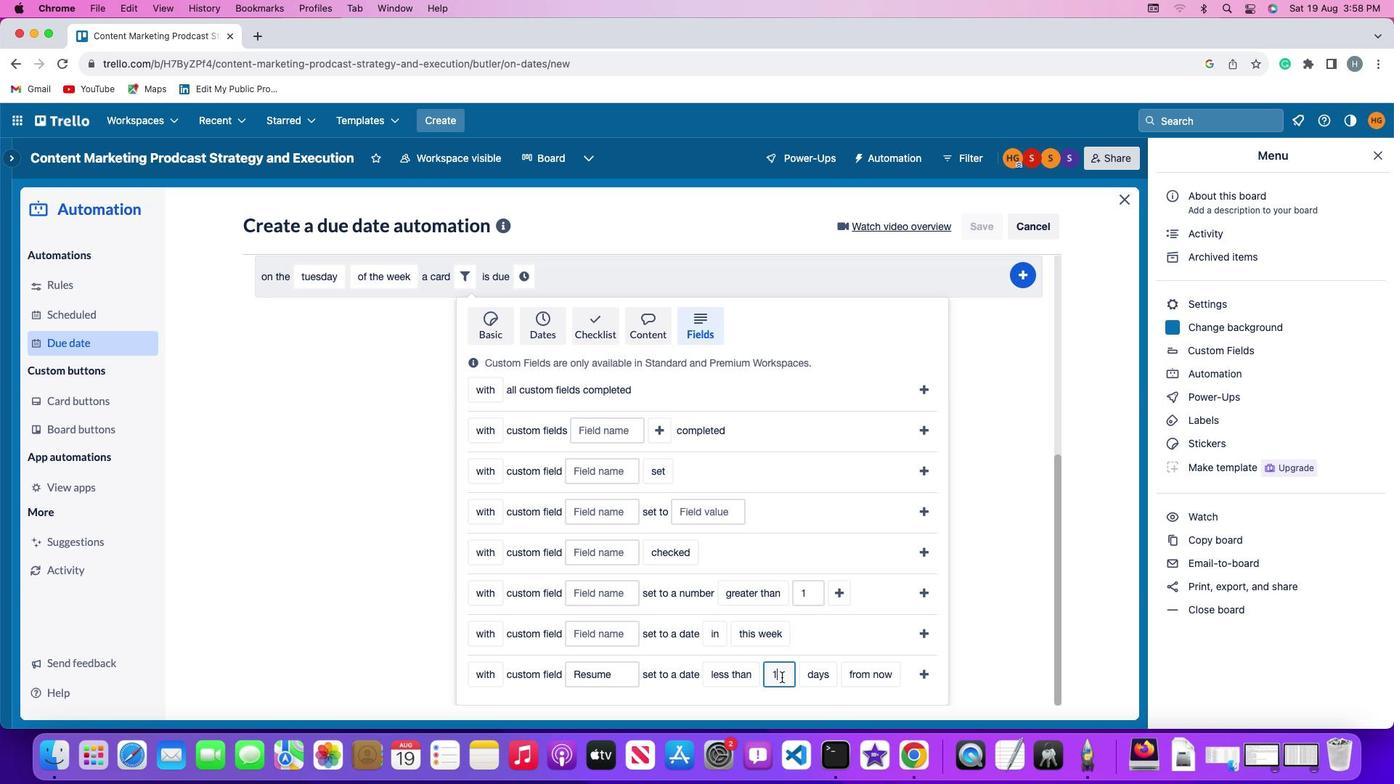 
Action: Key pressed Key.backspace'1'
Screenshot: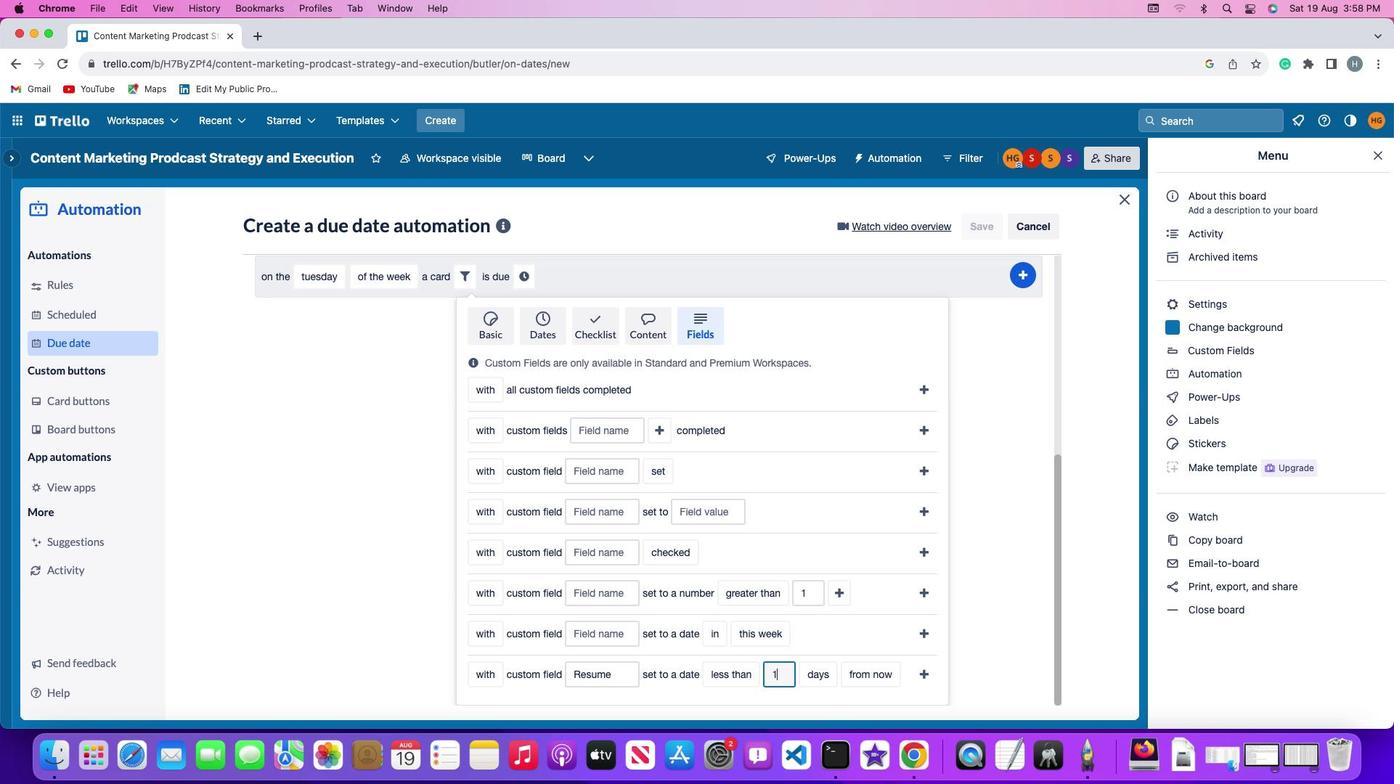
Action: Mouse moved to (816, 671)
Screenshot: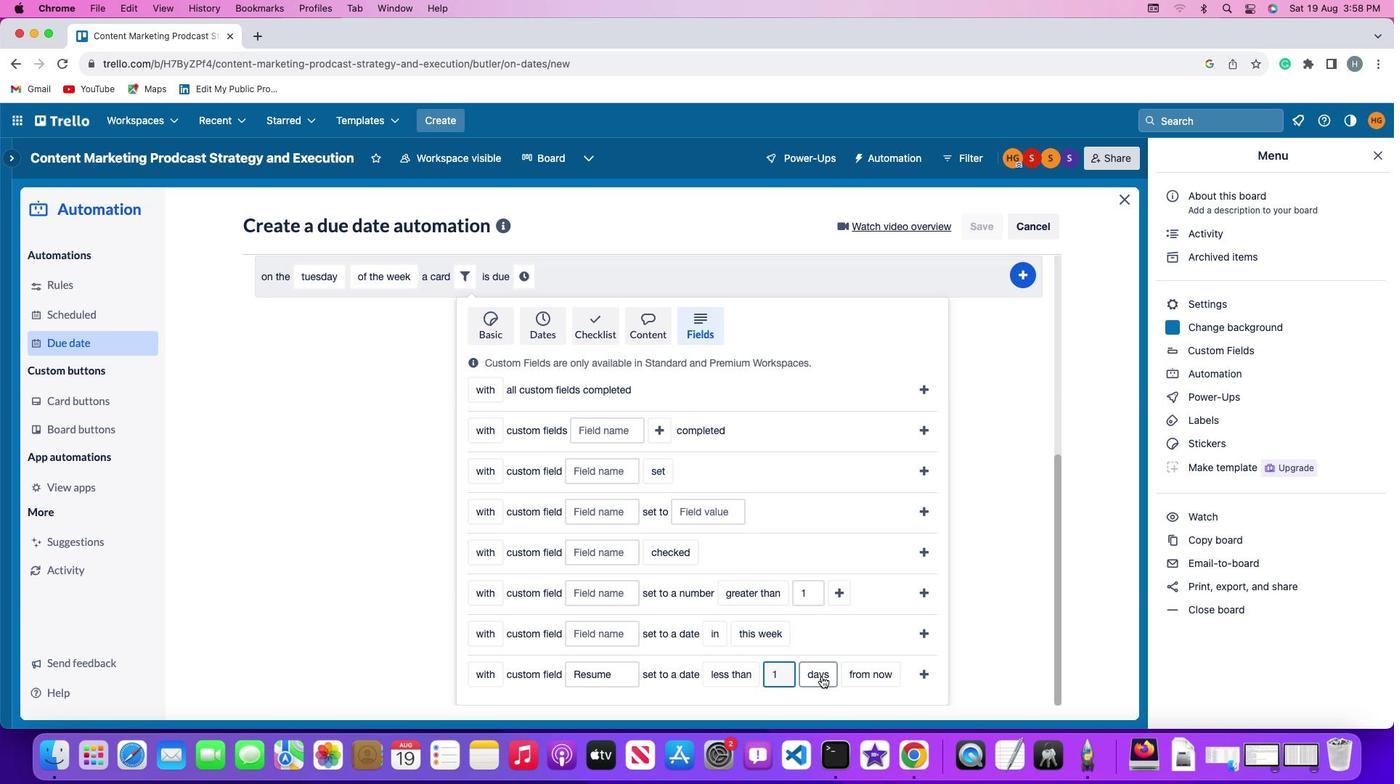 
Action: Mouse pressed left at (816, 671)
Screenshot: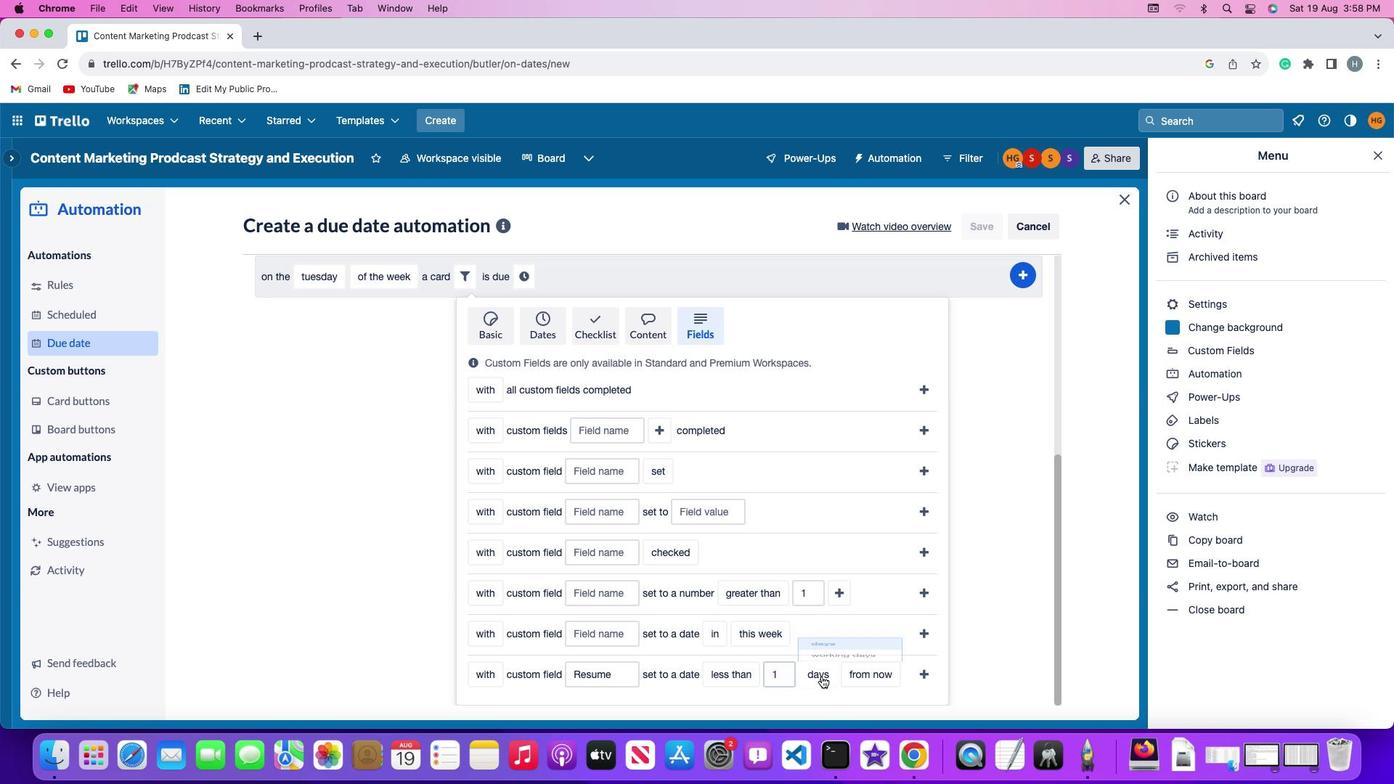 
Action: Mouse moved to (822, 614)
Screenshot: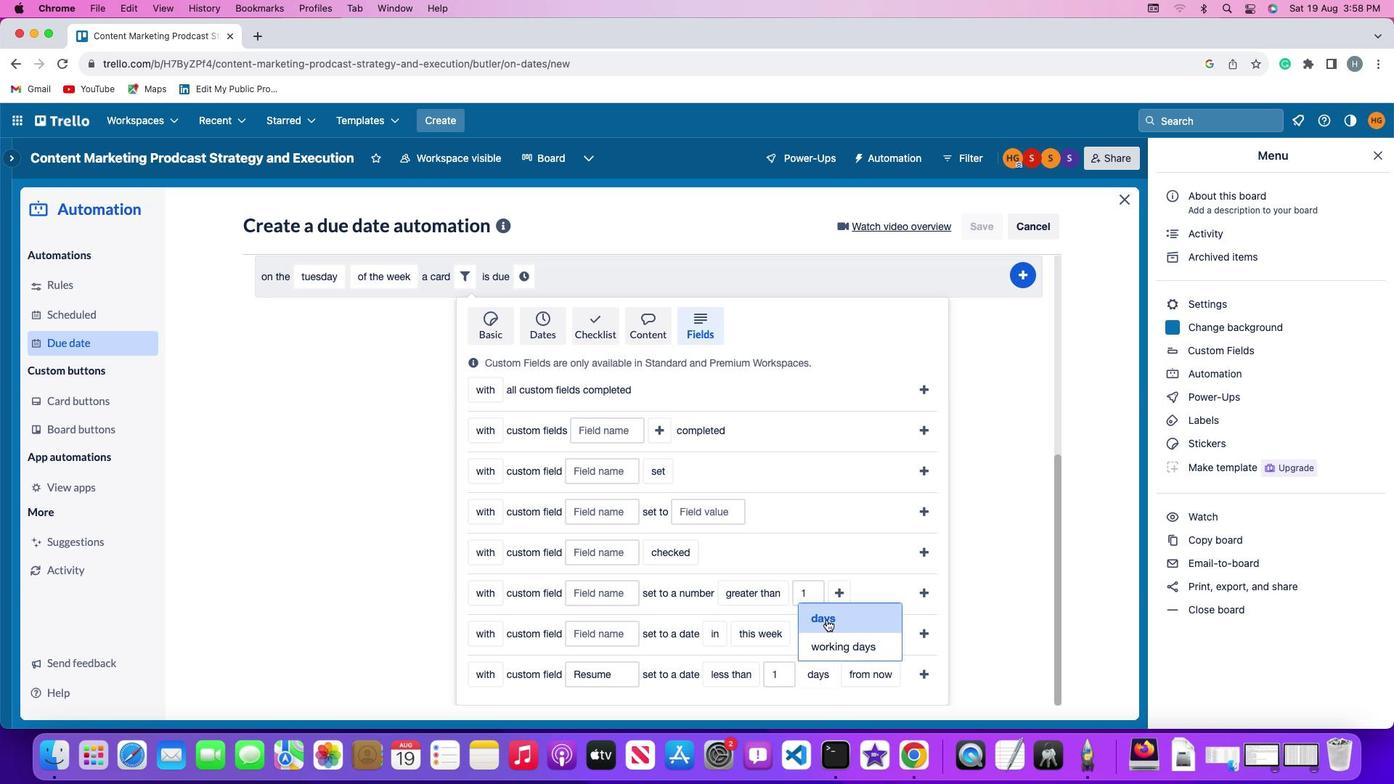 
Action: Mouse pressed left at (822, 614)
Screenshot: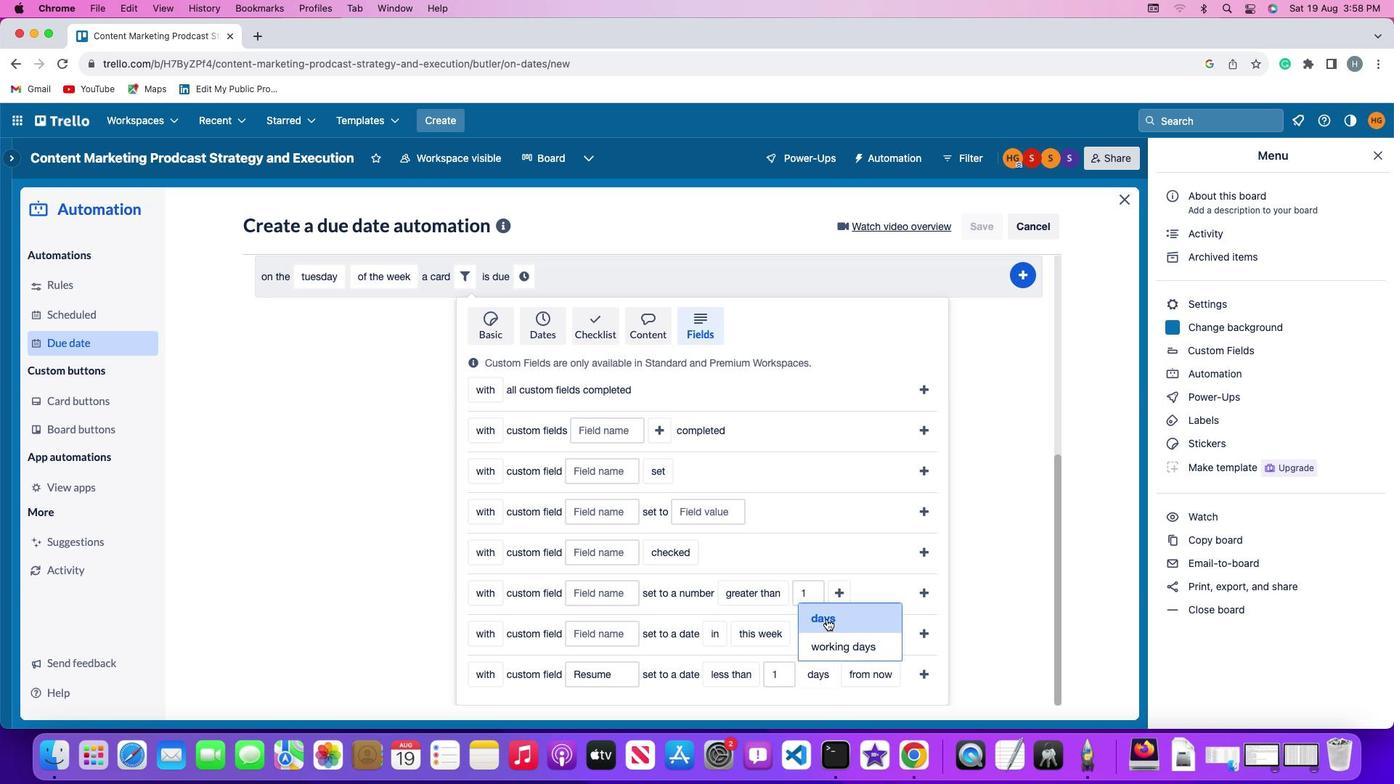 
Action: Mouse moved to (868, 681)
Screenshot: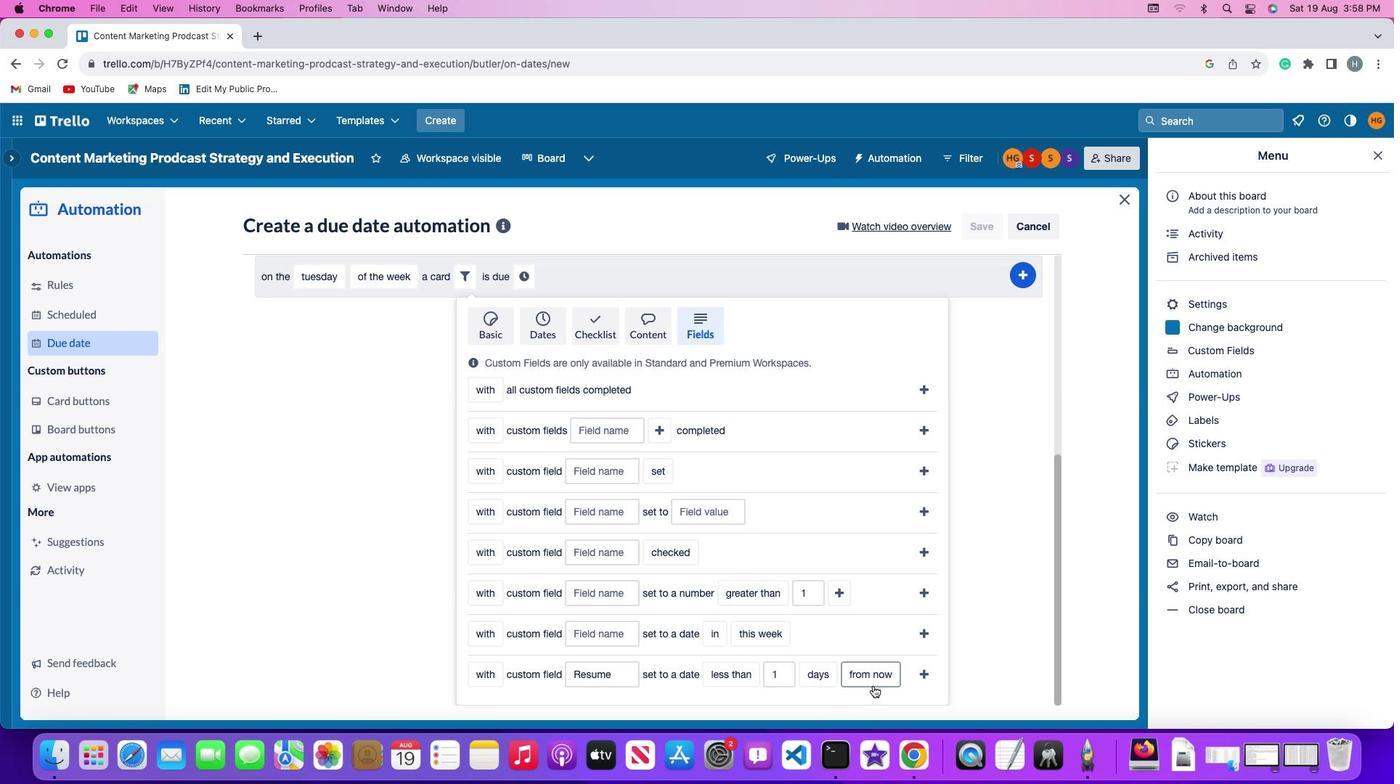 
Action: Mouse pressed left at (868, 681)
Screenshot: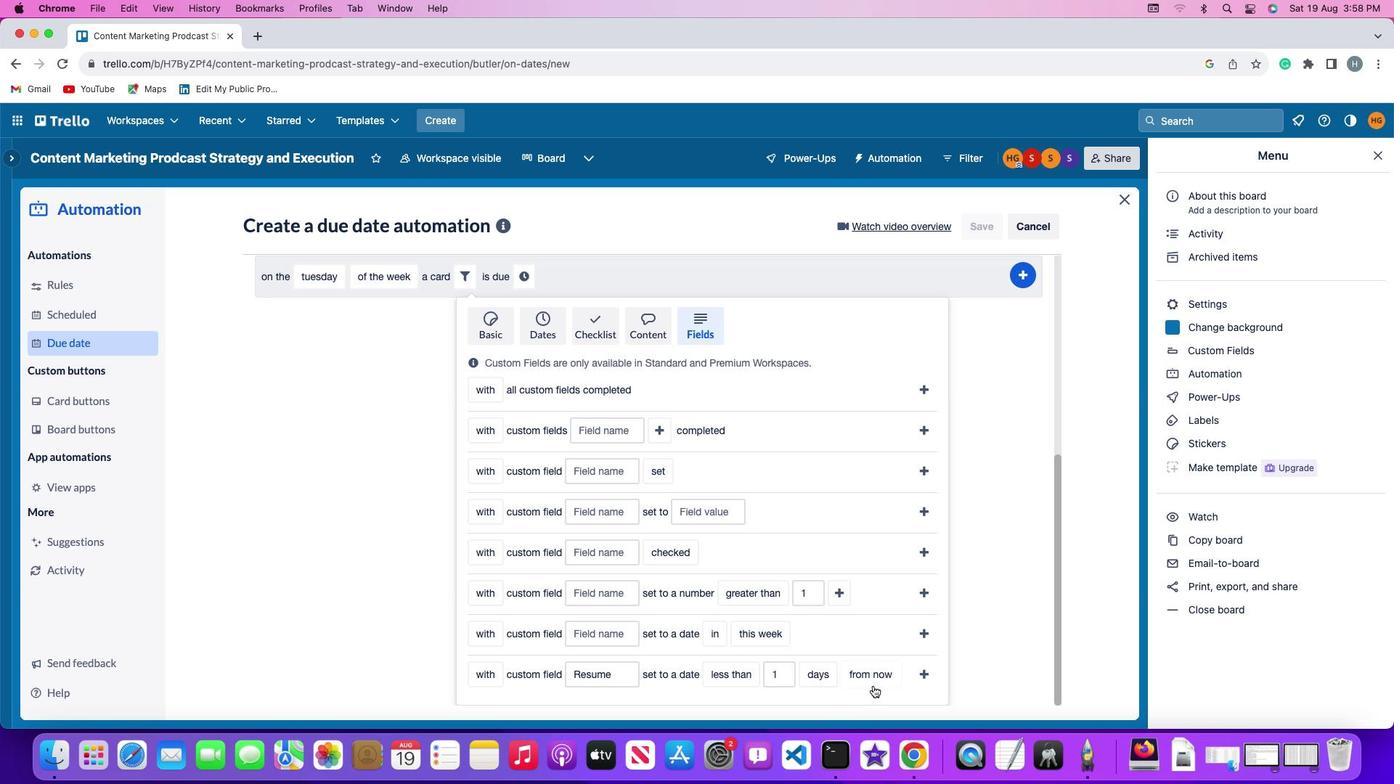 
Action: Mouse moved to (858, 651)
Screenshot: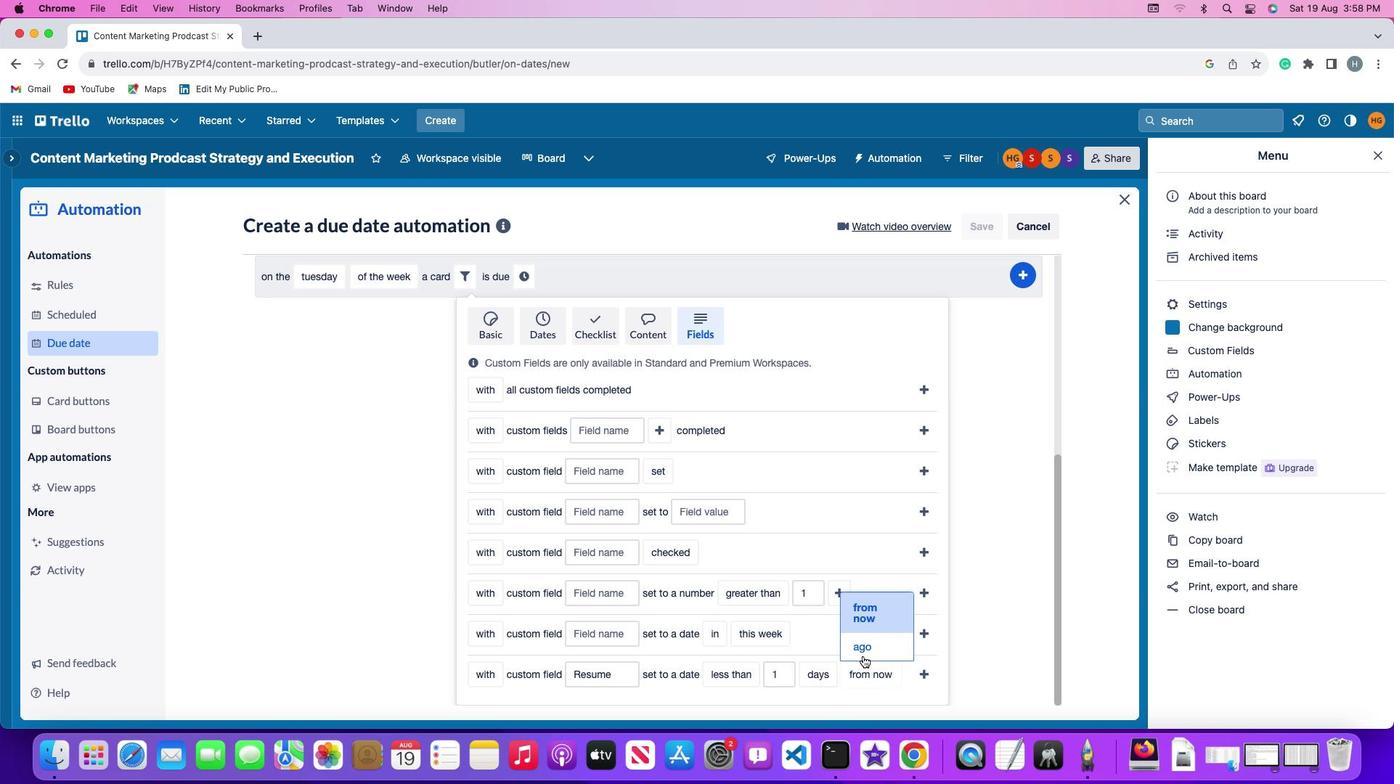 
Action: Mouse pressed left at (858, 651)
Screenshot: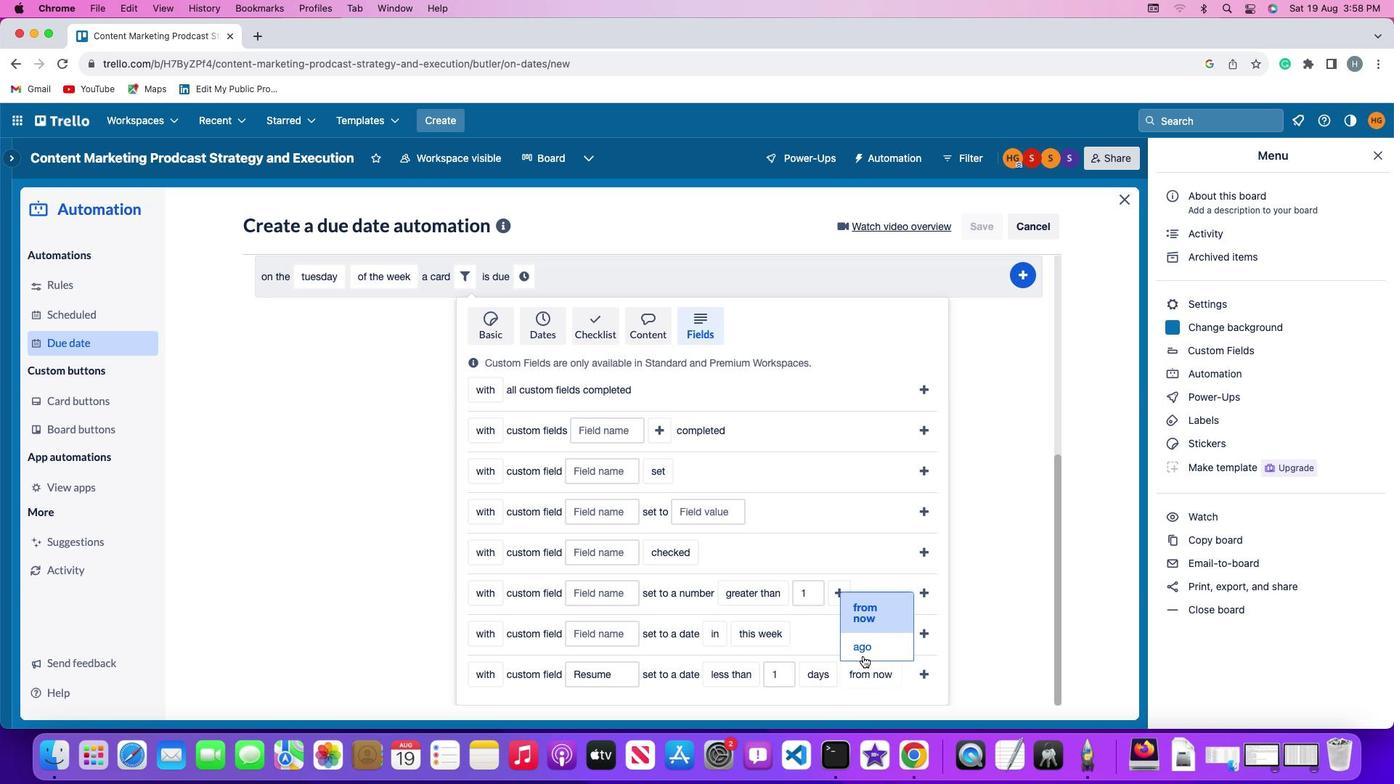 
Action: Mouse moved to (896, 667)
Screenshot: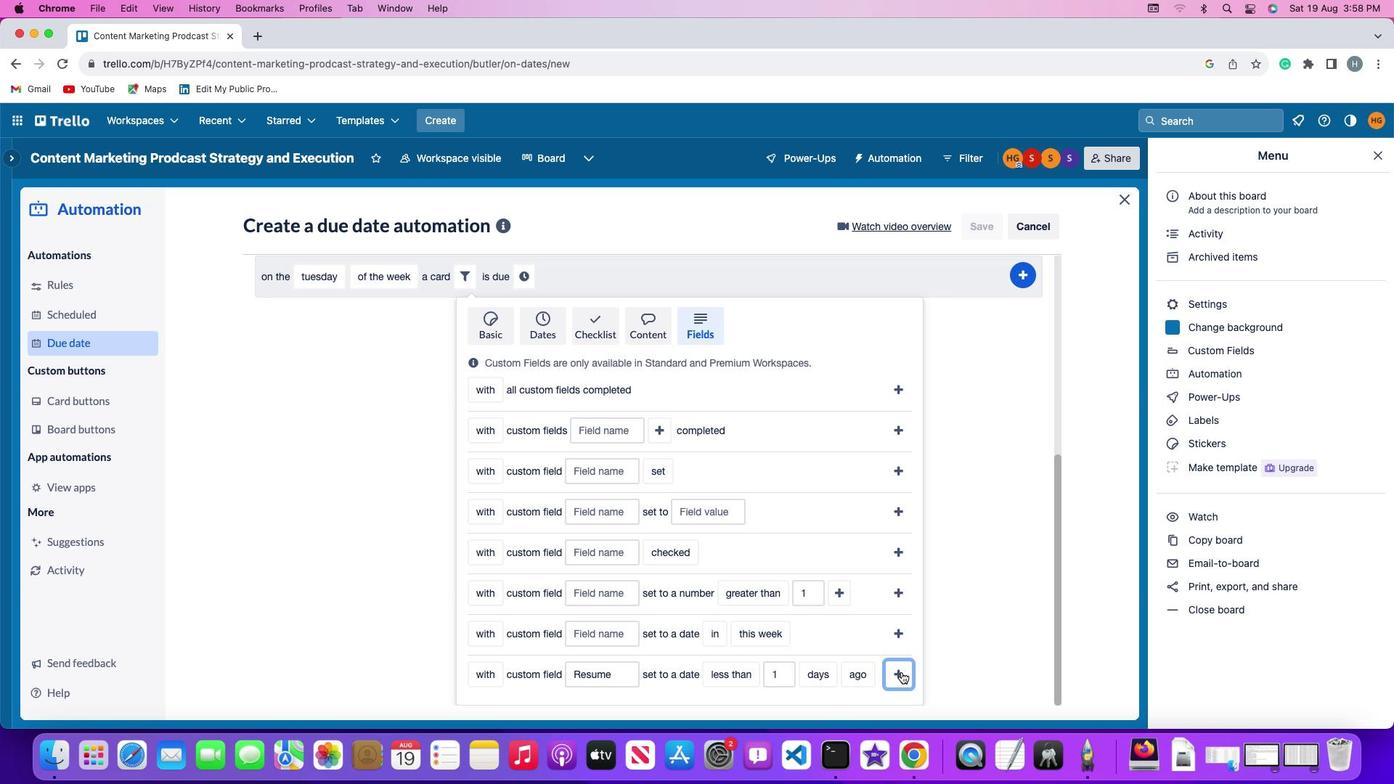 
Action: Mouse pressed left at (896, 667)
Screenshot: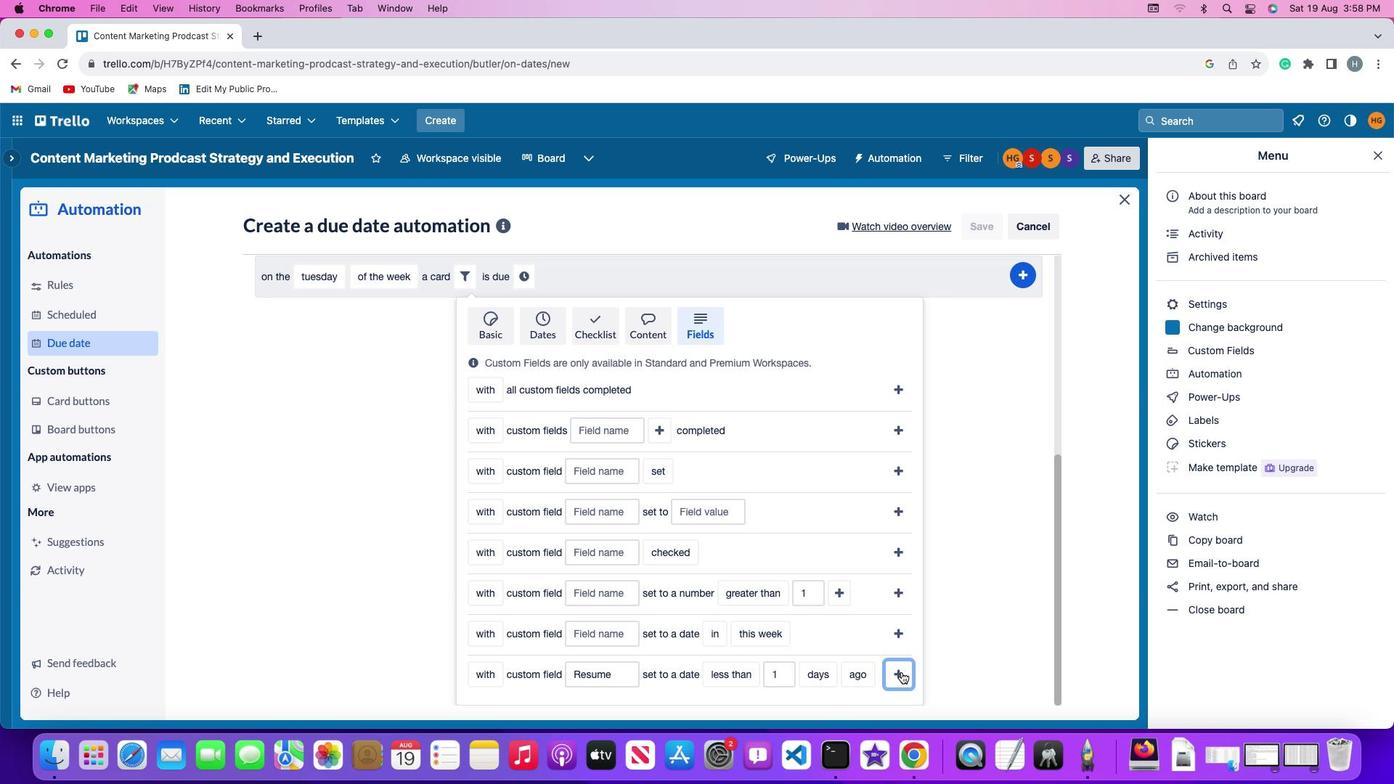 
Action: Mouse moved to (843, 632)
Screenshot: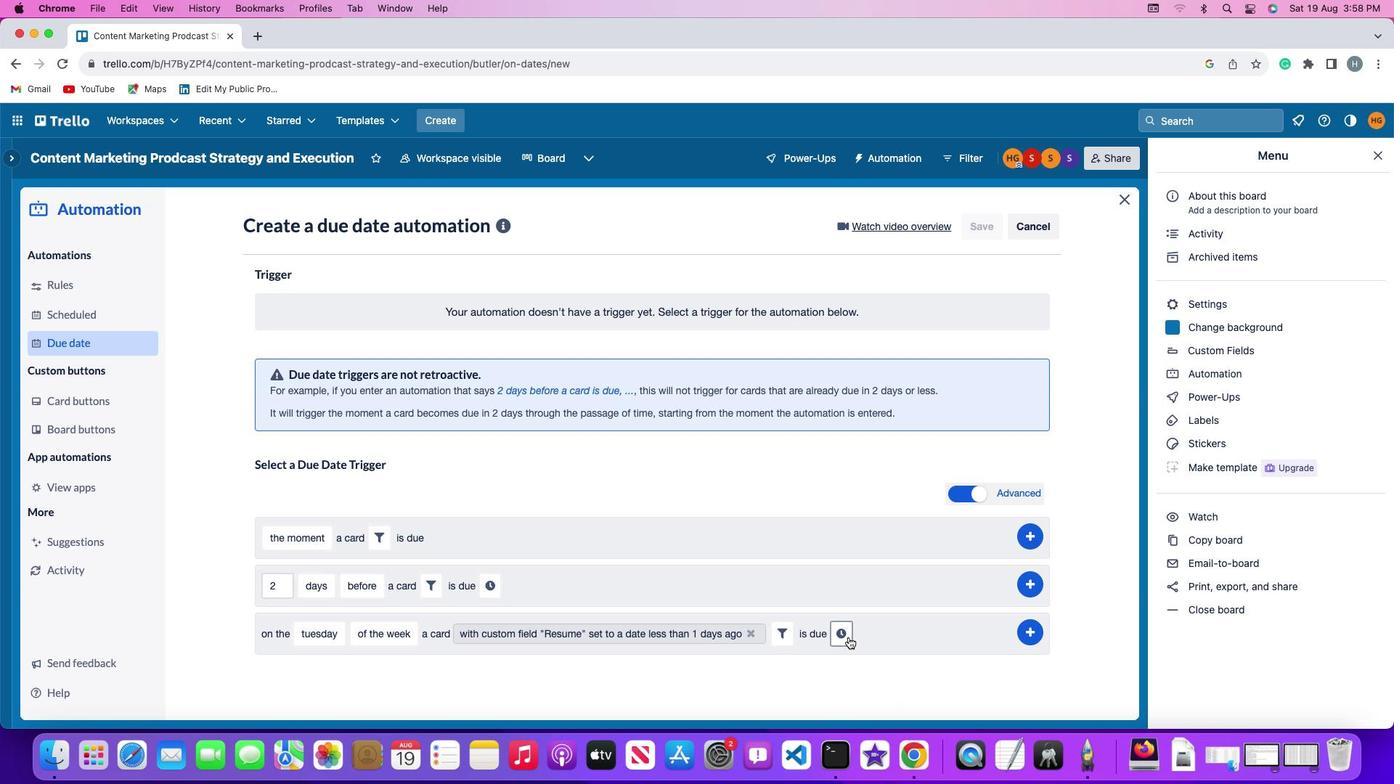 
Action: Mouse pressed left at (843, 632)
Screenshot: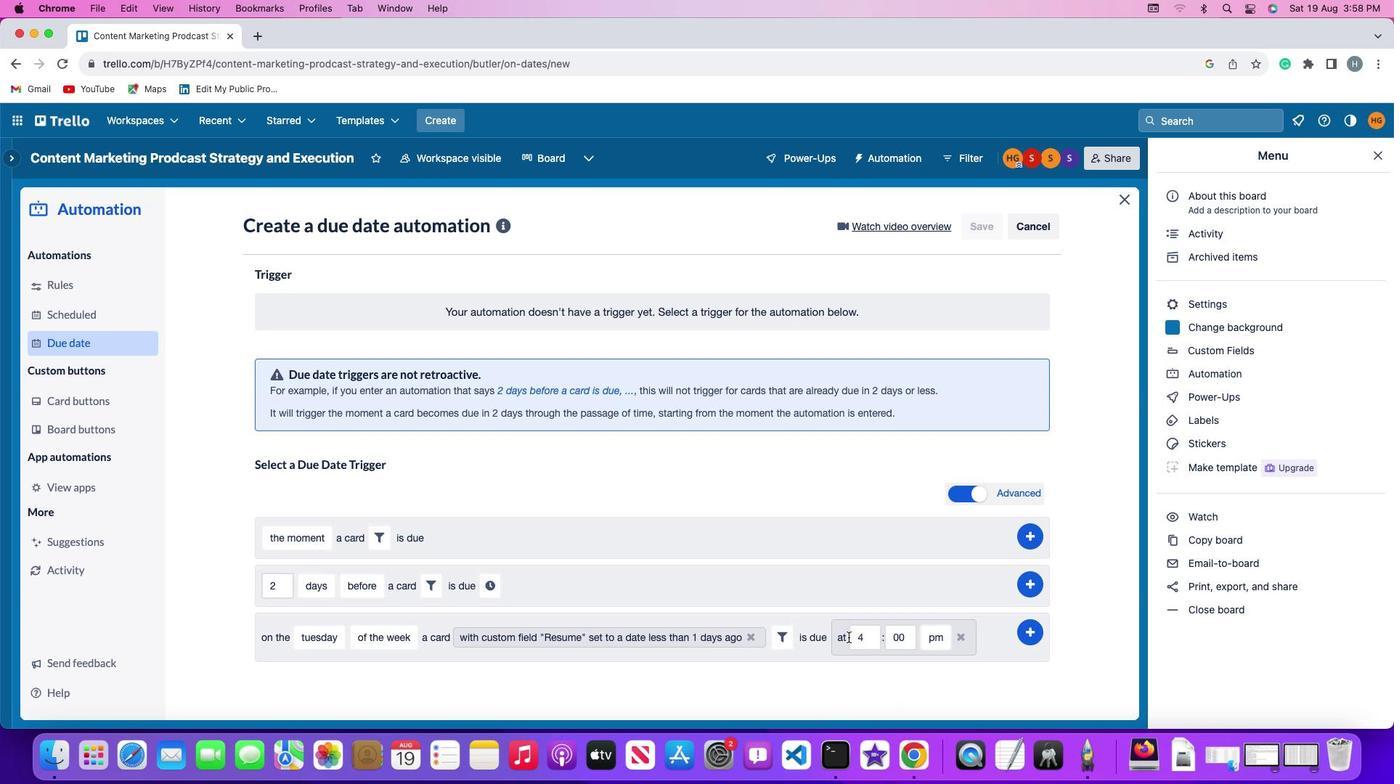 
Action: Mouse moved to (871, 634)
Screenshot: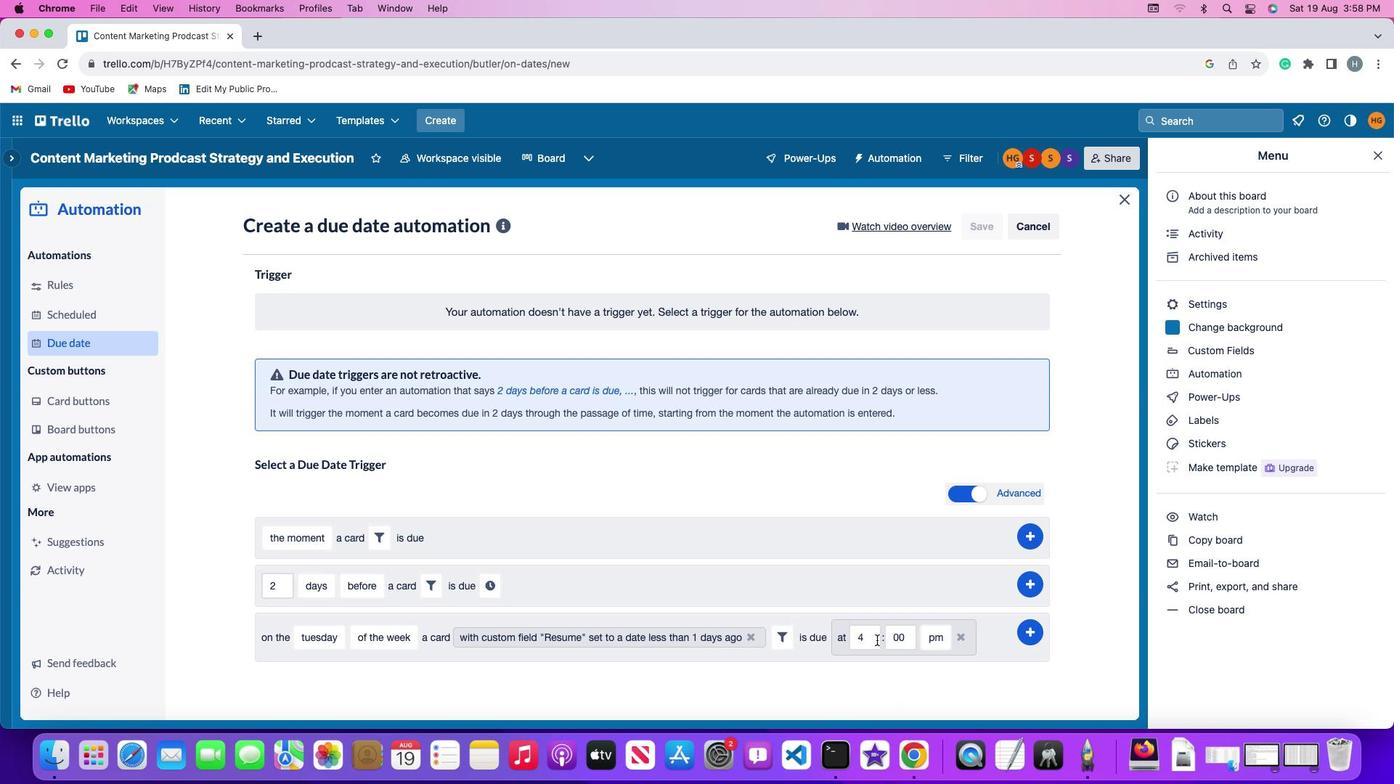 
Action: Mouse pressed left at (871, 634)
Screenshot: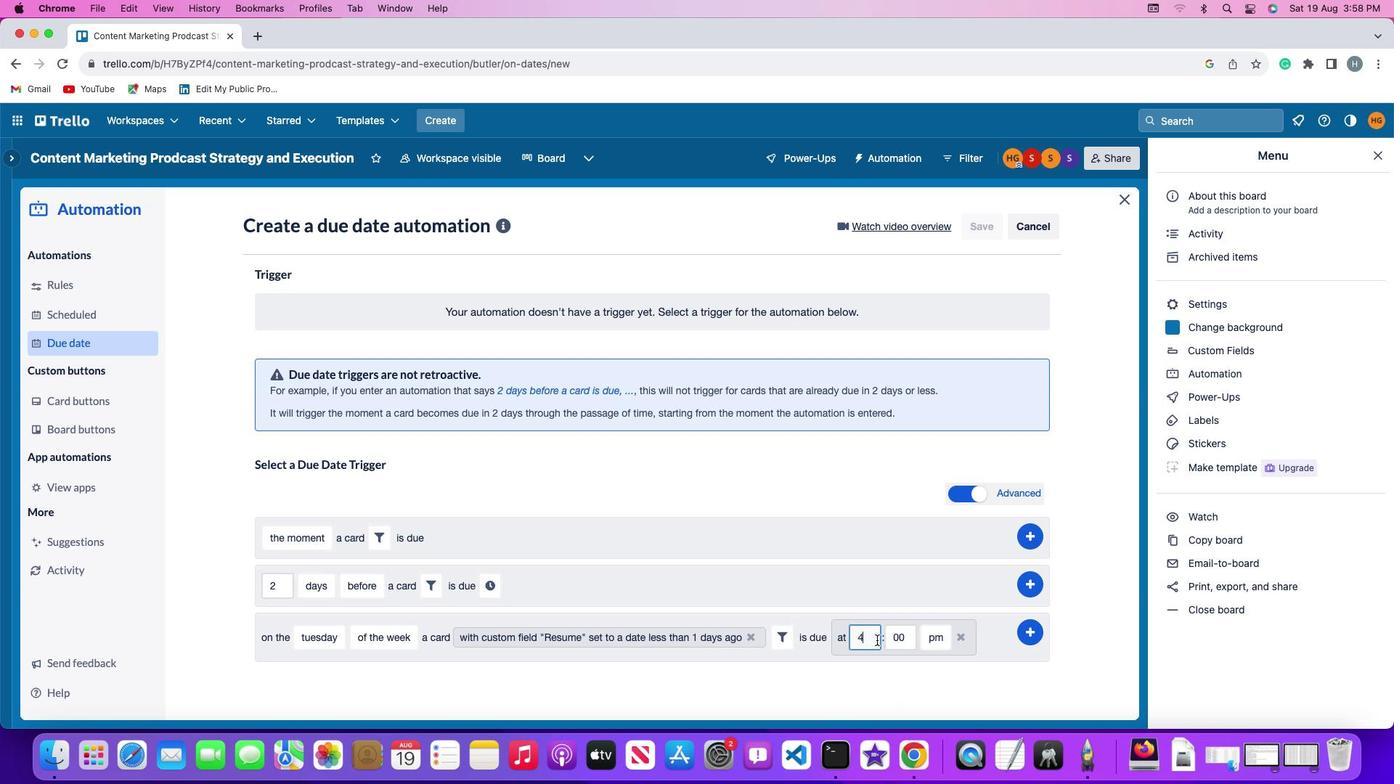 
Action: Key pressed Key.backspace'1''1'
Screenshot: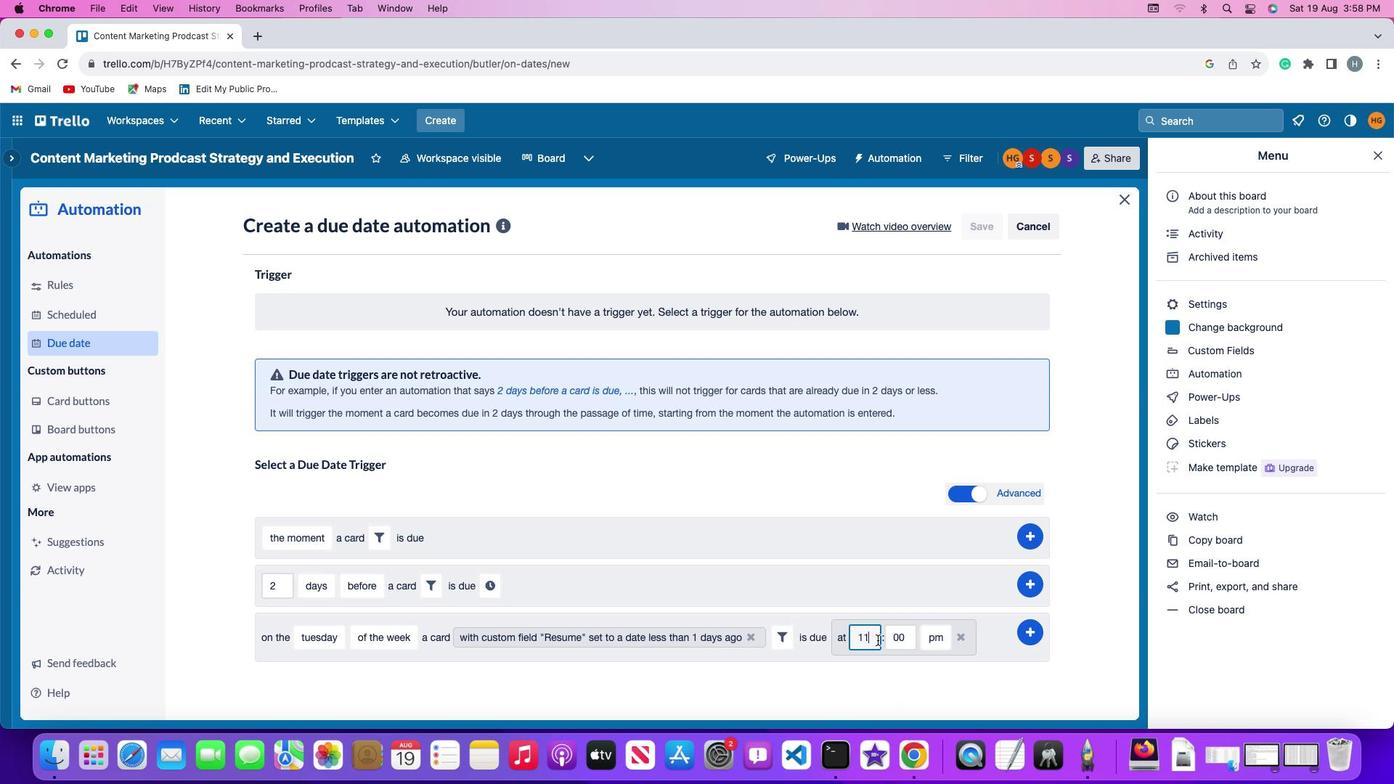 
Action: Mouse moved to (907, 633)
Screenshot: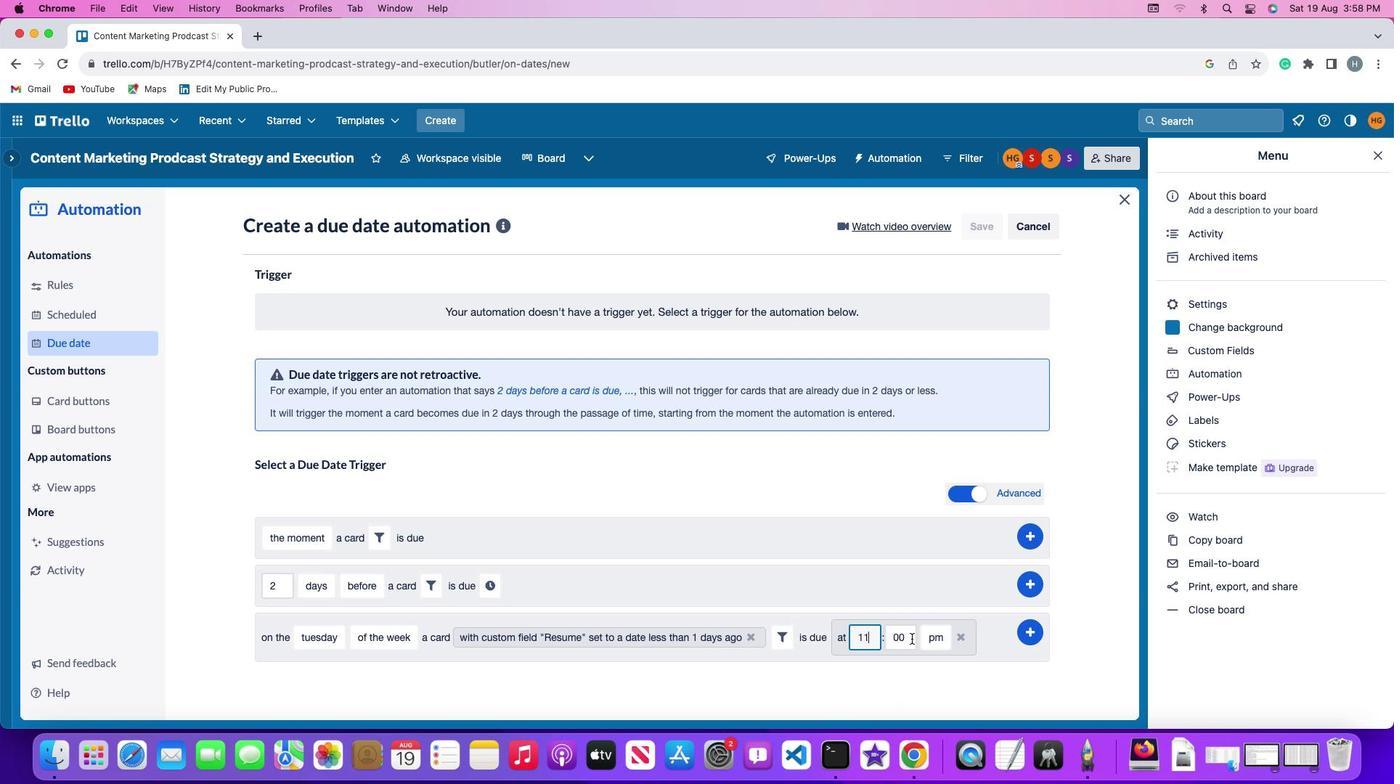 
Action: Mouse pressed left at (907, 633)
Screenshot: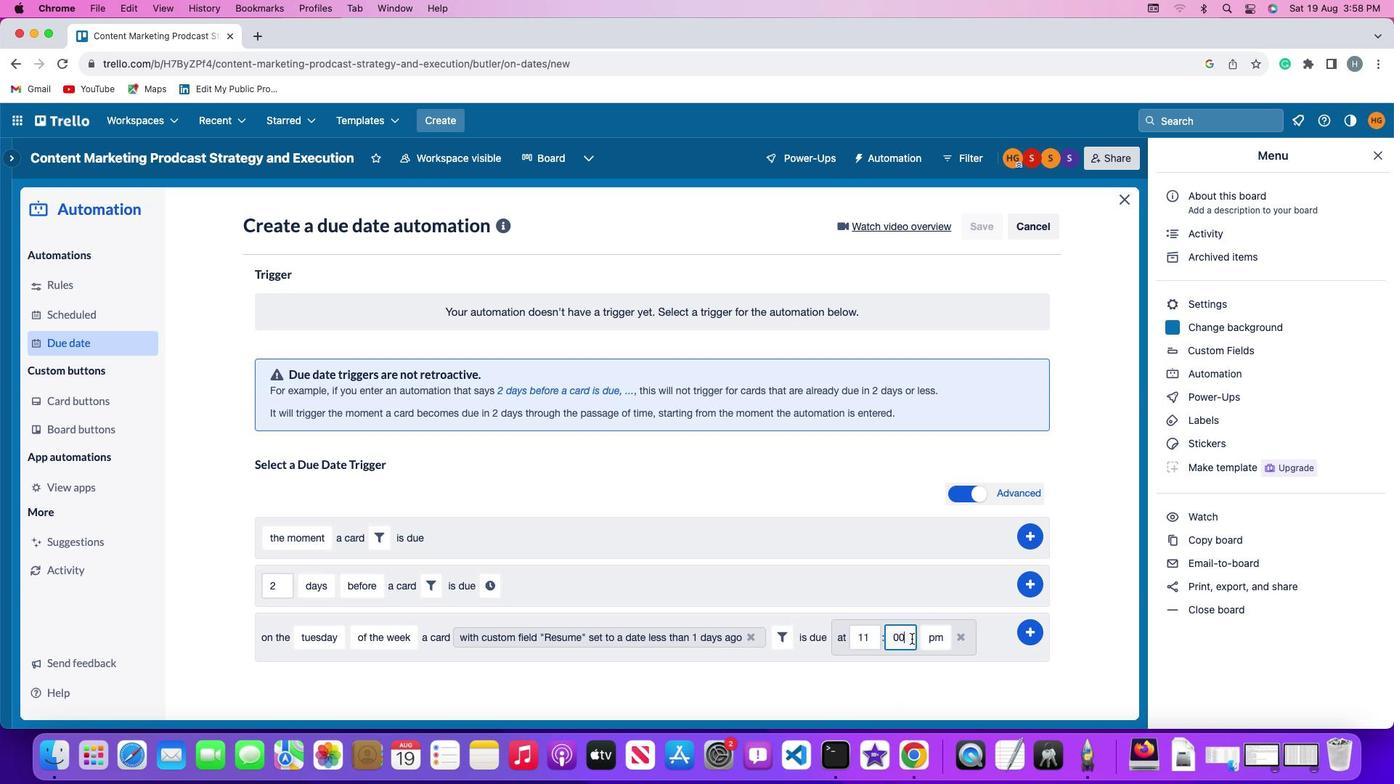 
Action: Key pressed Key.backspaceKey.backspace'0''0'
Screenshot: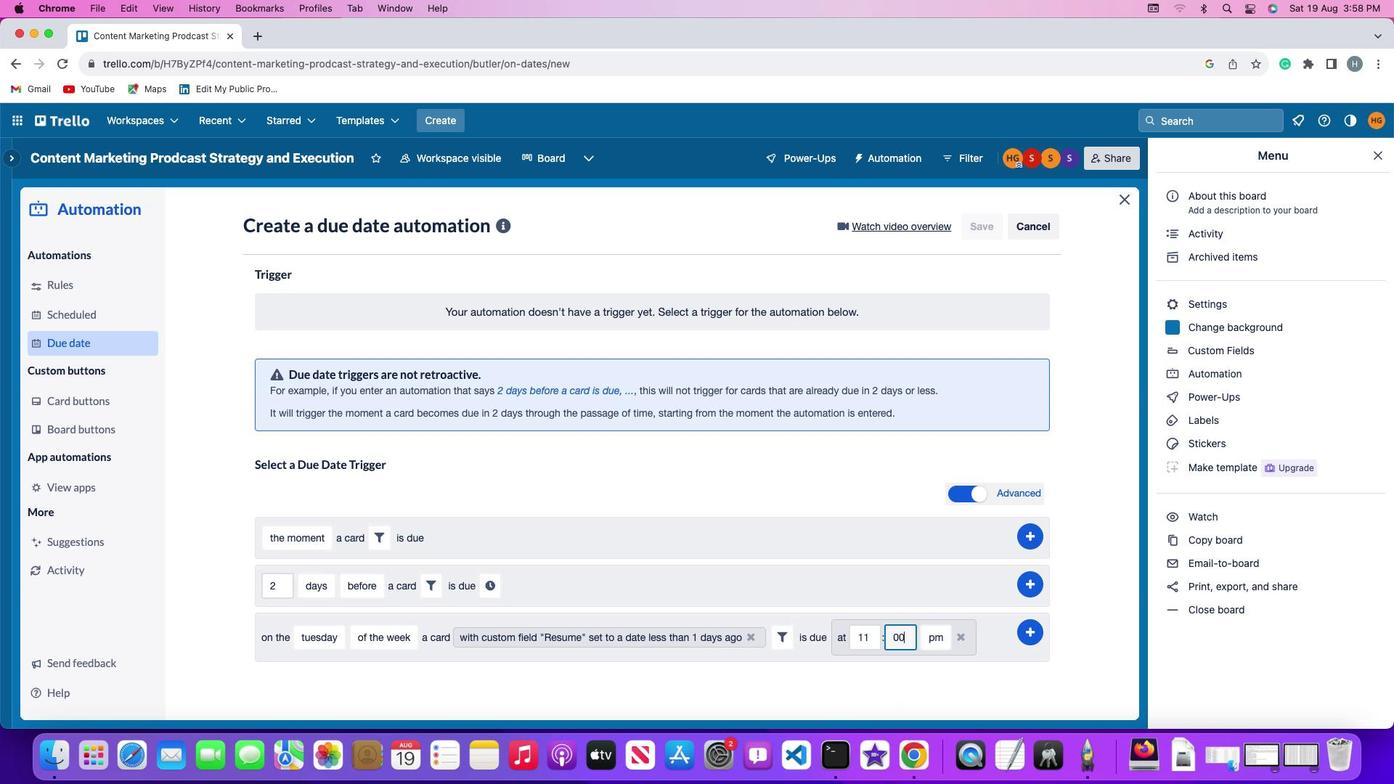 
Action: Mouse moved to (935, 631)
Screenshot: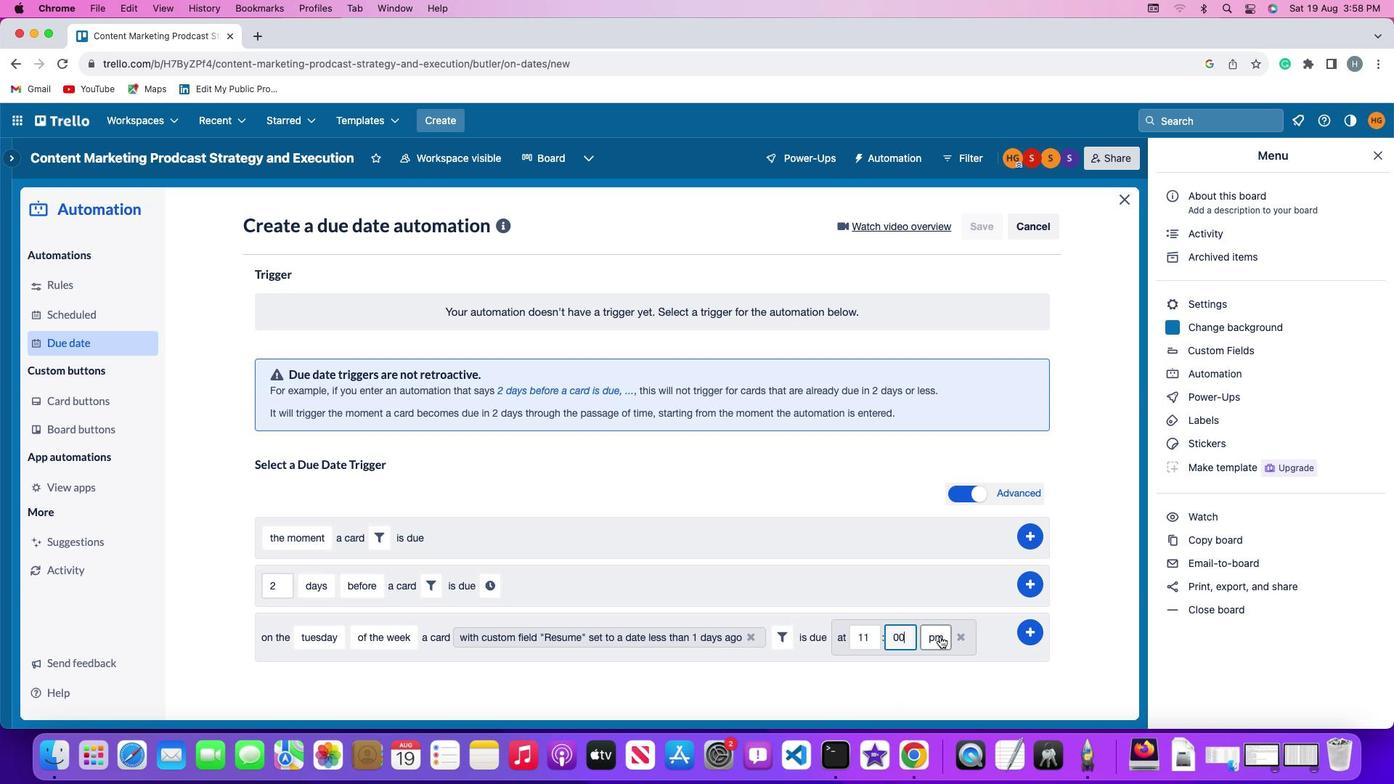 
Action: Mouse pressed left at (935, 631)
Screenshot: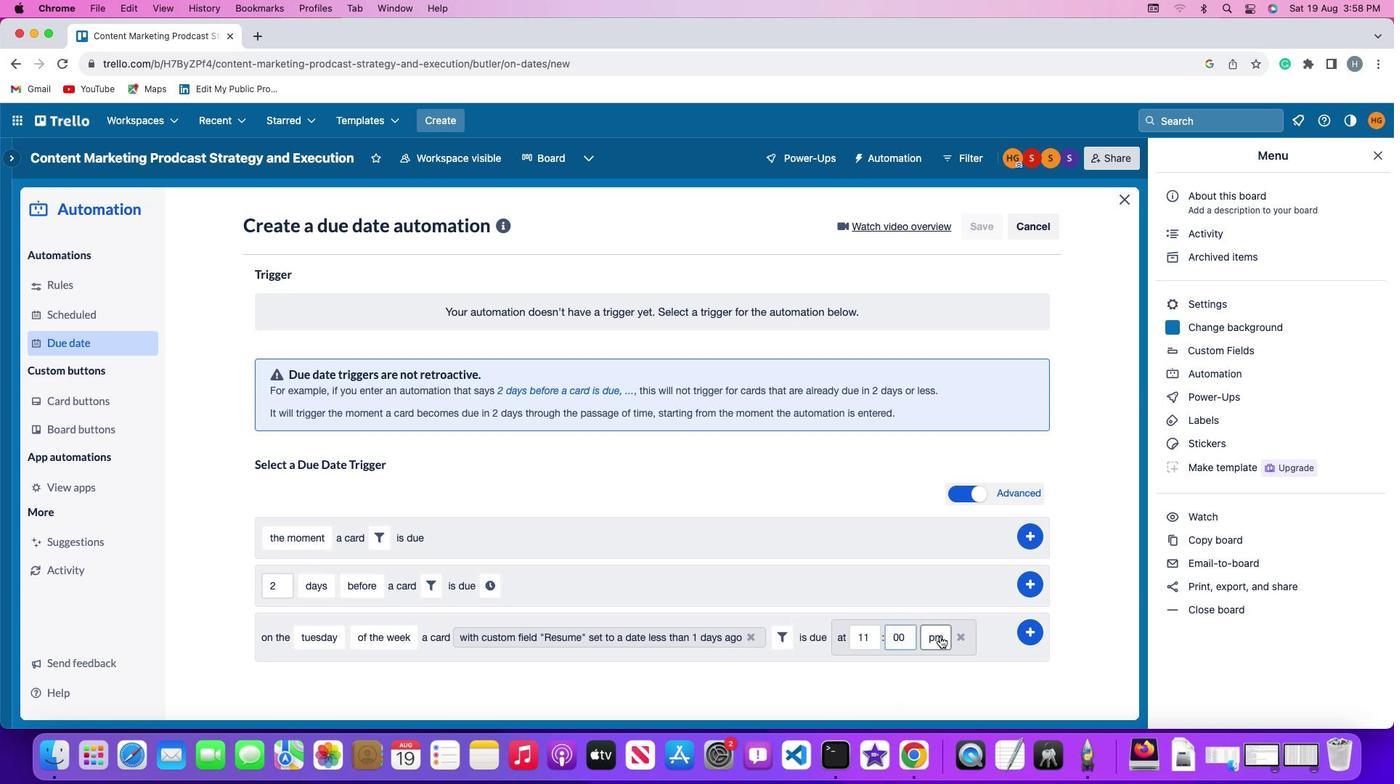 
Action: Mouse moved to (934, 653)
Screenshot: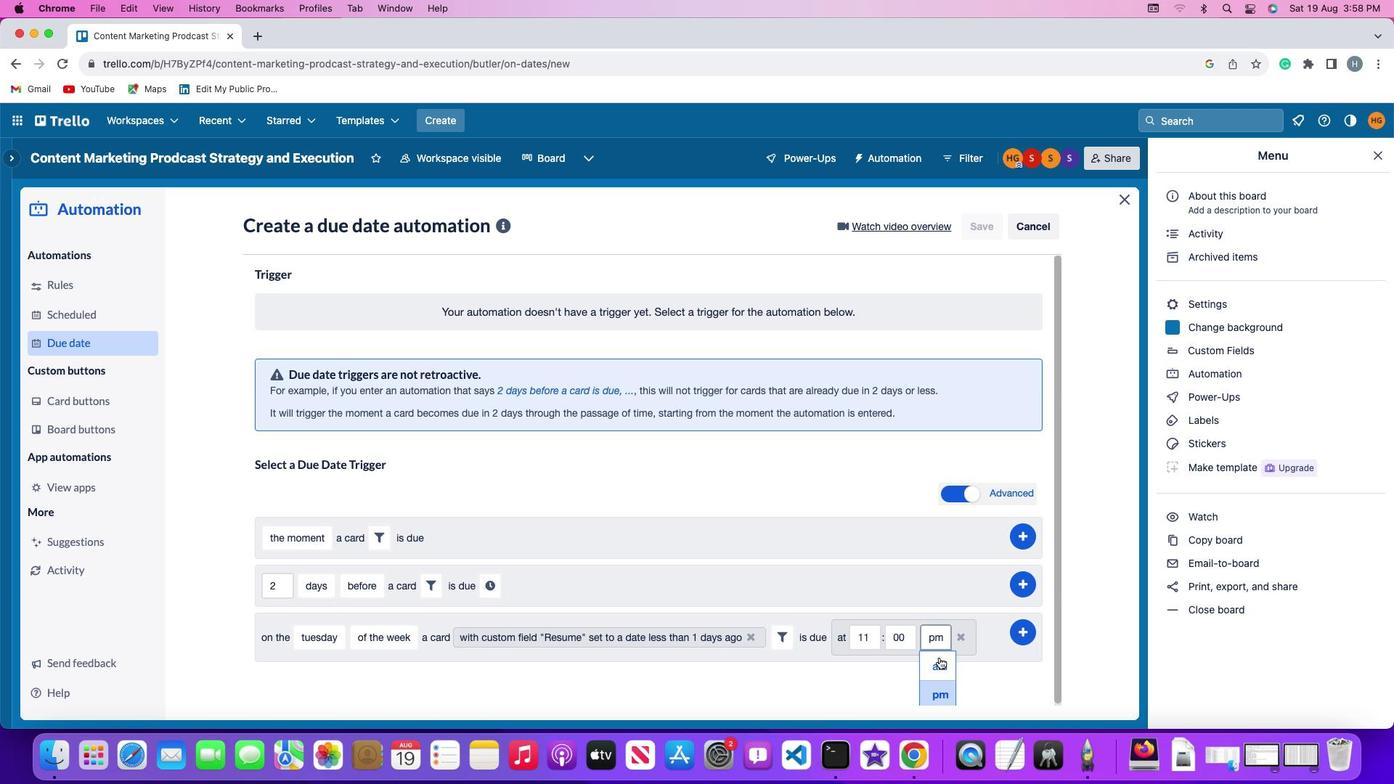 
Action: Mouse pressed left at (934, 653)
Screenshot: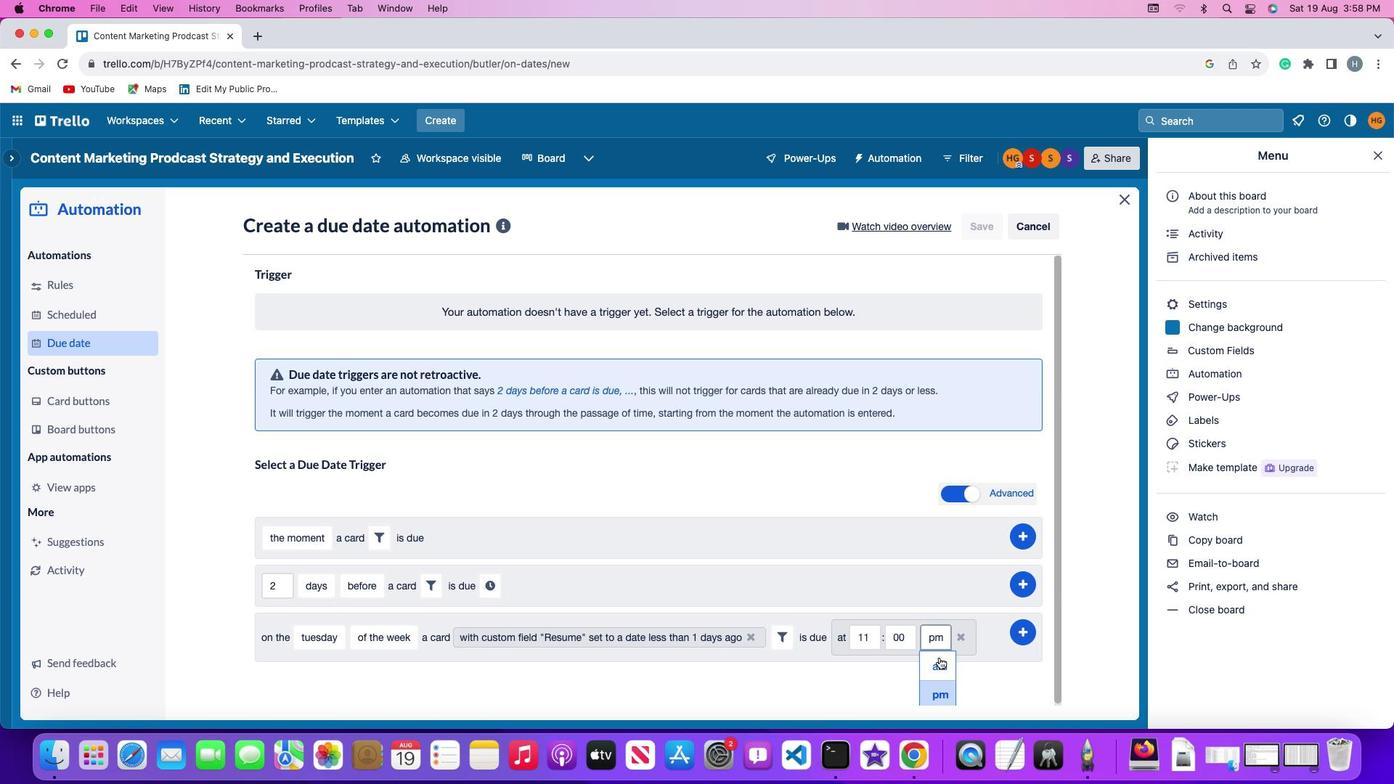 
Action: Mouse moved to (1019, 621)
Screenshot: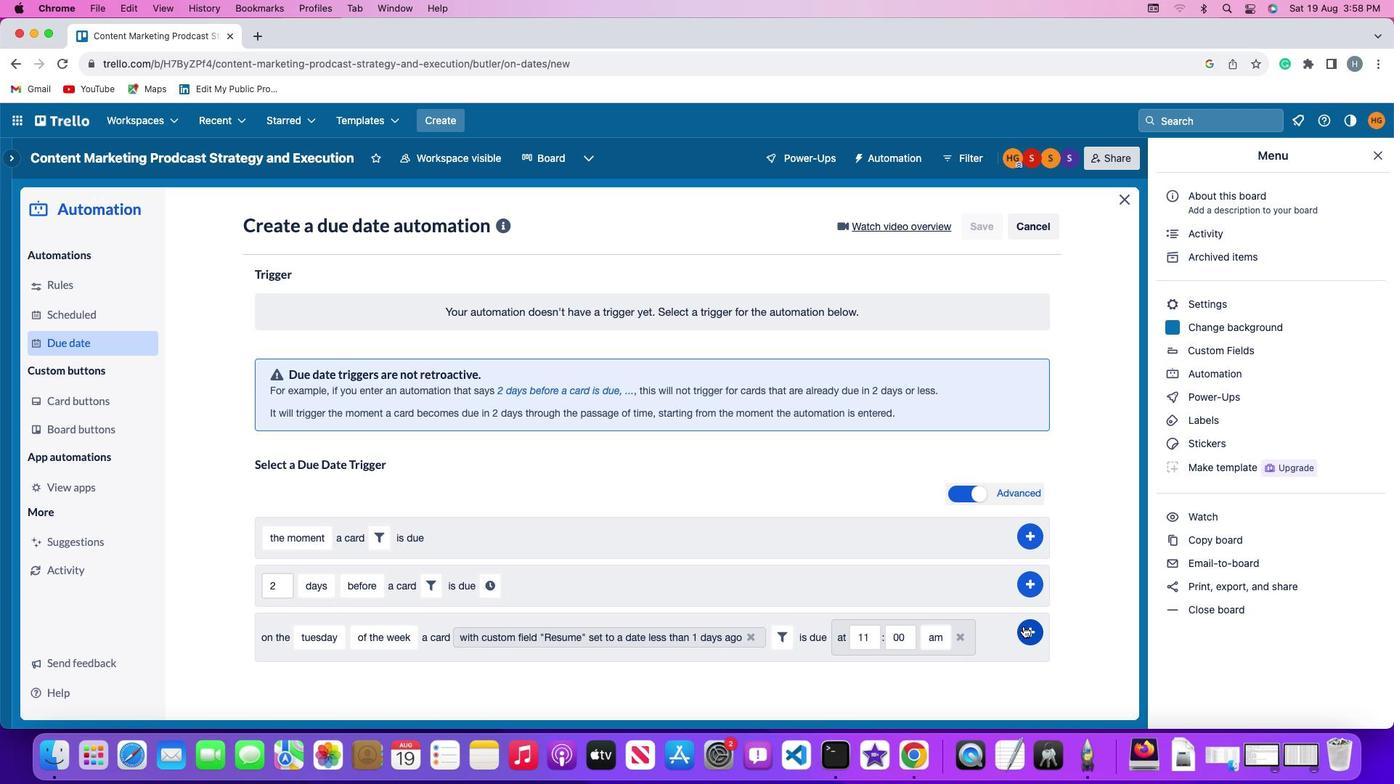 
Action: Mouse pressed left at (1019, 621)
Screenshot: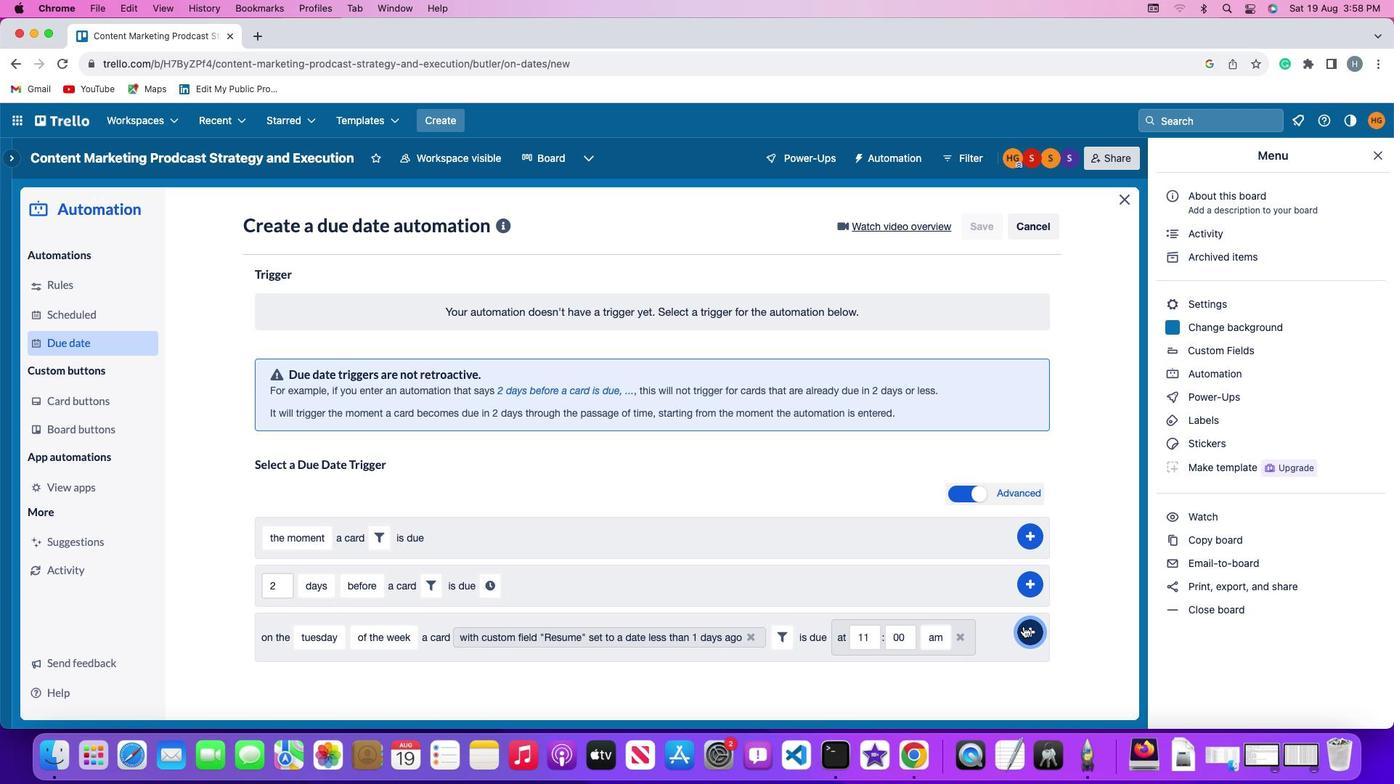 
Action: Mouse moved to (1097, 483)
Screenshot: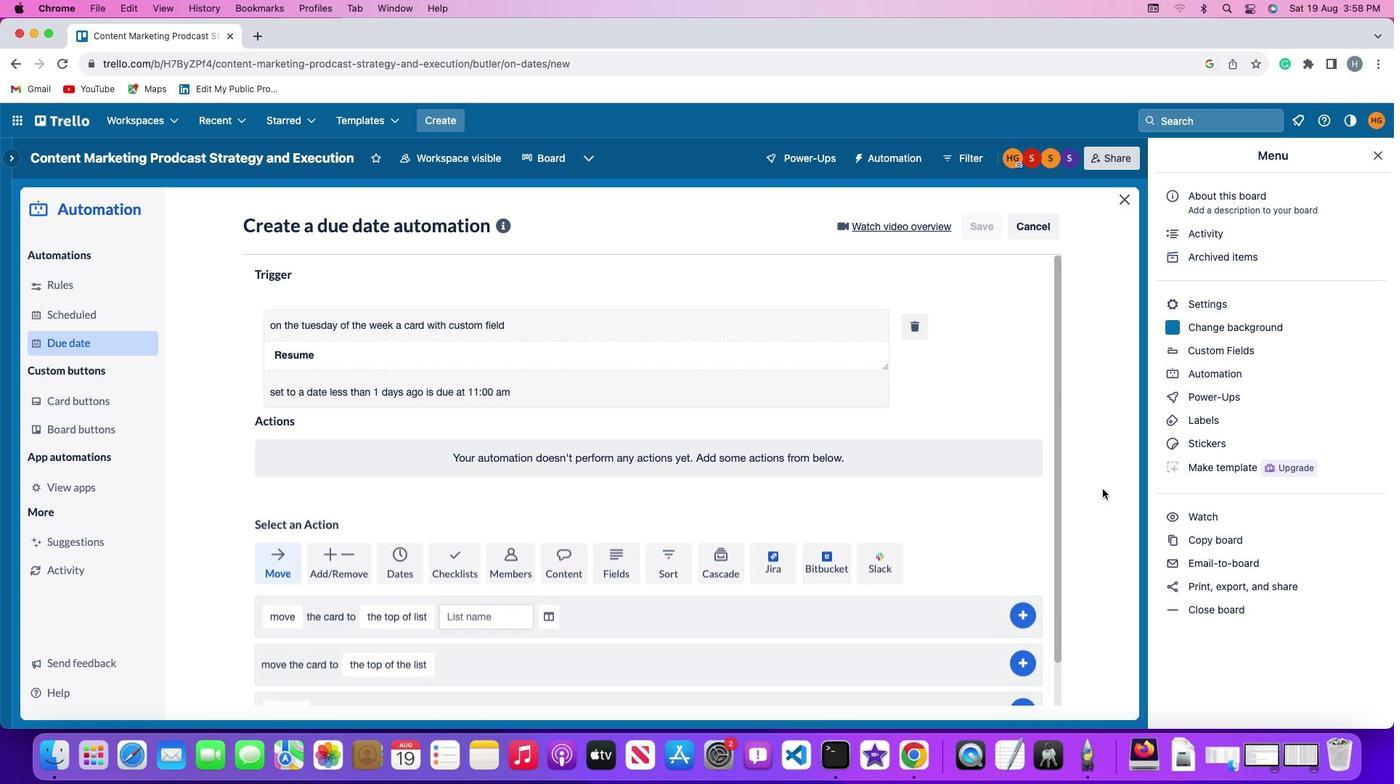 
